 Task: Check the news on policy.
Action: Mouse moved to (123, 262)
Screenshot: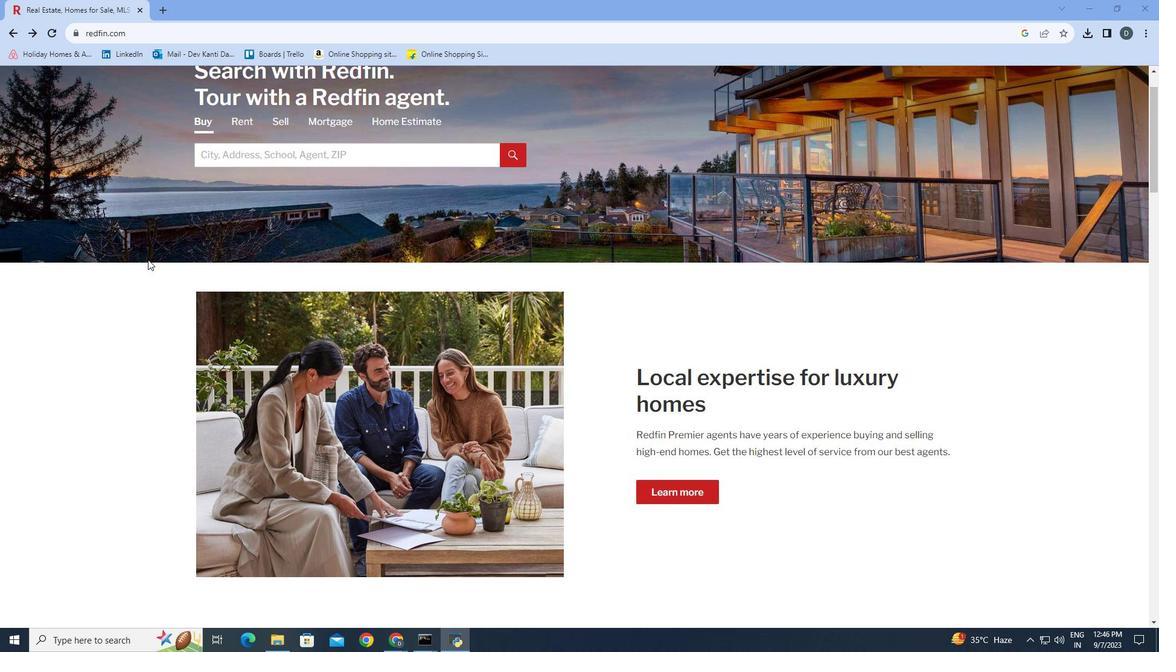 
Action: Mouse scrolled (123, 261) with delta (0, 0)
Screenshot: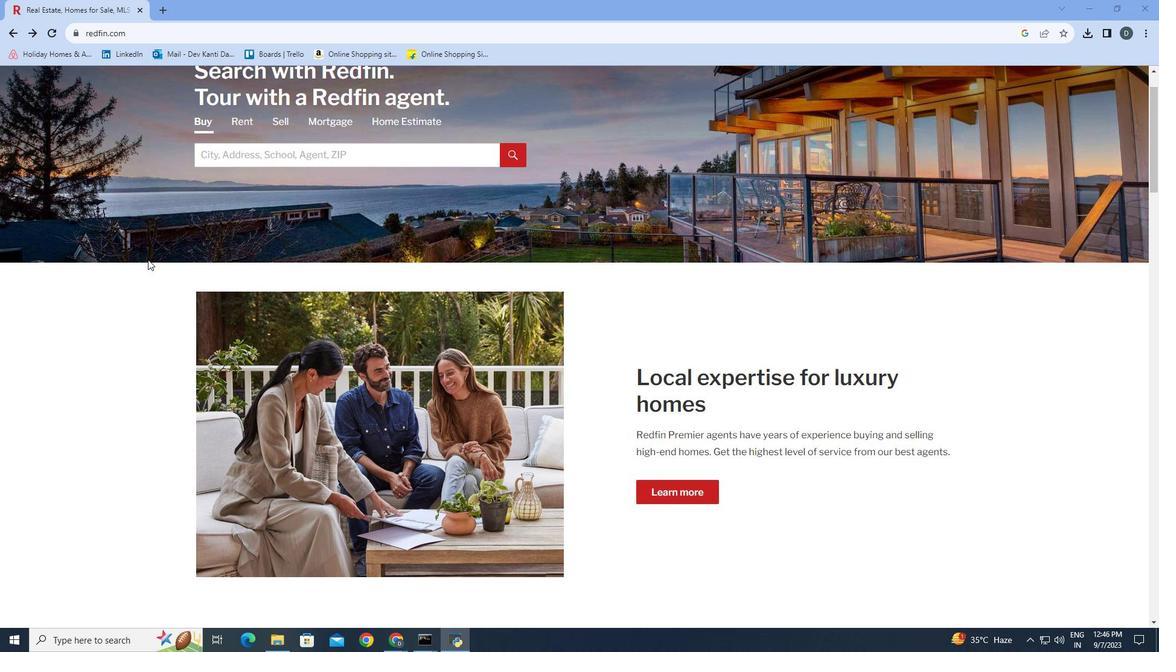 
Action: Mouse moved to (125, 262)
Screenshot: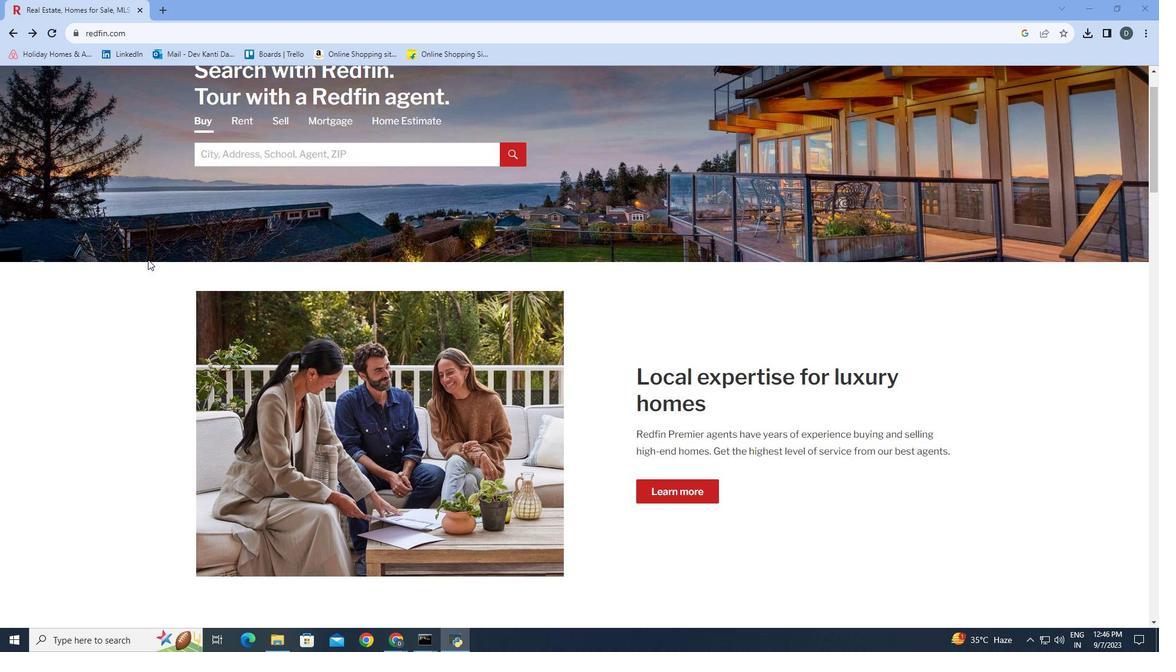 
Action: Mouse scrolled (125, 262) with delta (0, 0)
Screenshot: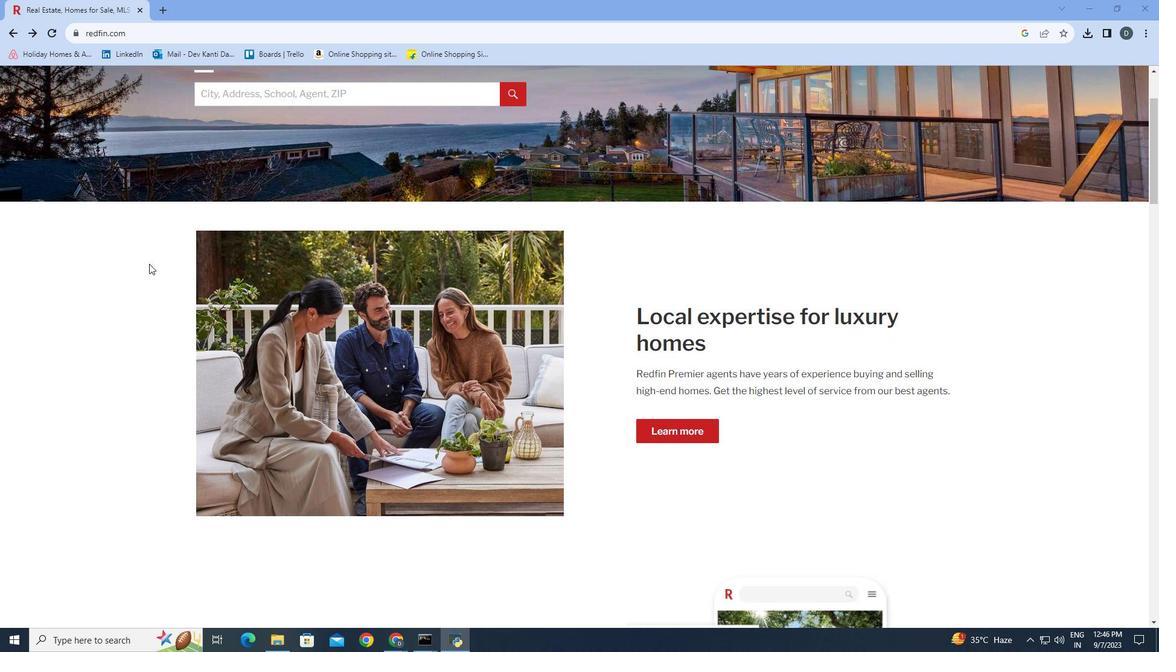 
Action: Mouse moved to (127, 267)
Screenshot: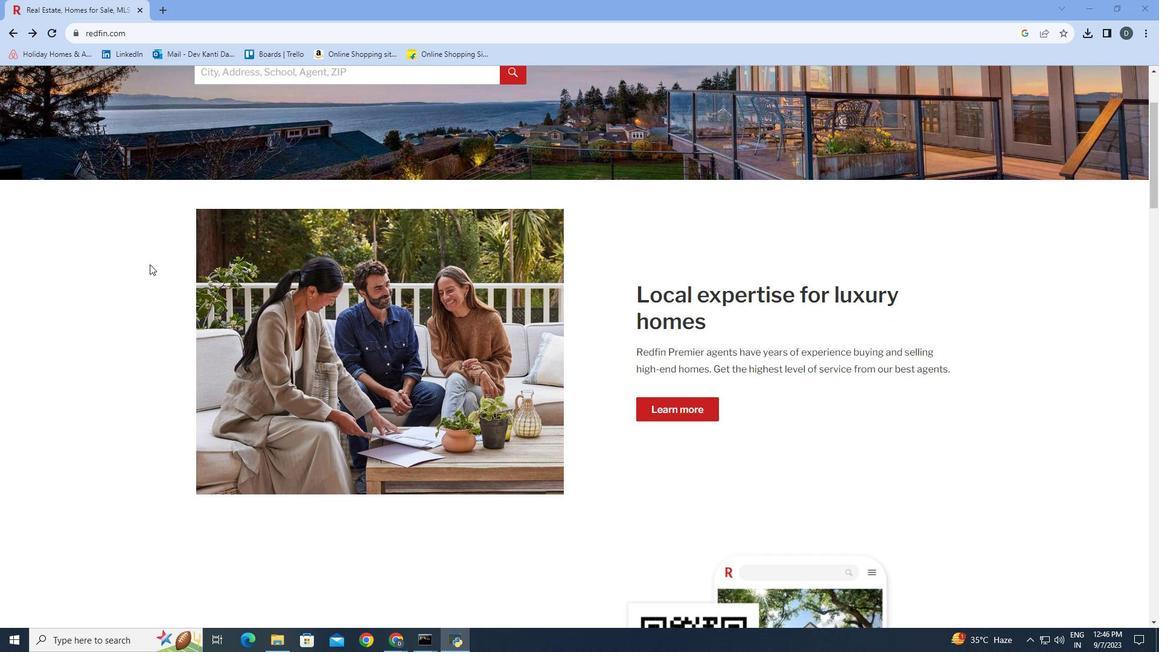 
Action: Mouse scrolled (127, 266) with delta (0, 0)
Screenshot: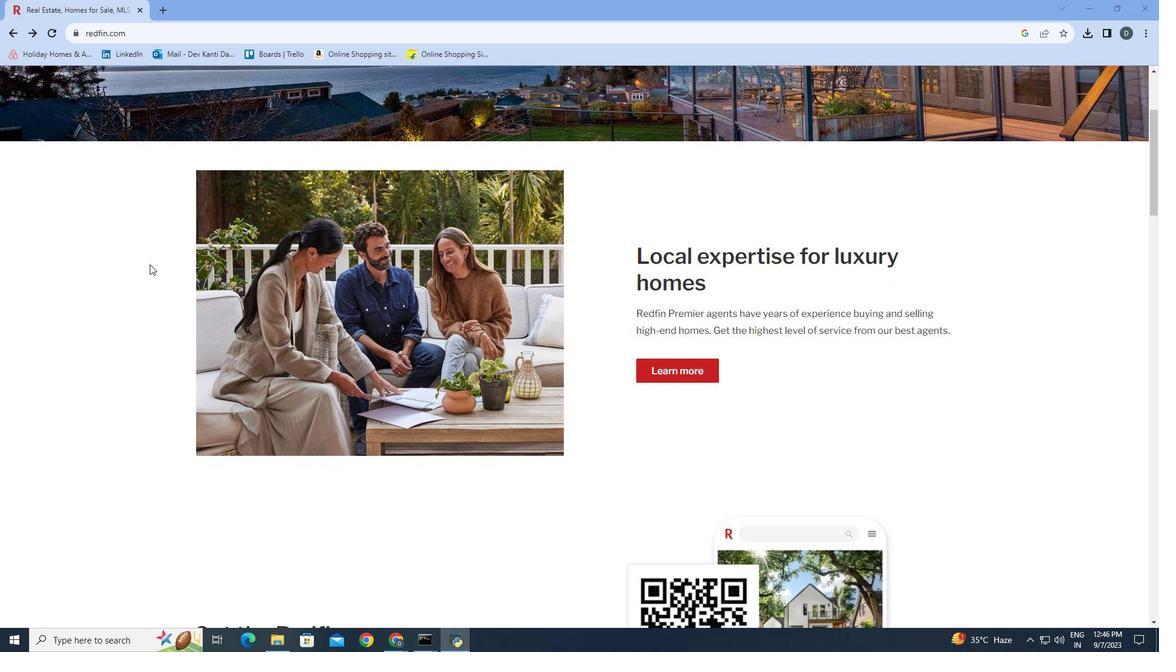
Action: Mouse scrolled (127, 266) with delta (0, 0)
Screenshot: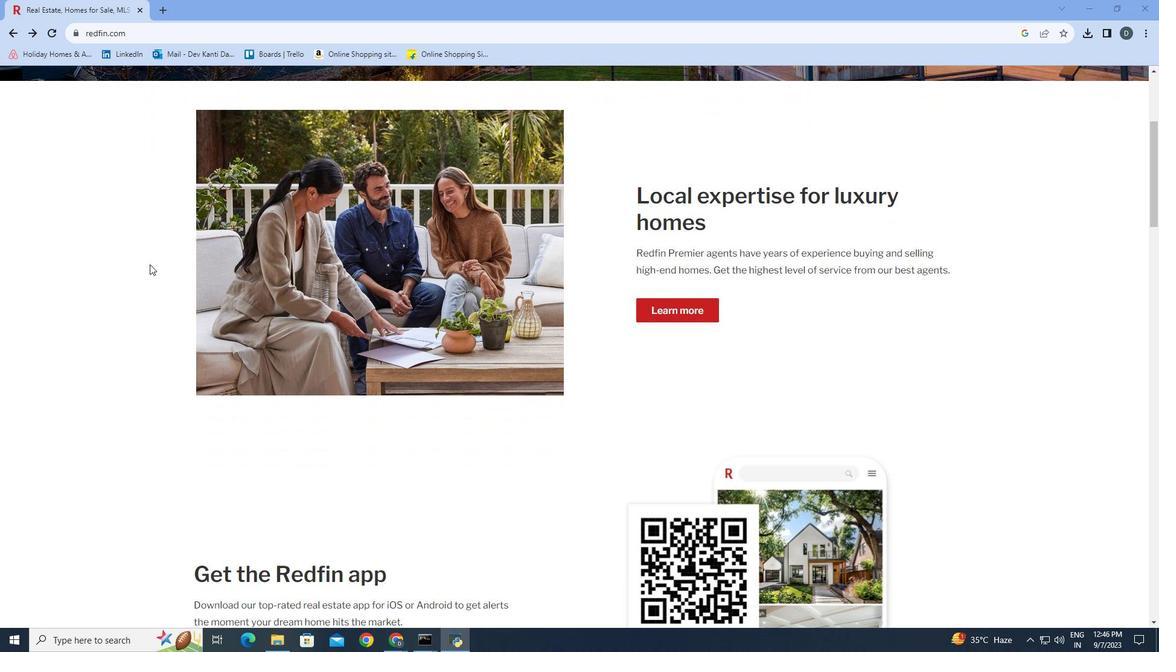
Action: Mouse scrolled (127, 266) with delta (0, 0)
Screenshot: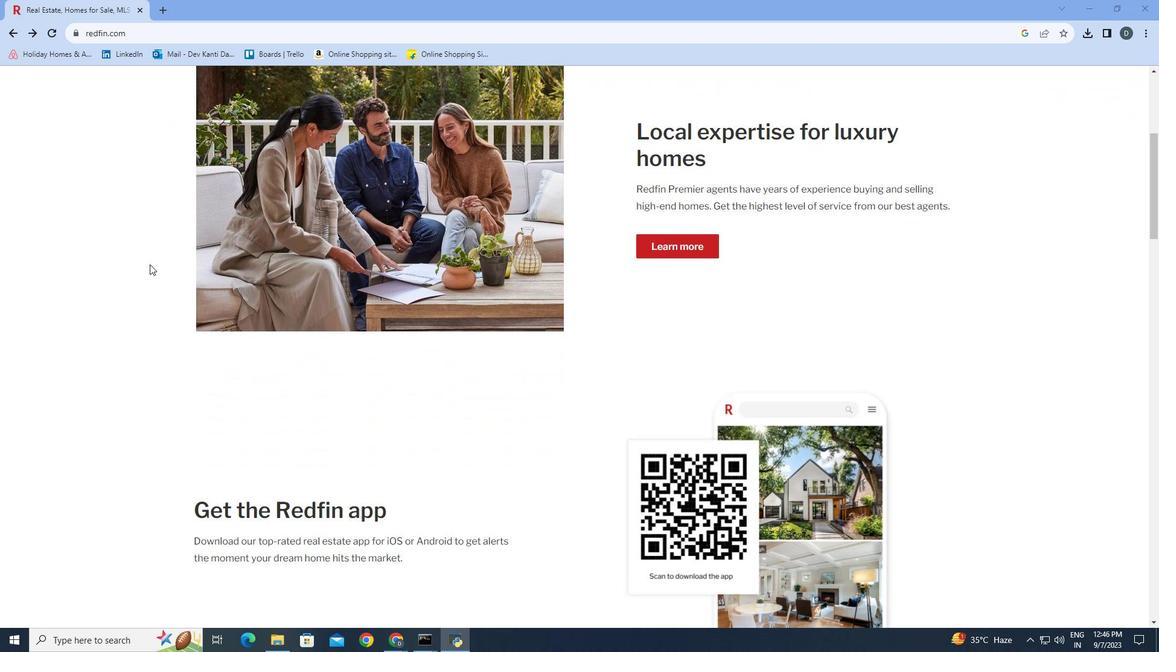 
Action: Mouse scrolled (127, 266) with delta (0, 0)
Screenshot: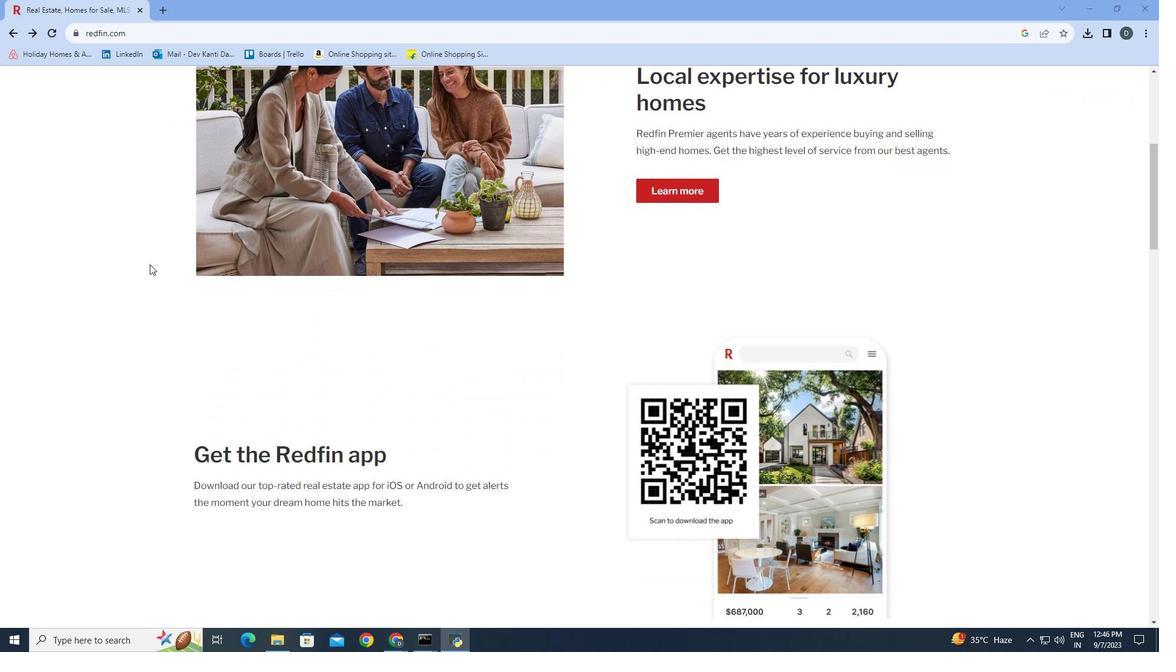 
Action: Mouse moved to (127, 267)
Screenshot: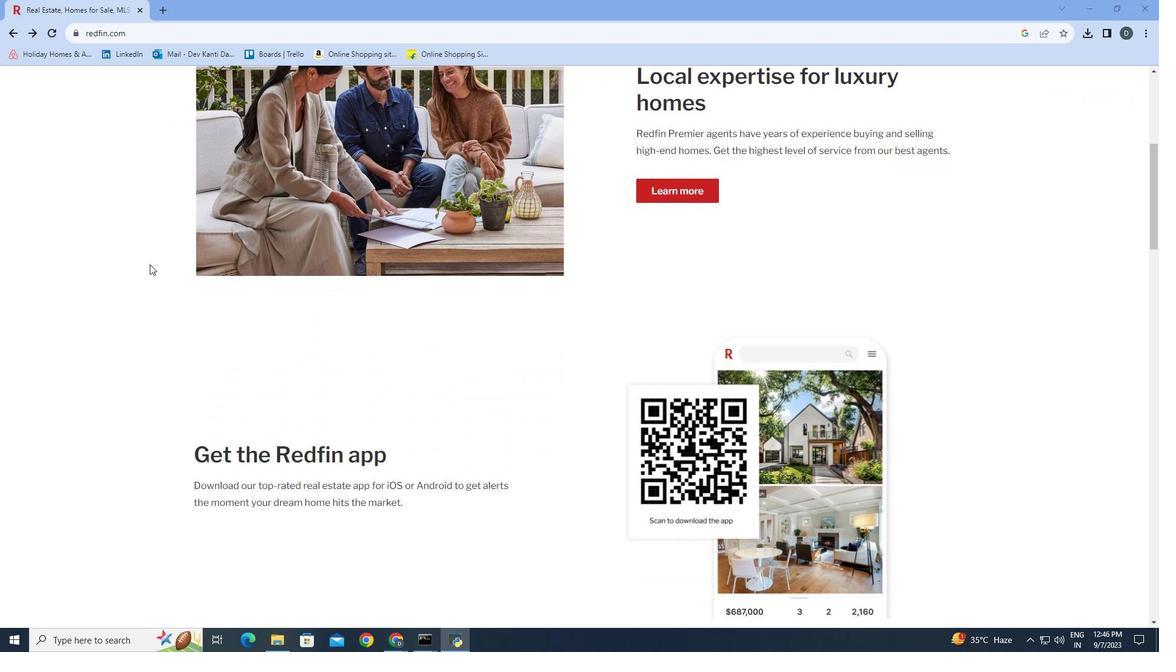 
Action: Mouse scrolled (127, 266) with delta (0, 0)
Screenshot: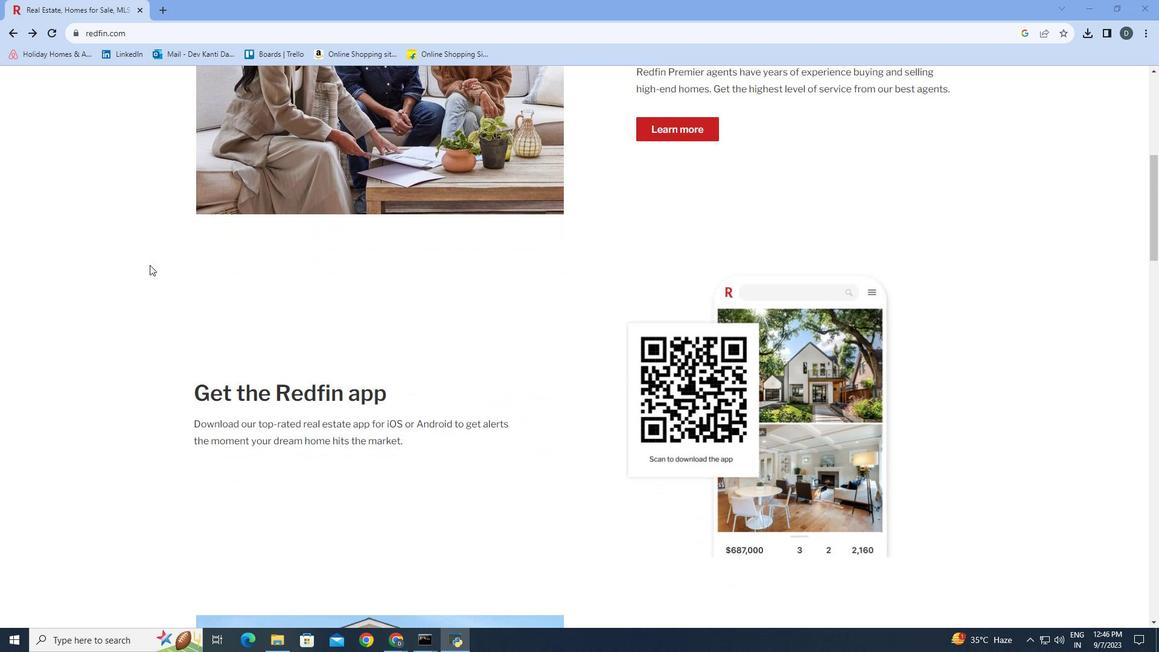 
Action: Mouse moved to (127, 267)
Screenshot: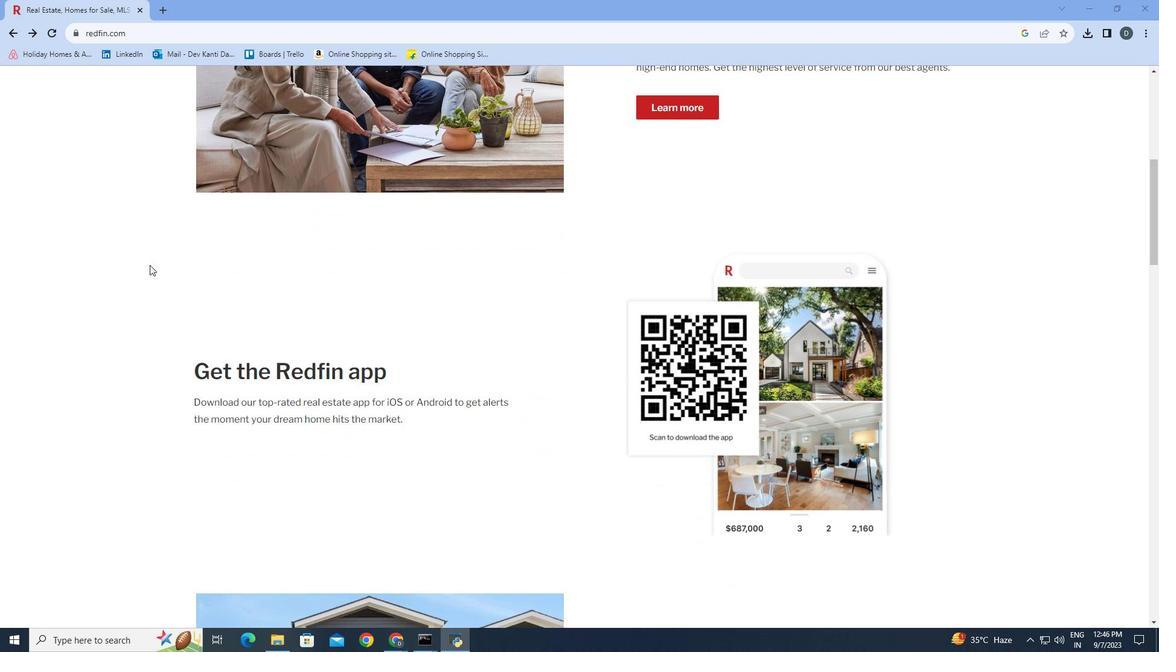 
Action: Mouse scrolled (127, 267) with delta (0, 0)
Screenshot: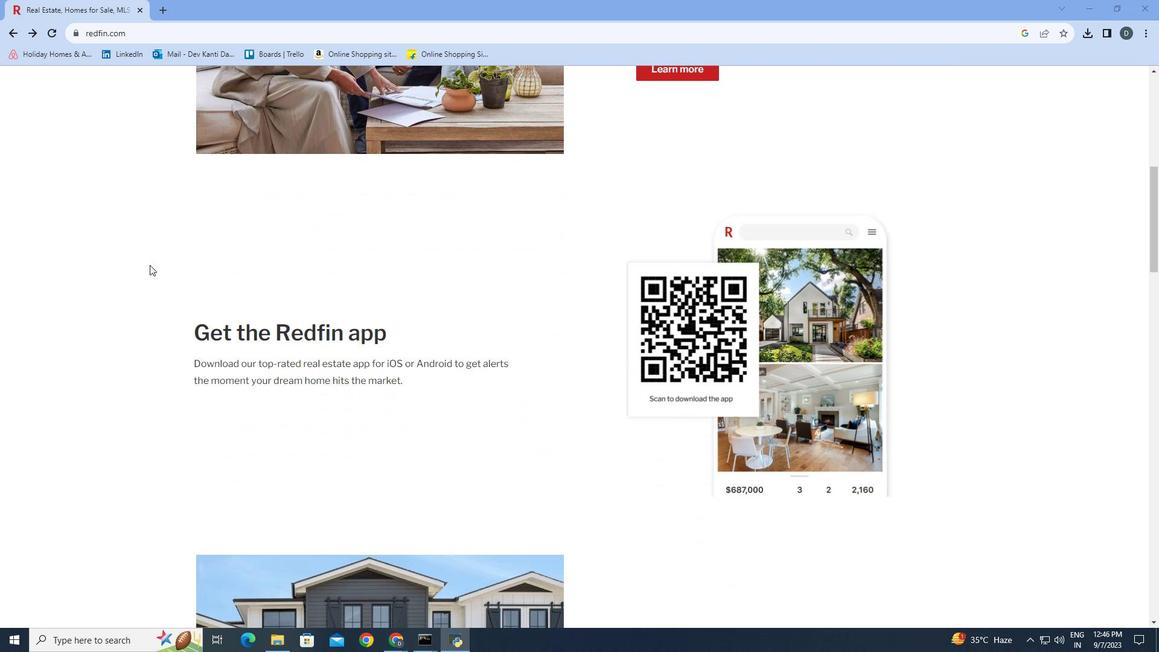 
Action: Mouse scrolled (127, 267) with delta (0, 0)
Screenshot: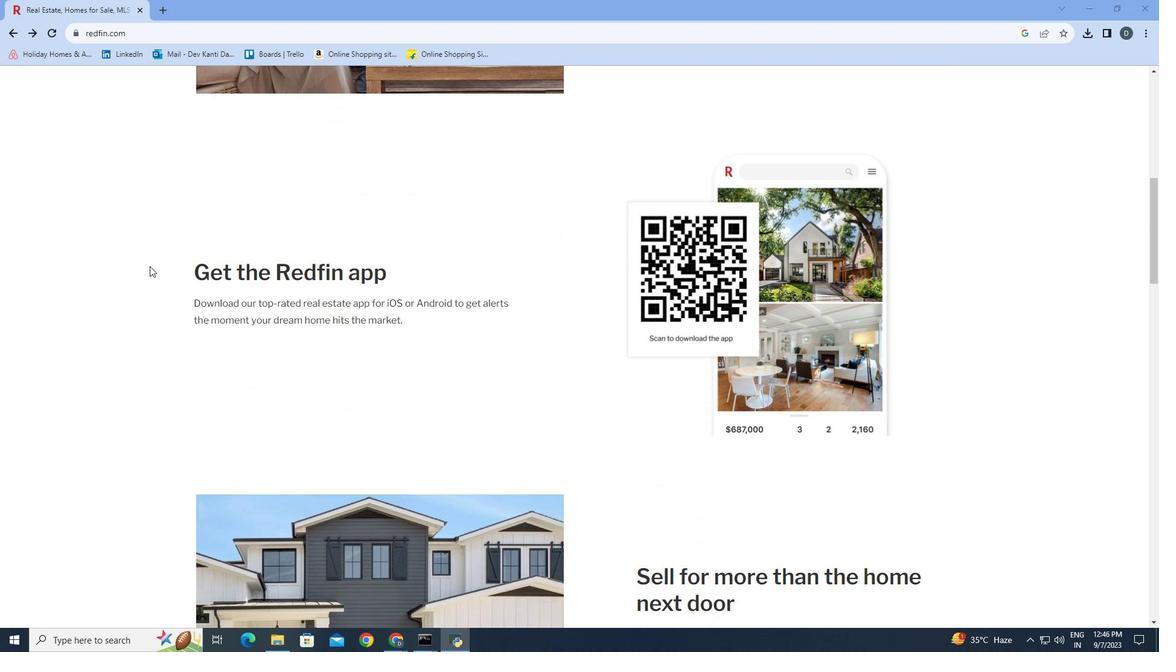 
Action: Mouse moved to (127, 268)
Screenshot: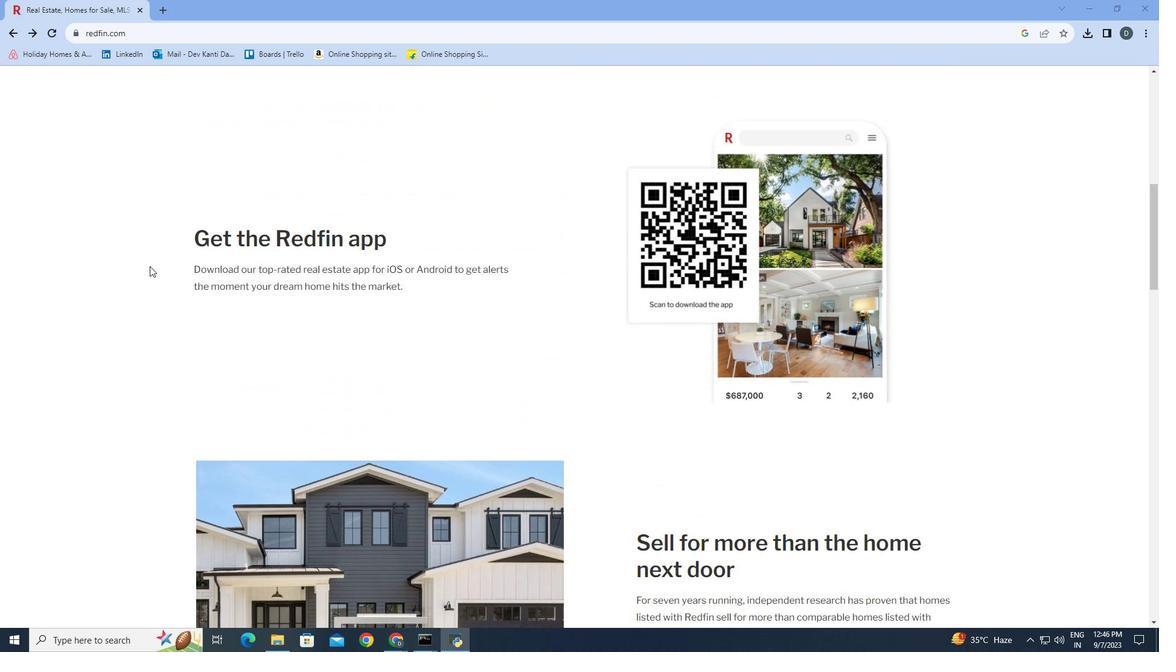 
Action: Mouse scrolled (127, 268) with delta (0, 0)
Screenshot: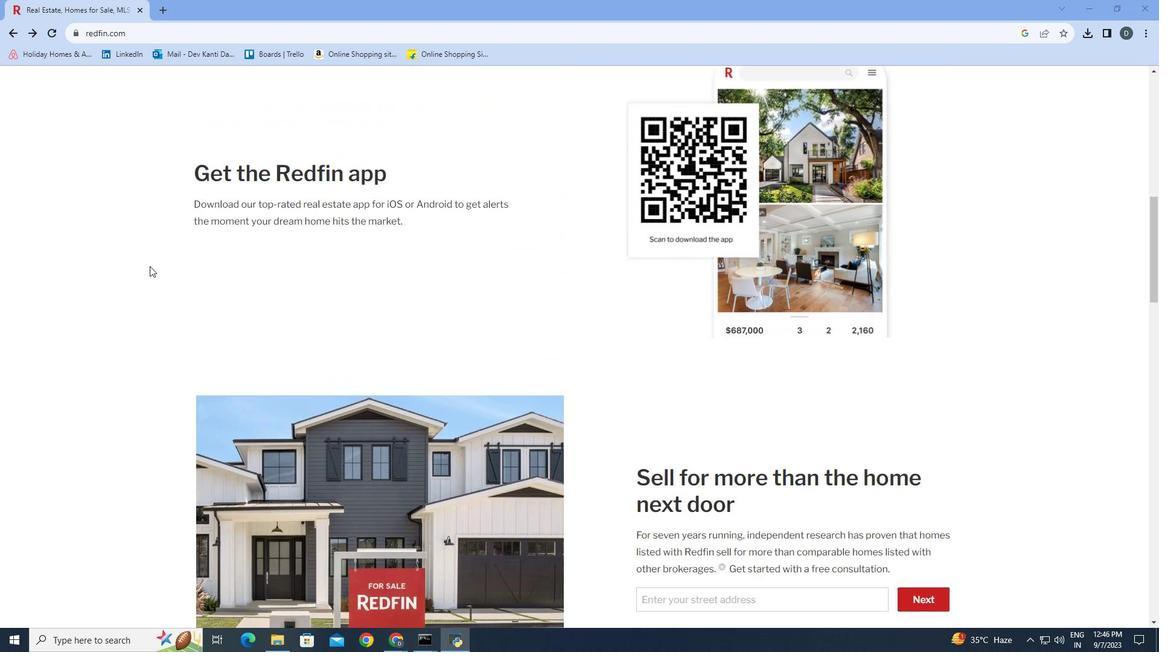 
Action: Mouse scrolled (127, 268) with delta (0, 0)
Screenshot: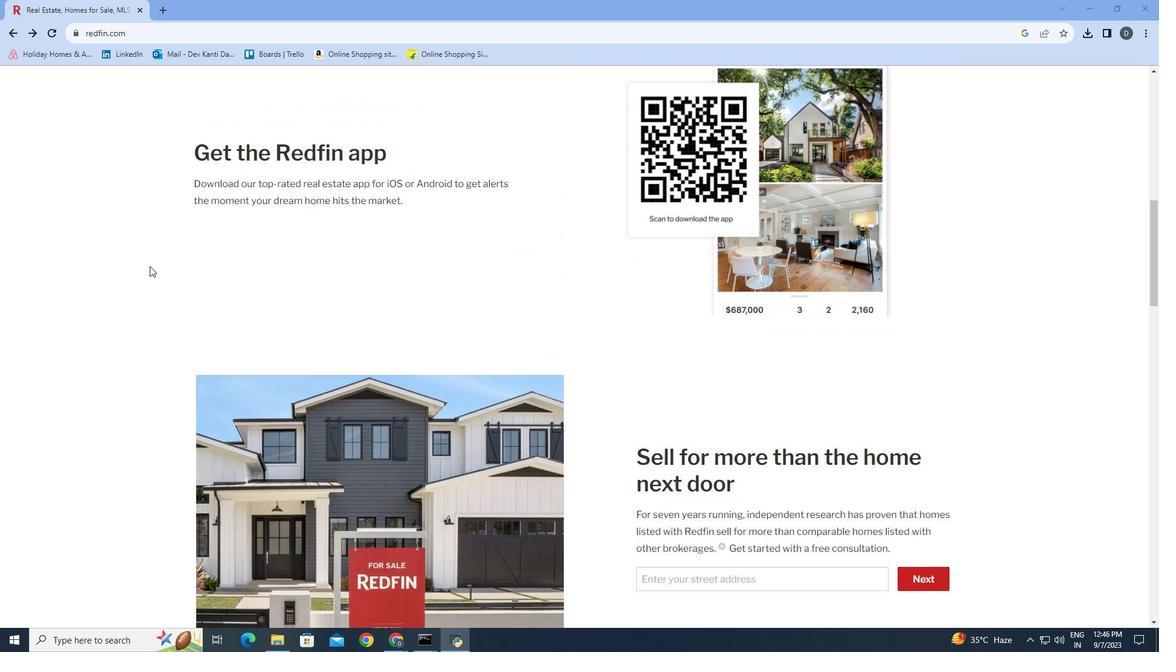 
Action: Mouse scrolled (127, 268) with delta (0, 0)
Screenshot: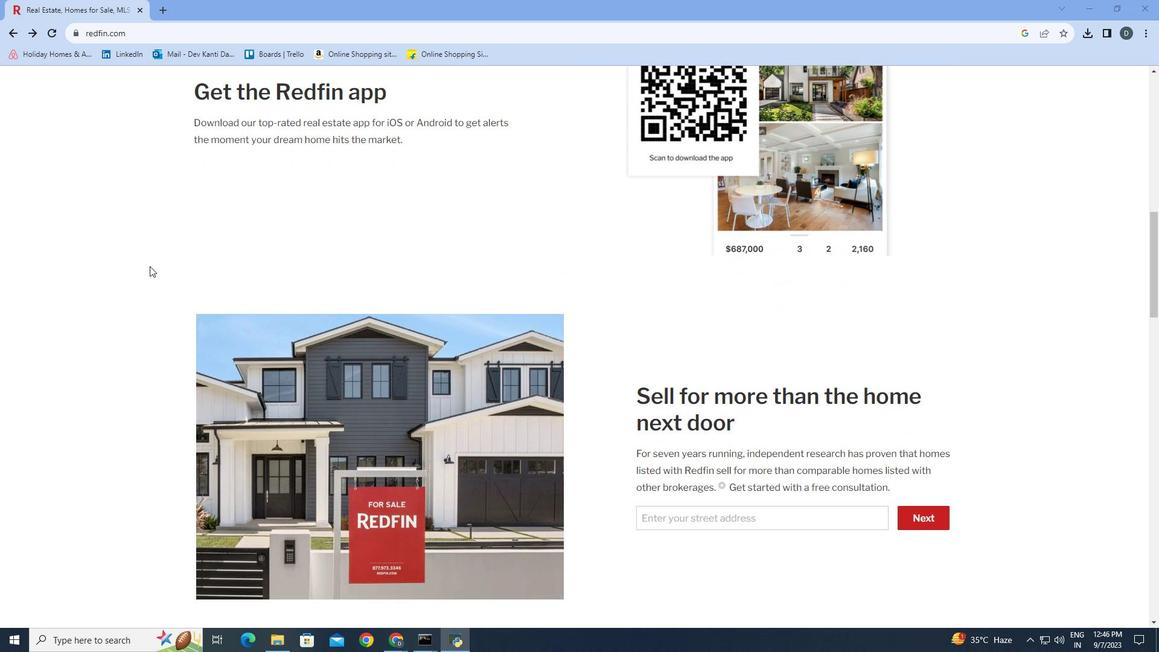 
Action: Mouse scrolled (127, 268) with delta (0, 0)
Screenshot: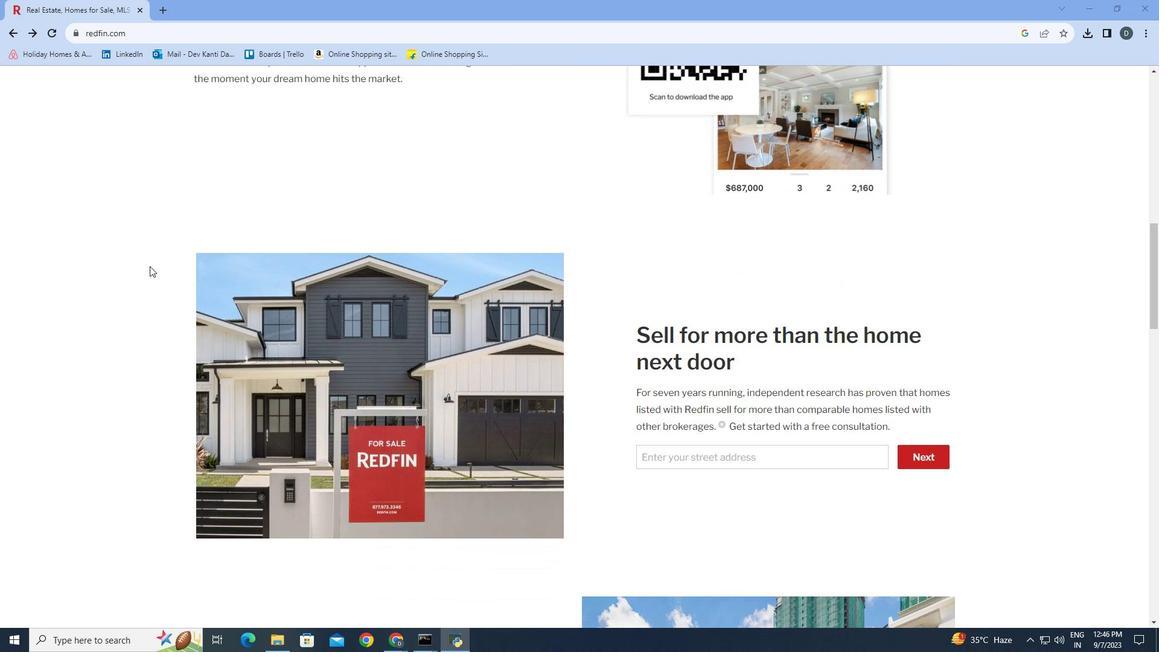 
Action: Mouse scrolled (127, 268) with delta (0, 0)
Screenshot: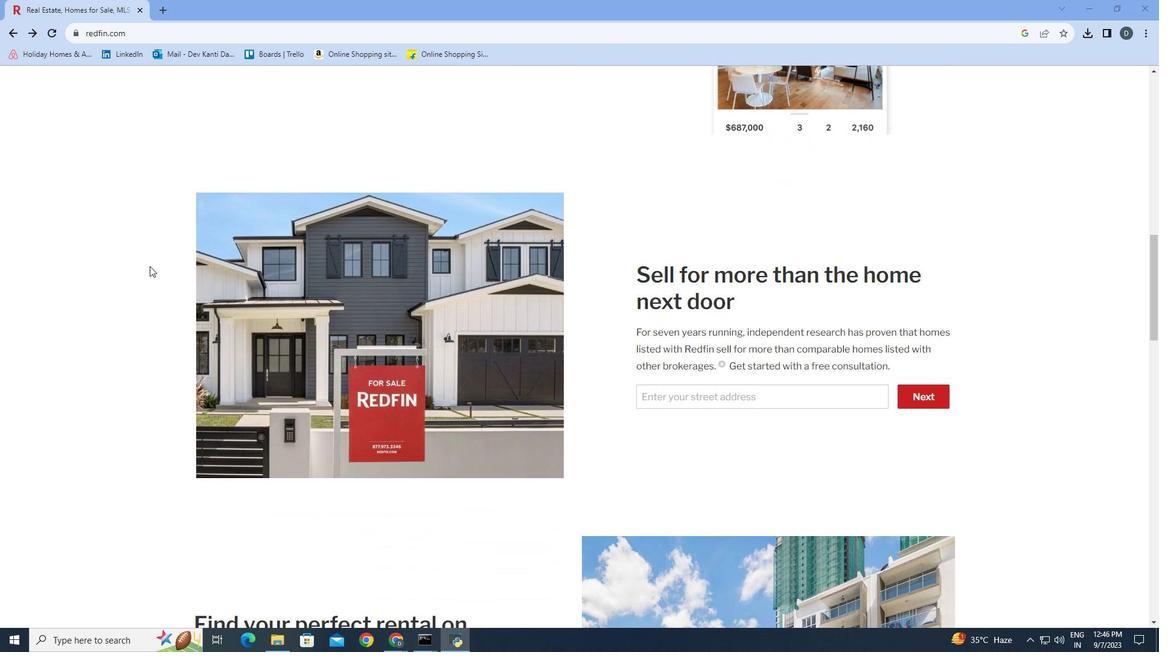 
Action: Mouse scrolled (127, 268) with delta (0, 0)
Screenshot: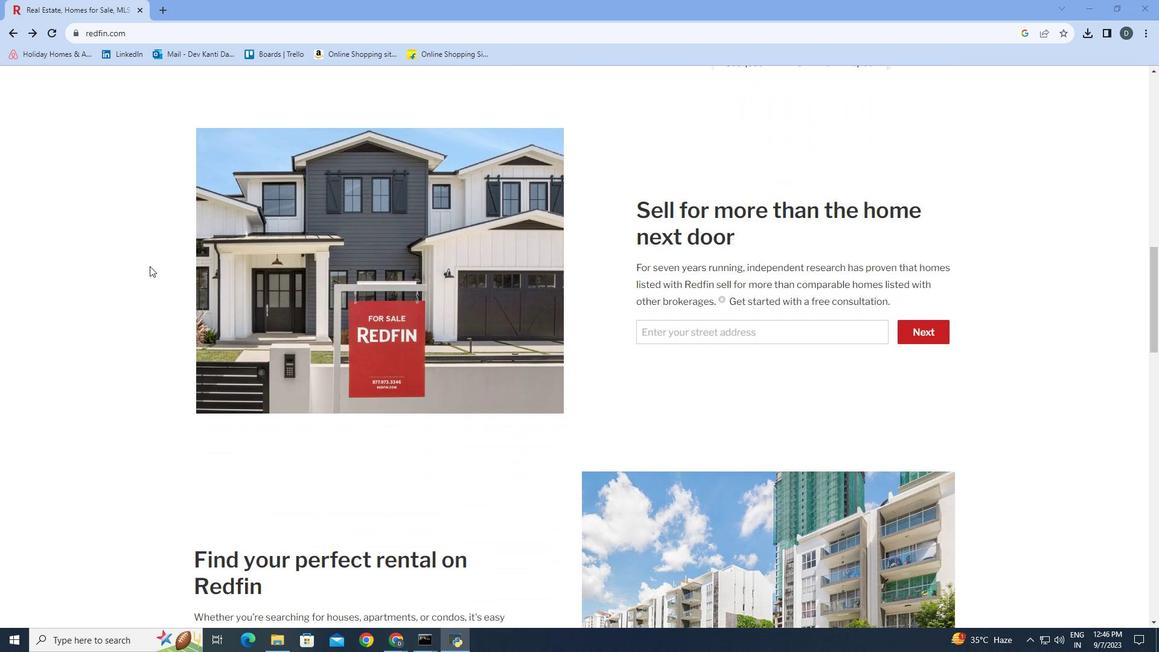 
Action: Mouse scrolled (127, 268) with delta (0, 0)
Screenshot: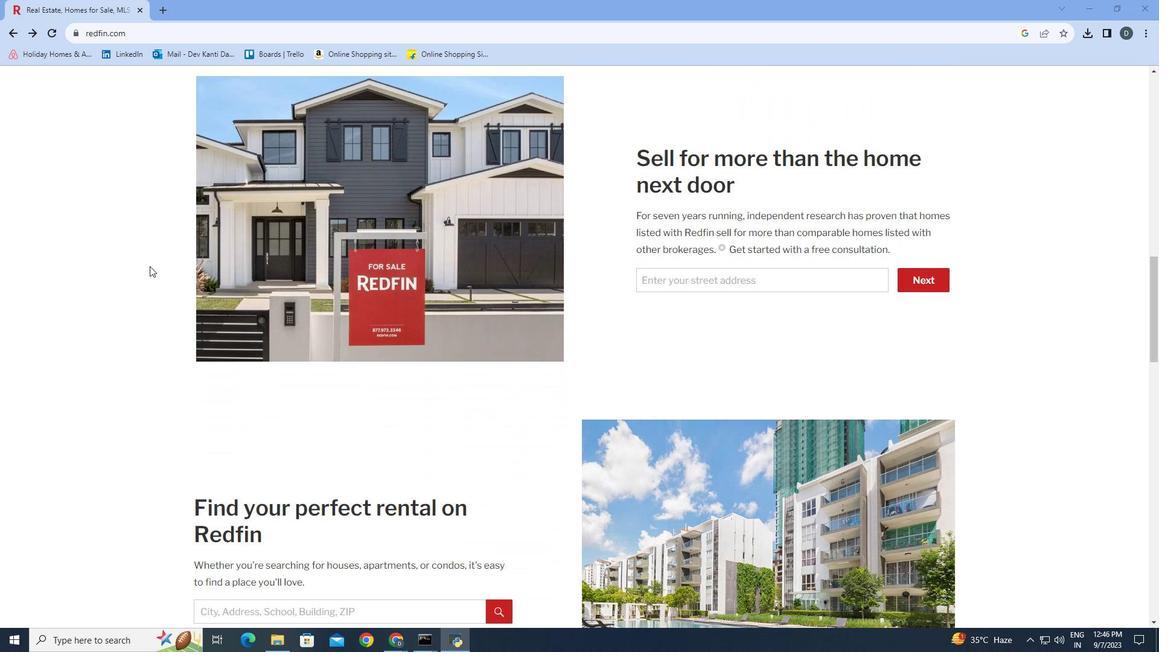 
Action: Mouse scrolled (127, 268) with delta (0, 0)
Screenshot: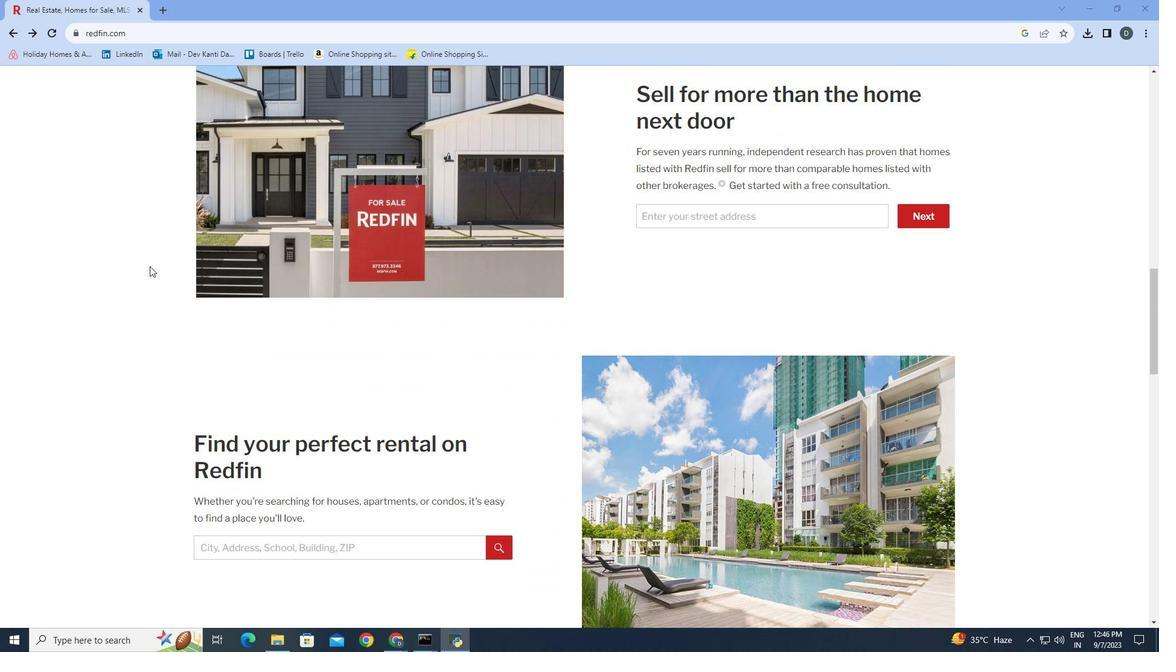 
Action: Mouse scrolled (127, 268) with delta (0, 0)
Screenshot: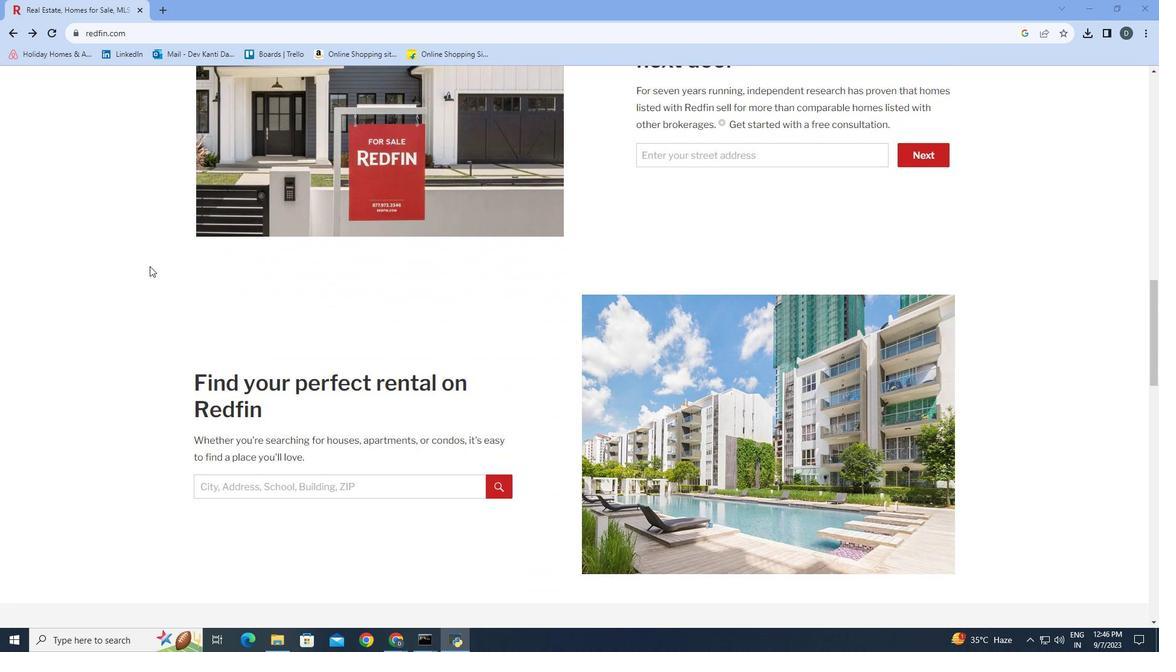 
Action: Mouse scrolled (127, 268) with delta (0, 0)
Screenshot: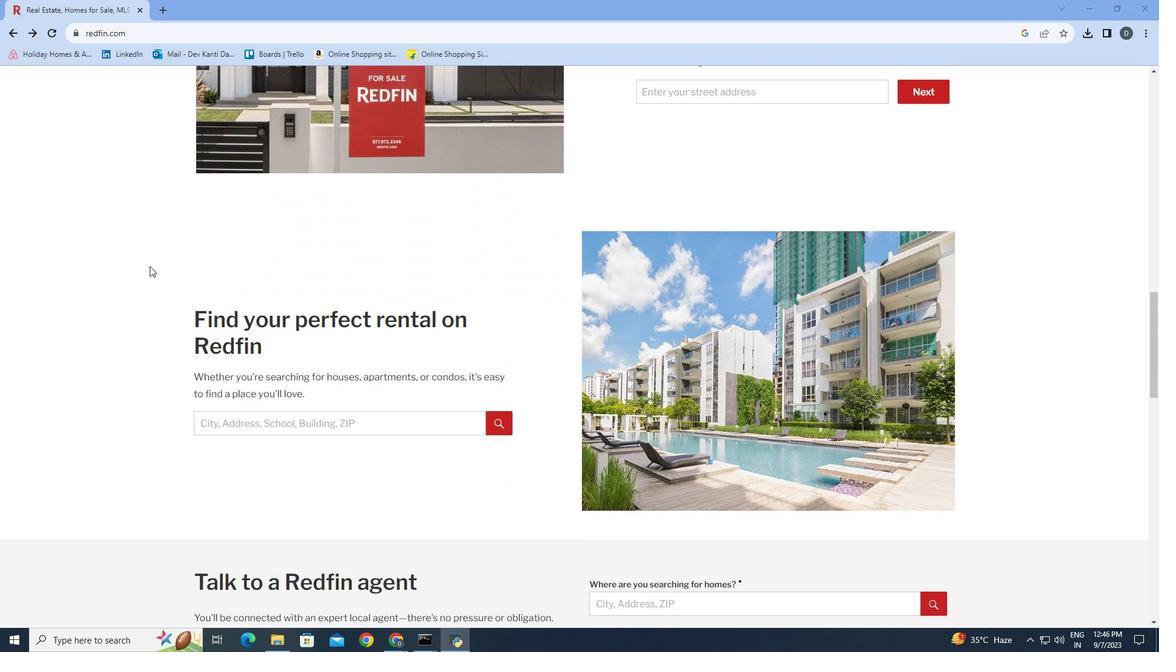 
Action: Mouse scrolled (127, 268) with delta (0, 0)
Screenshot: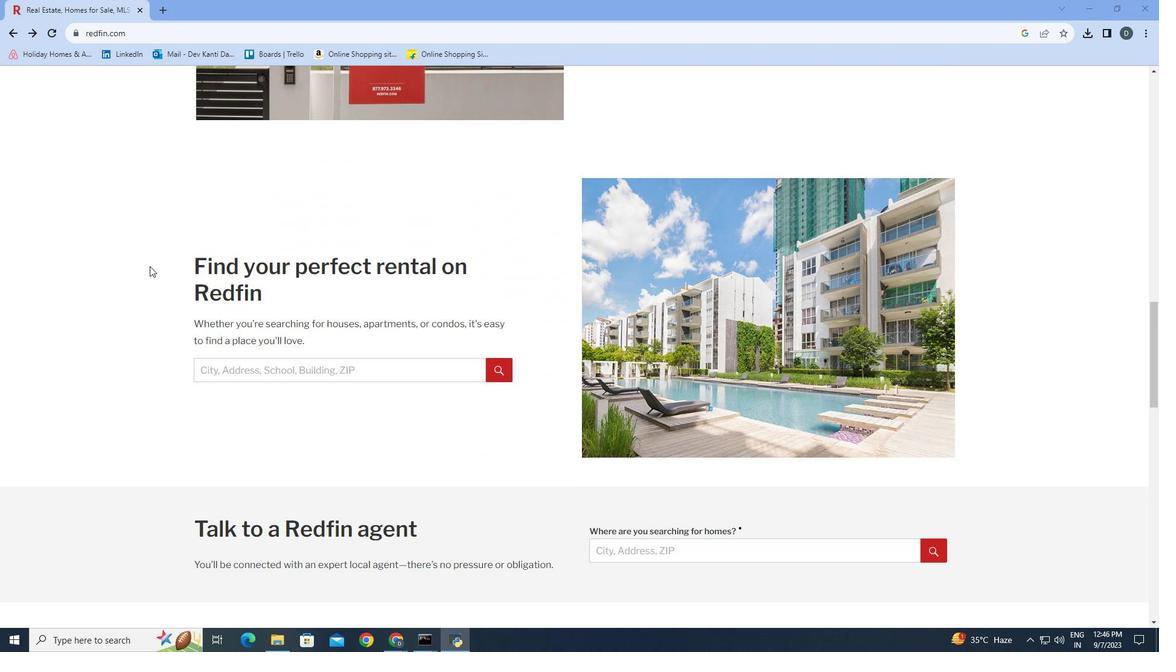 
Action: Mouse scrolled (127, 268) with delta (0, 0)
Screenshot: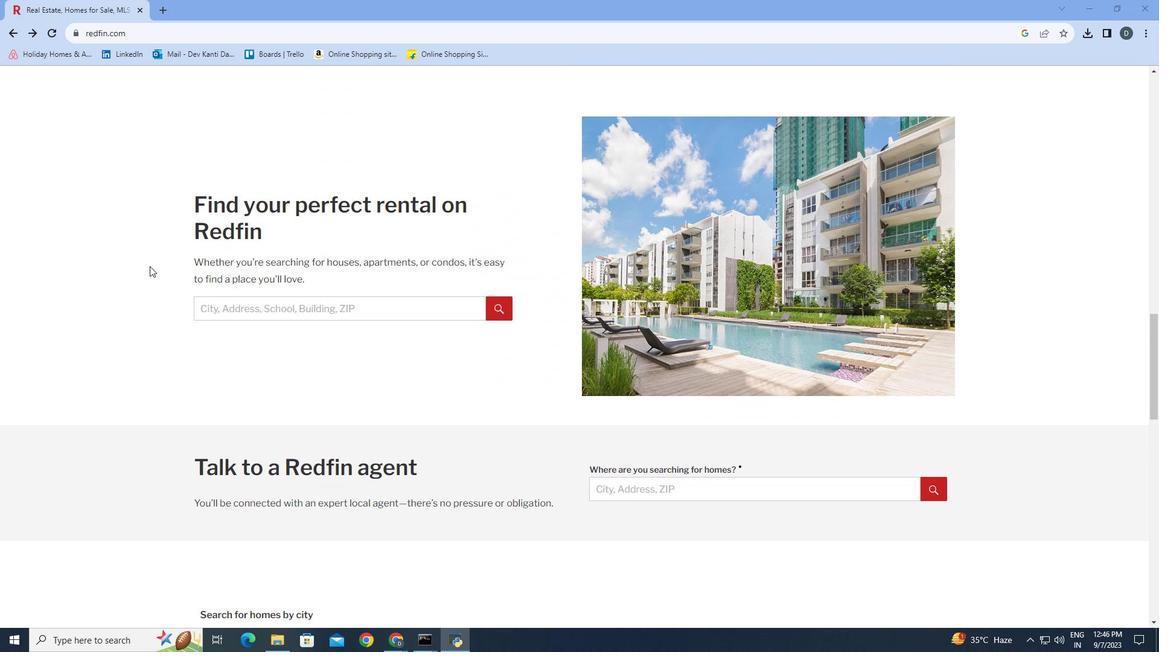
Action: Mouse scrolled (127, 268) with delta (0, 0)
Screenshot: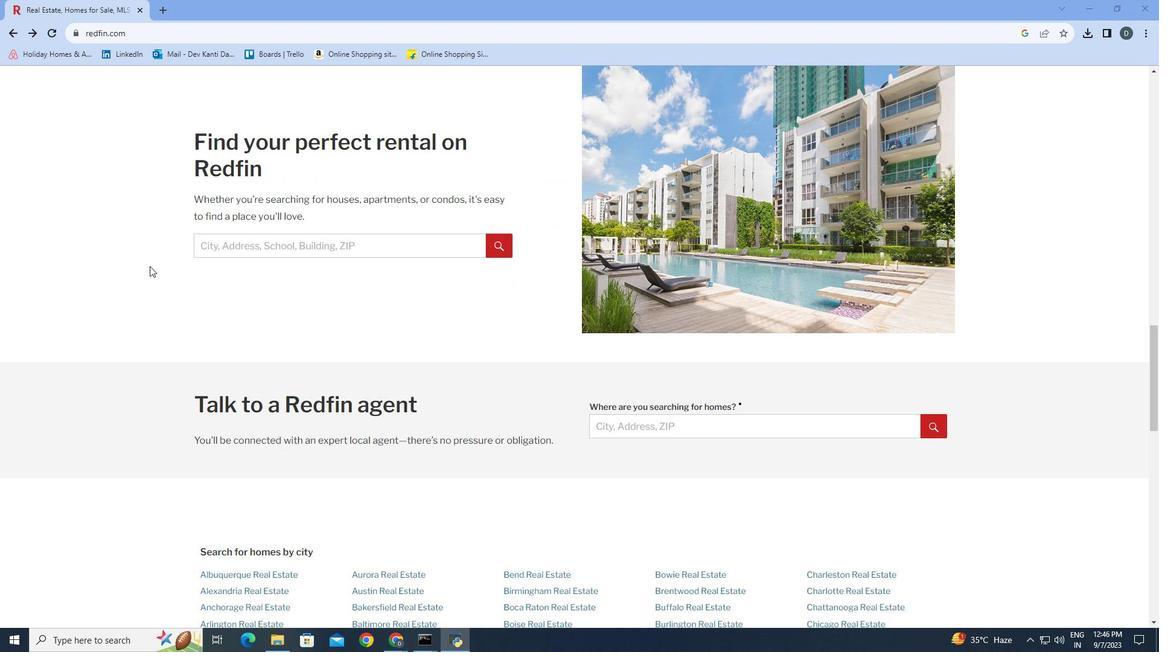 
Action: Mouse moved to (127, 268)
Screenshot: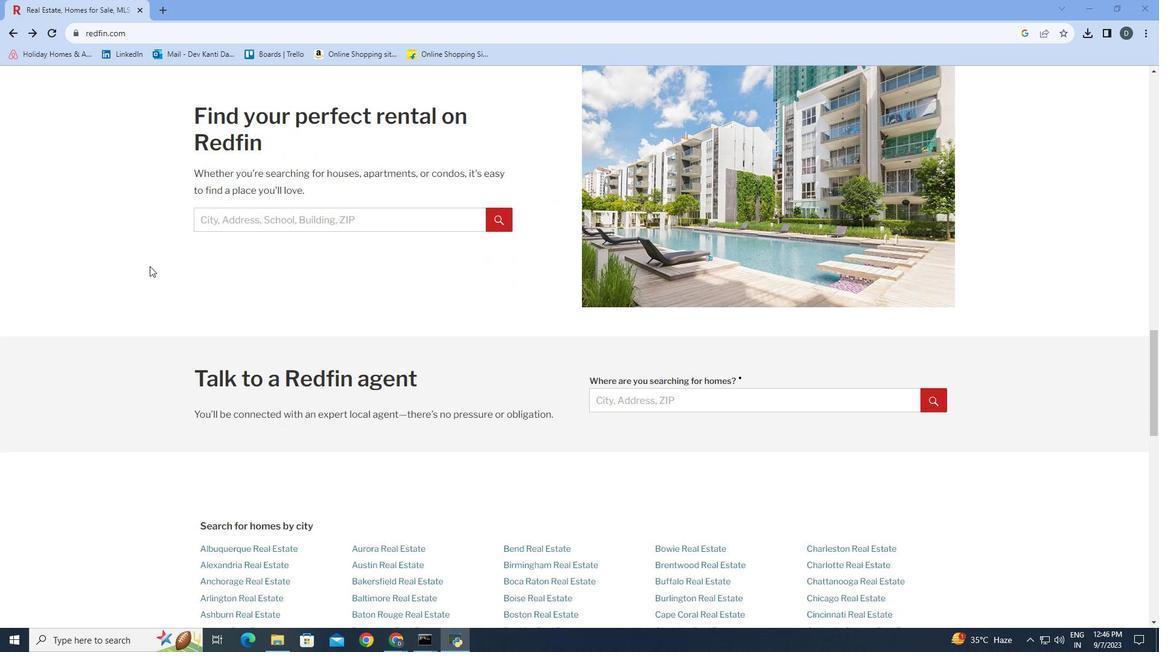 
Action: Mouse scrolled (127, 268) with delta (0, 0)
Screenshot: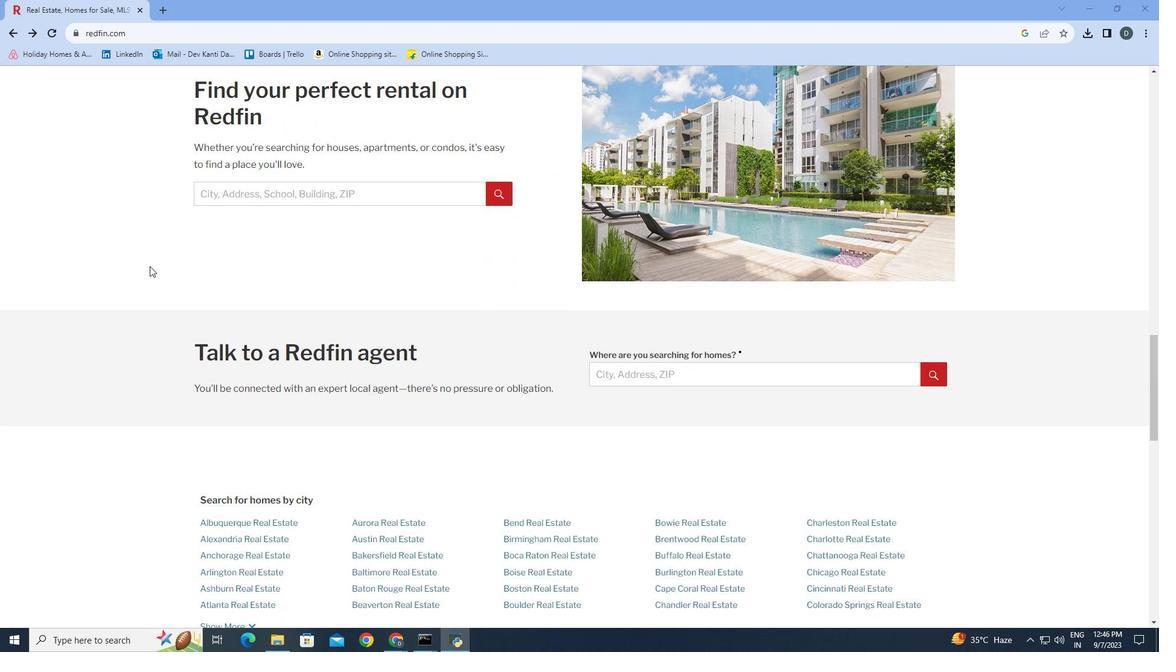 
Action: Mouse scrolled (127, 268) with delta (0, 0)
Screenshot: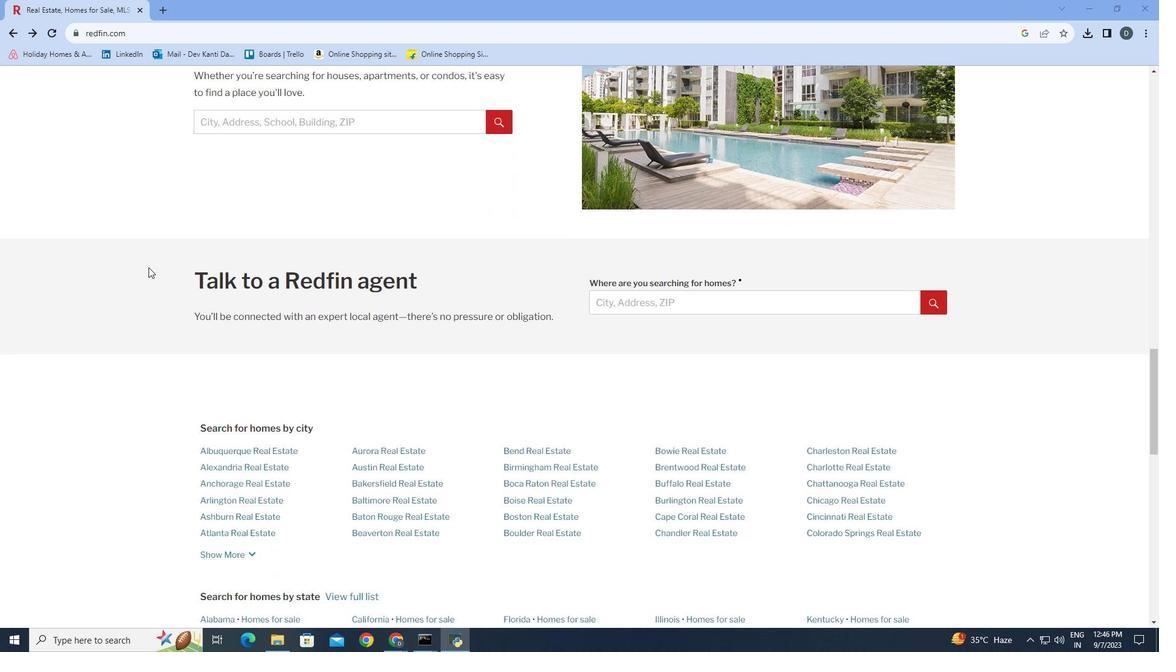 
Action: Mouse moved to (125, 270)
Screenshot: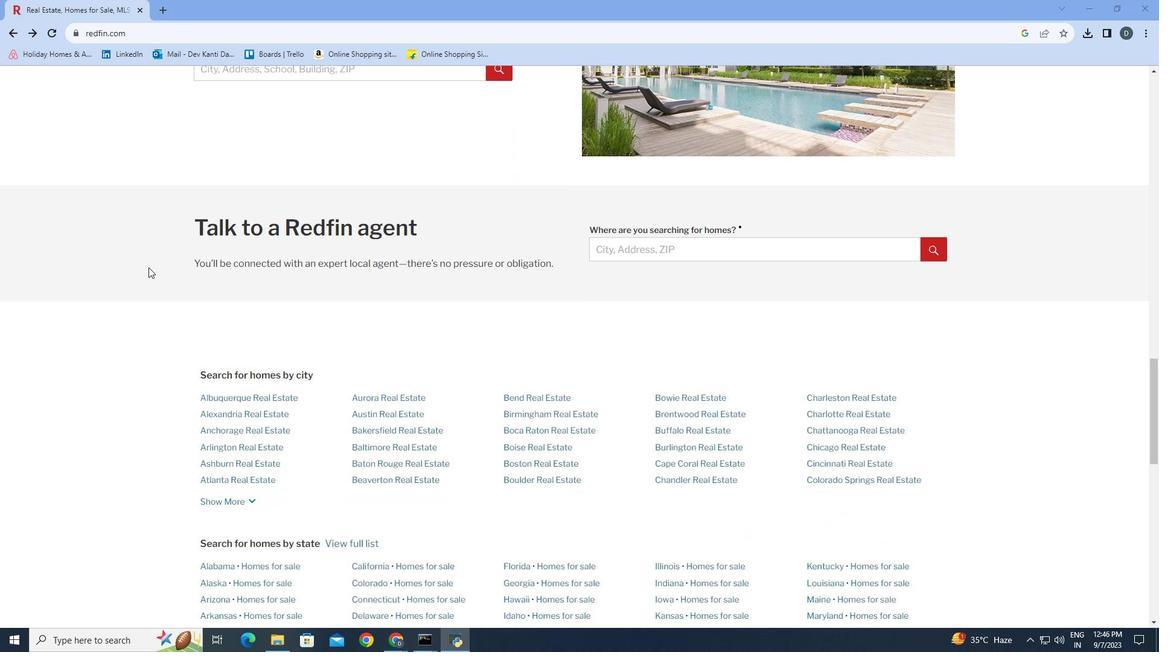 
Action: Mouse scrolled (125, 269) with delta (0, 0)
Screenshot: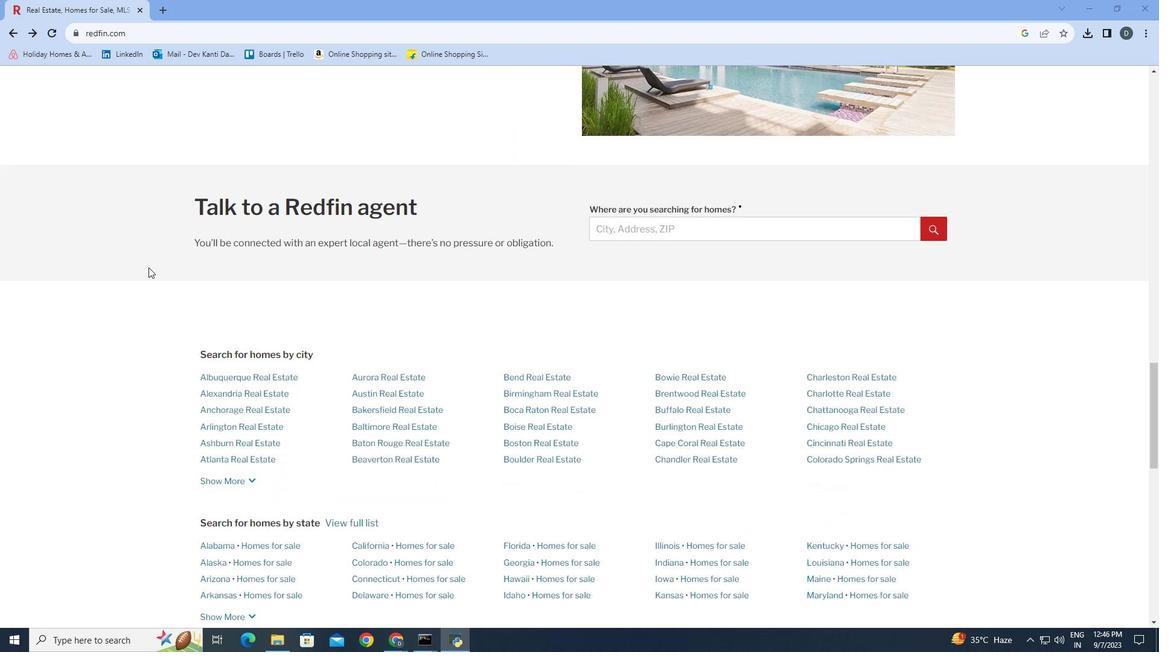 
Action: Mouse scrolled (125, 269) with delta (0, 0)
Screenshot: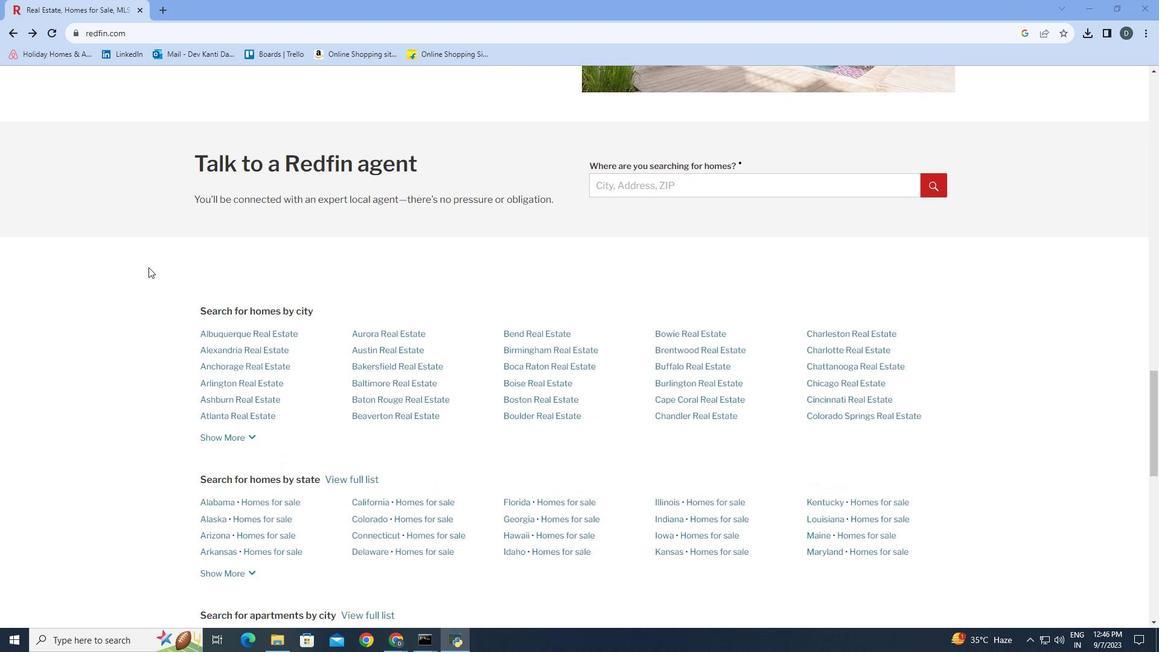 
Action: Mouse scrolled (125, 269) with delta (0, 0)
Screenshot: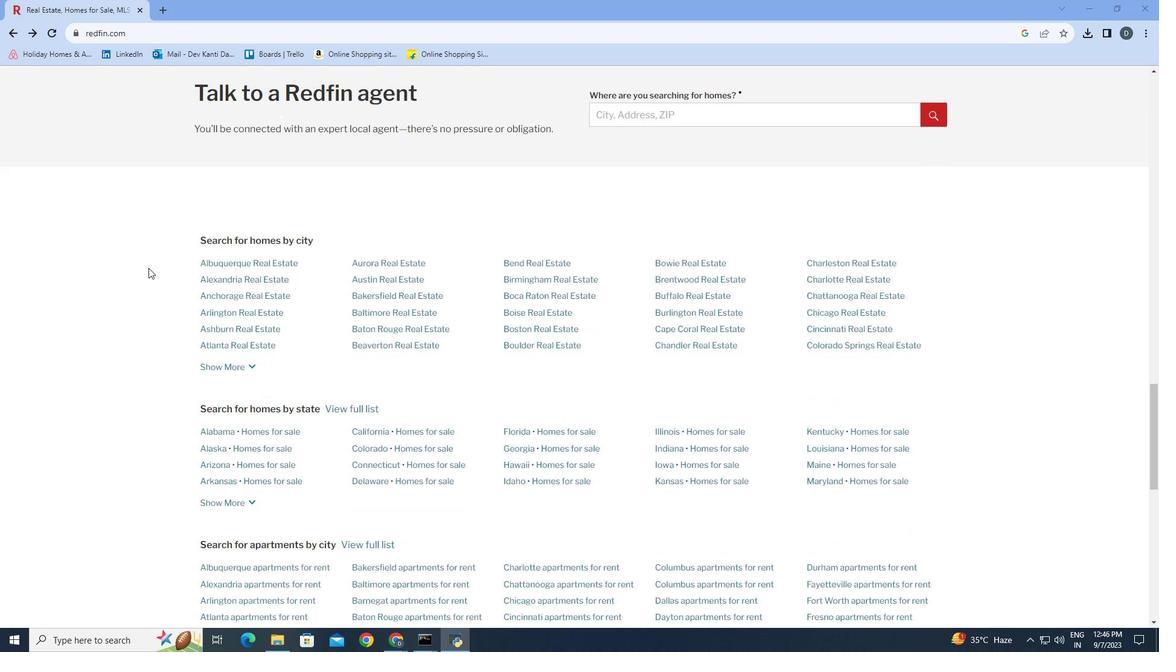 
Action: Mouse scrolled (125, 269) with delta (0, 0)
Screenshot: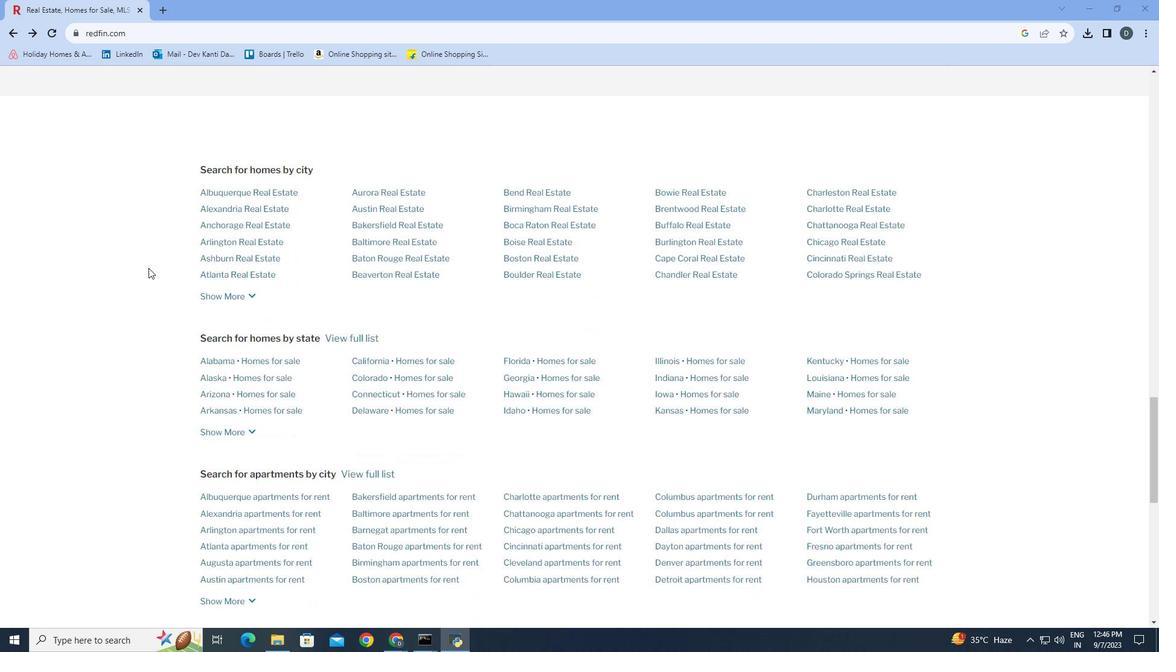 
Action: Mouse moved to (125, 270)
Screenshot: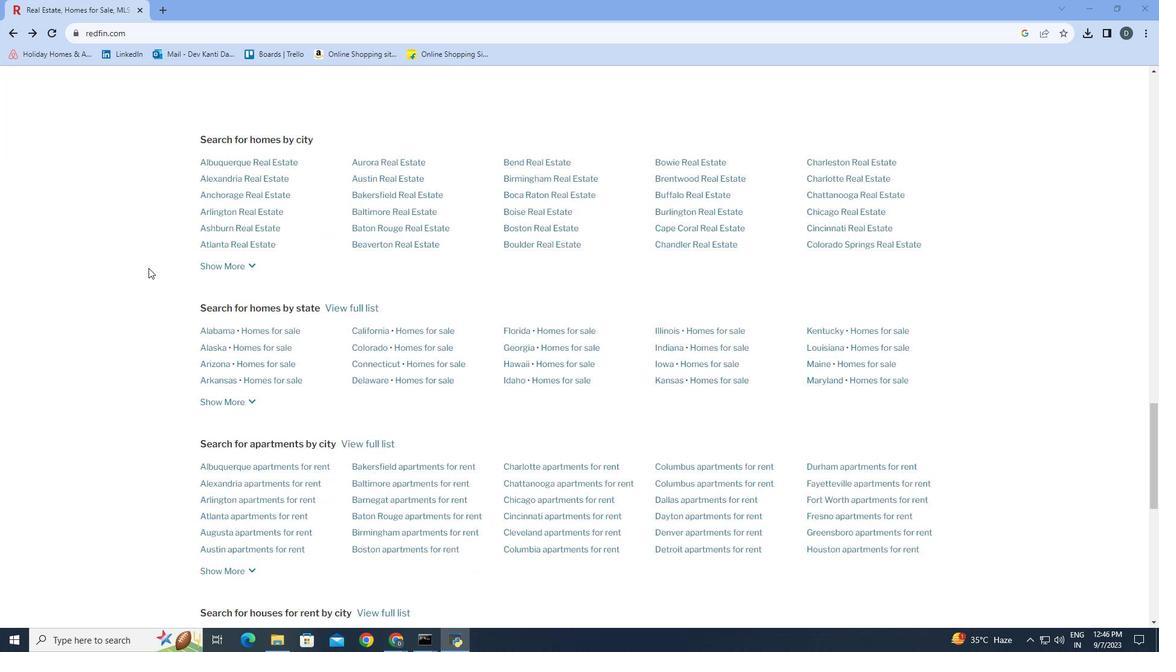 
Action: Mouse scrolled (125, 270) with delta (0, 0)
Screenshot: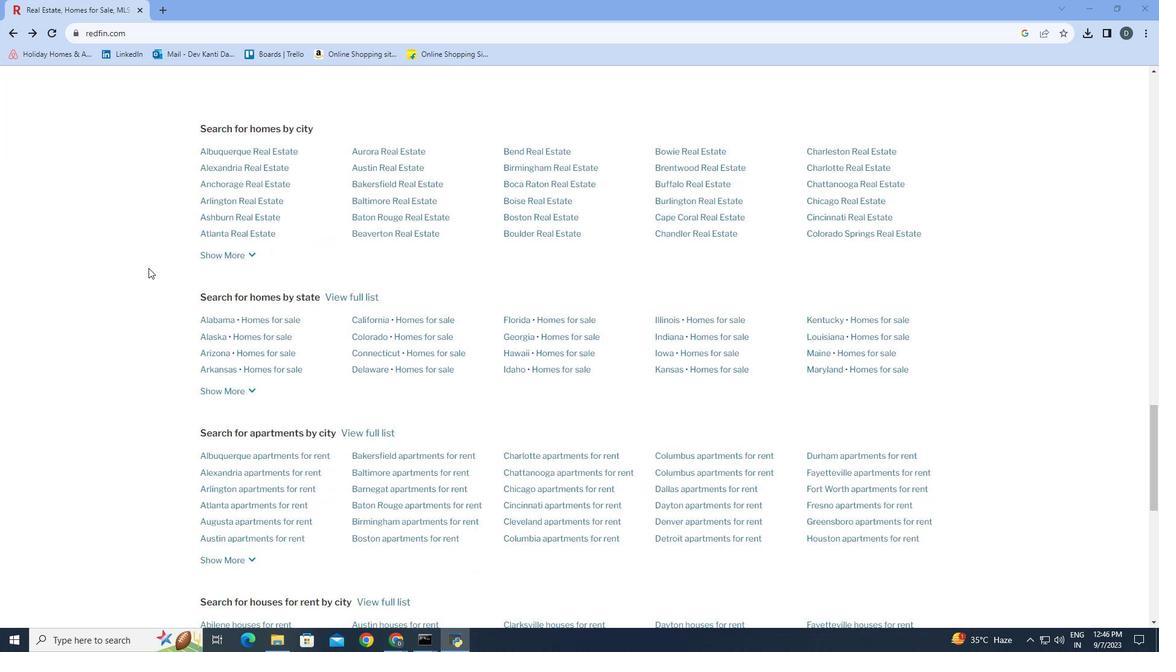 
Action: Mouse scrolled (125, 270) with delta (0, 0)
Screenshot: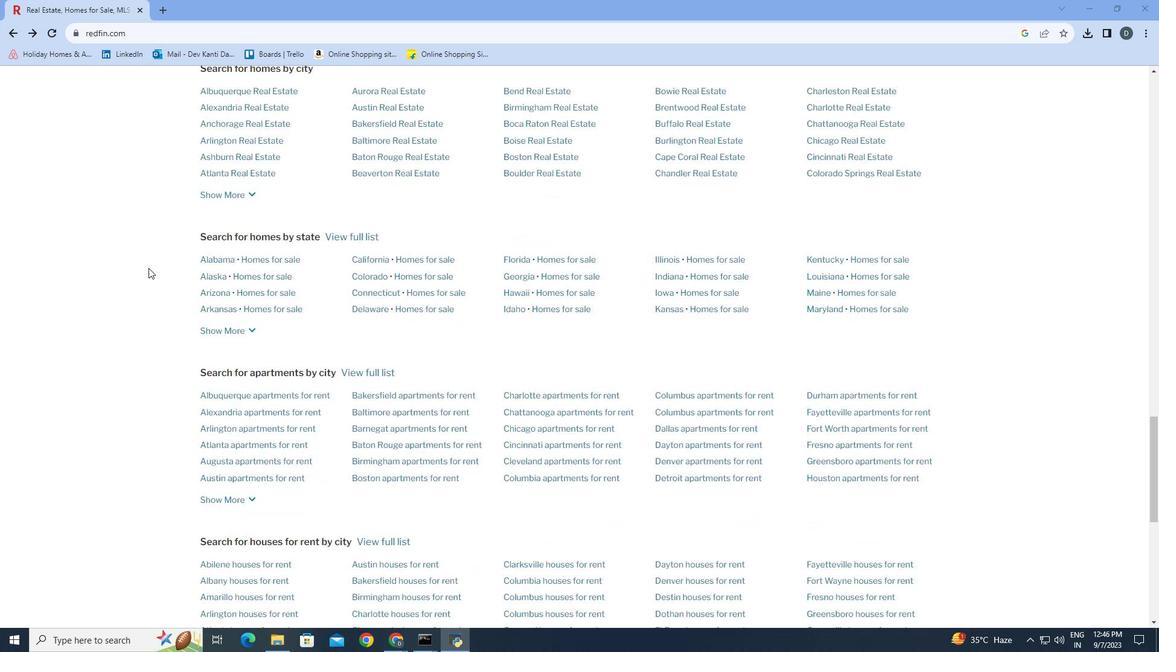 
Action: Mouse scrolled (125, 270) with delta (0, 0)
Screenshot: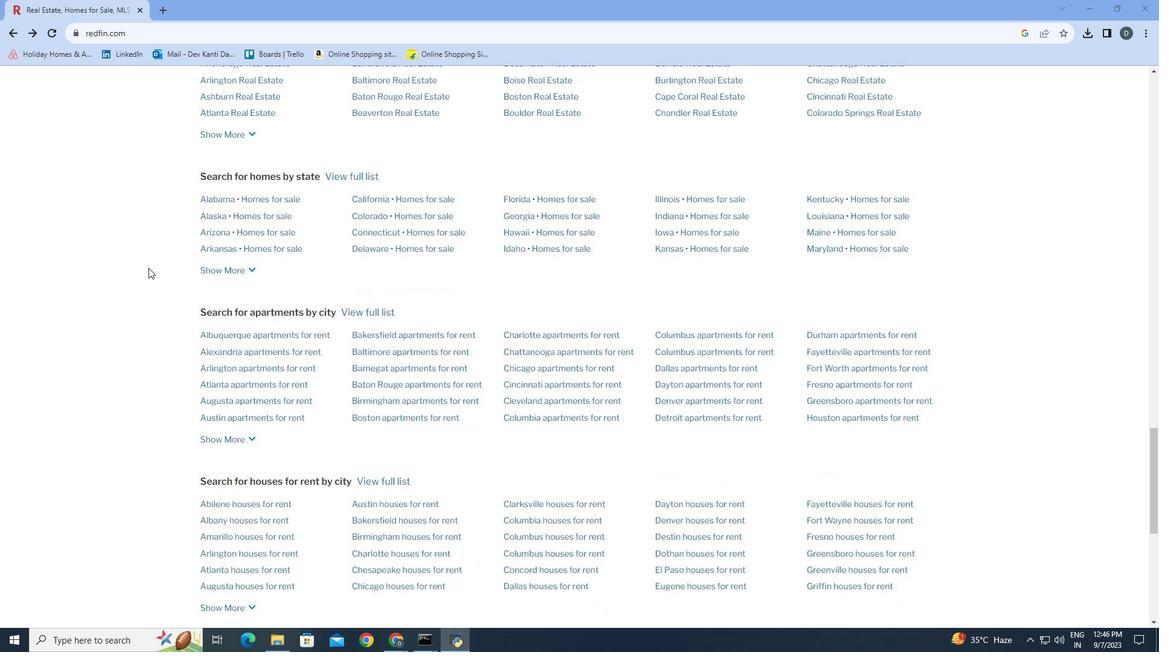 
Action: Mouse scrolled (125, 270) with delta (0, 0)
Screenshot: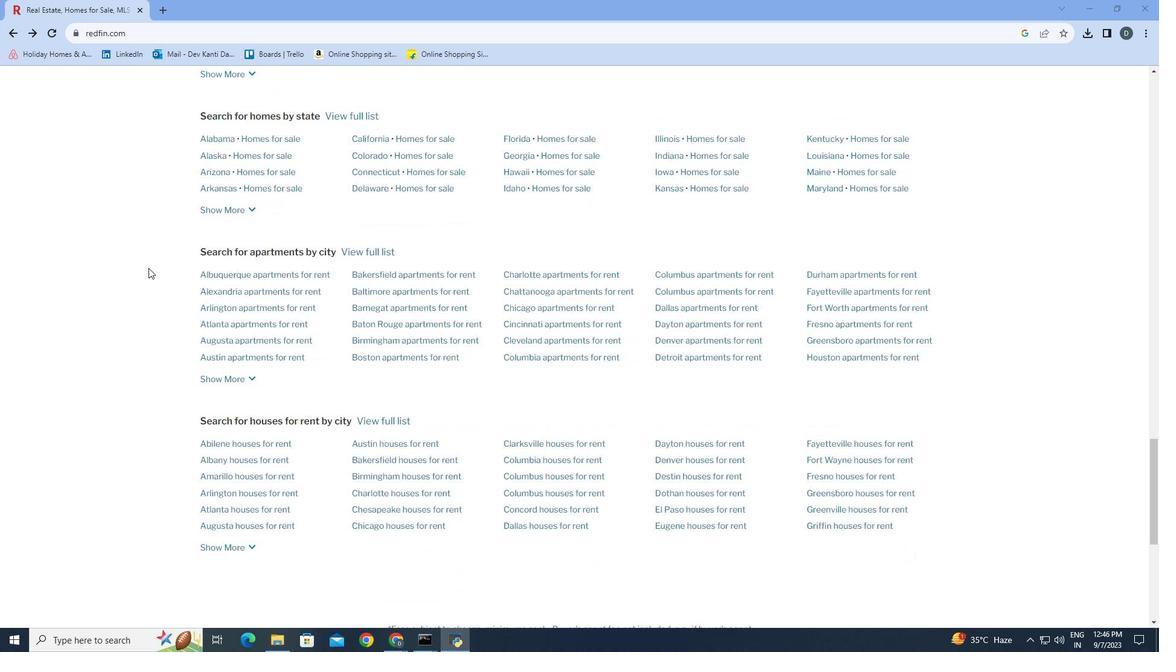 
Action: Mouse scrolled (125, 270) with delta (0, 0)
Screenshot: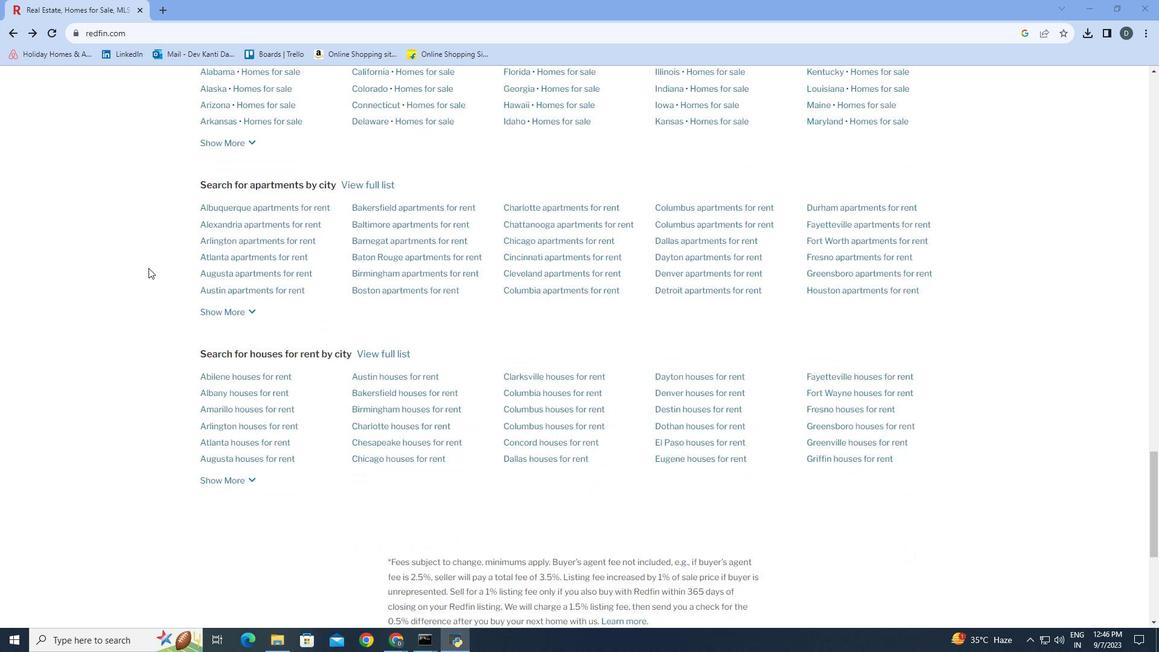 
Action: Mouse scrolled (125, 270) with delta (0, 0)
Screenshot: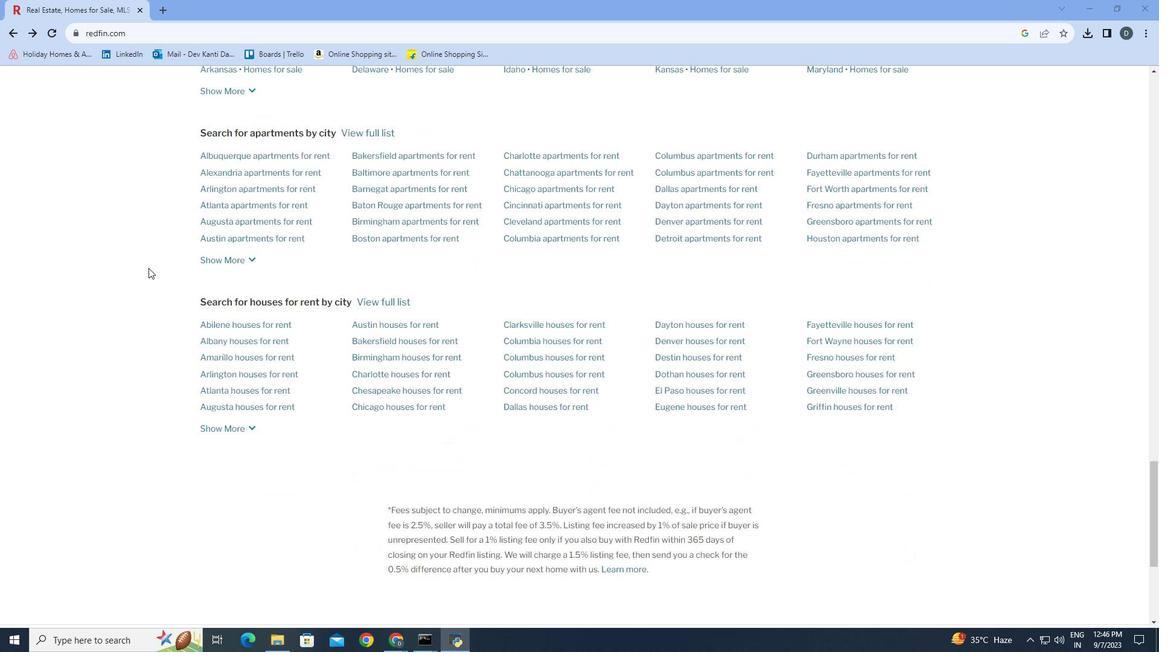 
Action: Mouse scrolled (125, 270) with delta (0, 0)
Screenshot: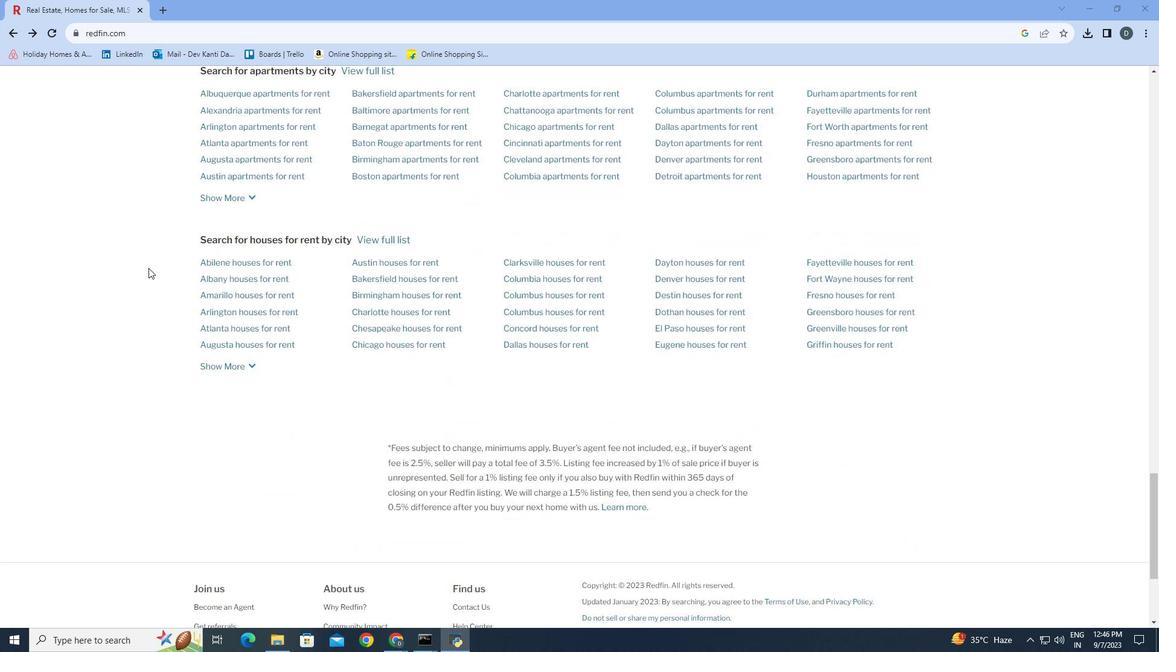 
Action: Mouse scrolled (125, 270) with delta (0, 0)
Screenshot: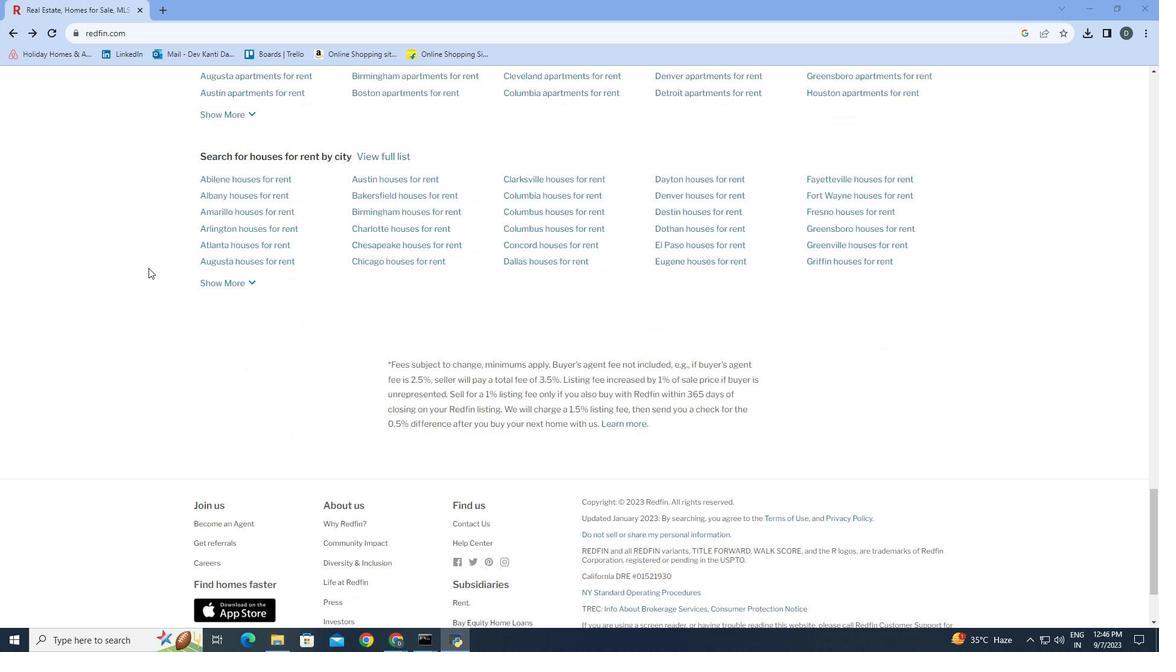 
Action: Mouse scrolled (125, 270) with delta (0, 0)
Screenshot: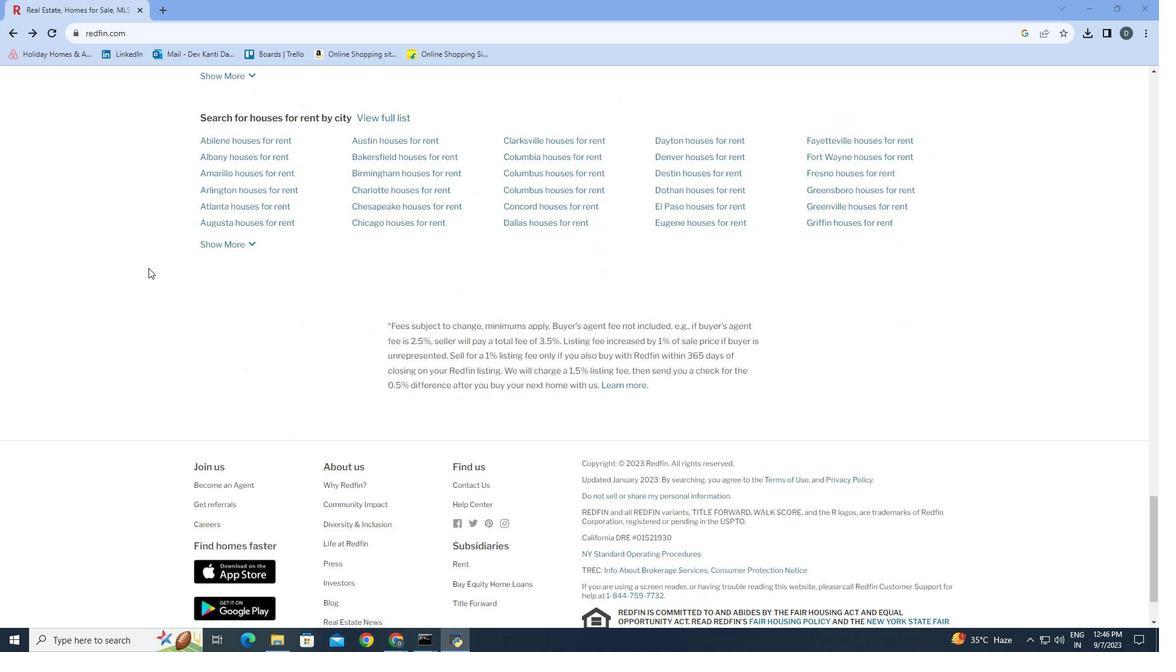 
Action: Mouse scrolled (125, 270) with delta (0, 0)
Screenshot: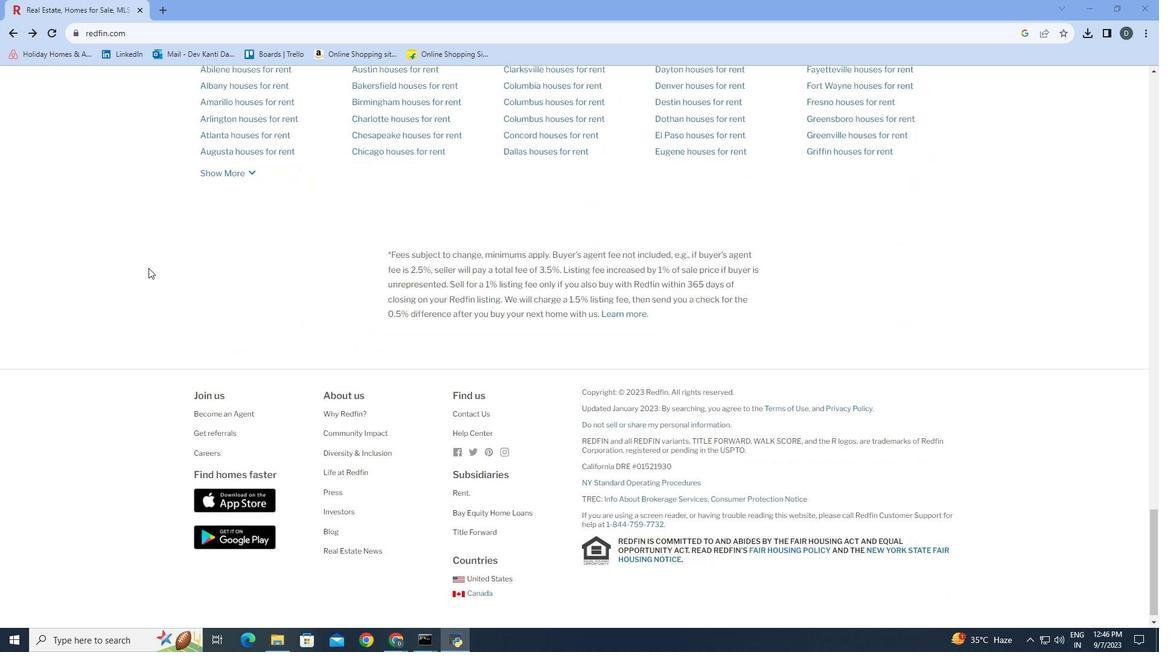 
Action: Mouse scrolled (125, 270) with delta (0, 0)
Screenshot: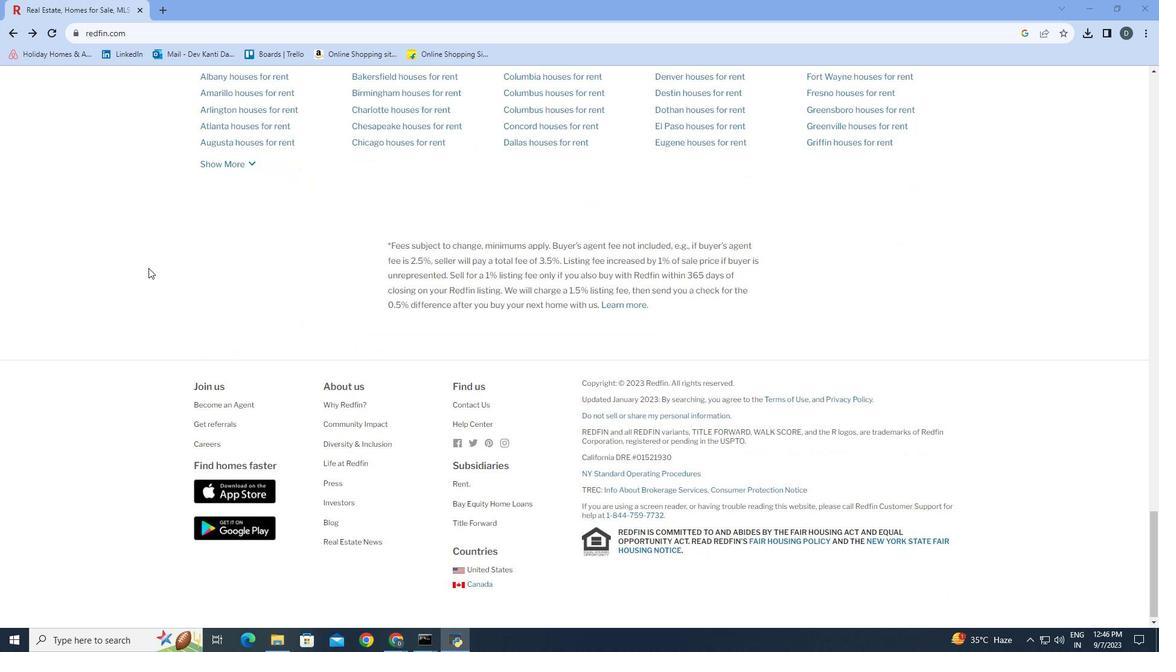 
Action: Mouse scrolled (125, 270) with delta (0, 0)
Screenshot: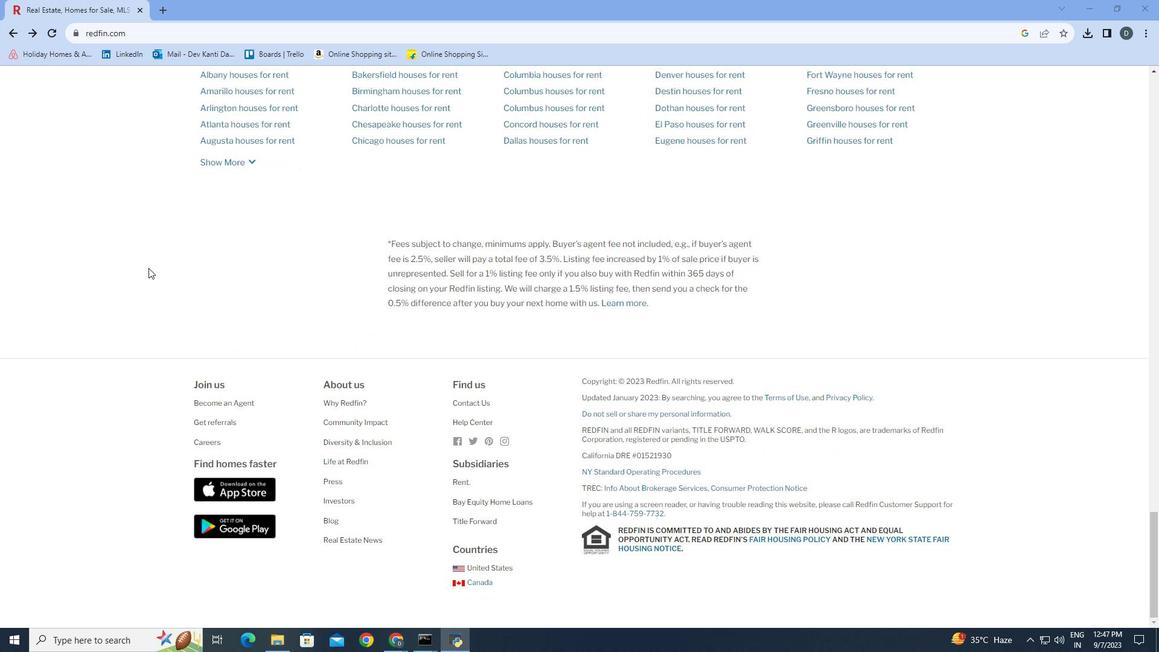 
Action: Mouse scrolled (125, 270) with delta (0, 0)
Screenshot: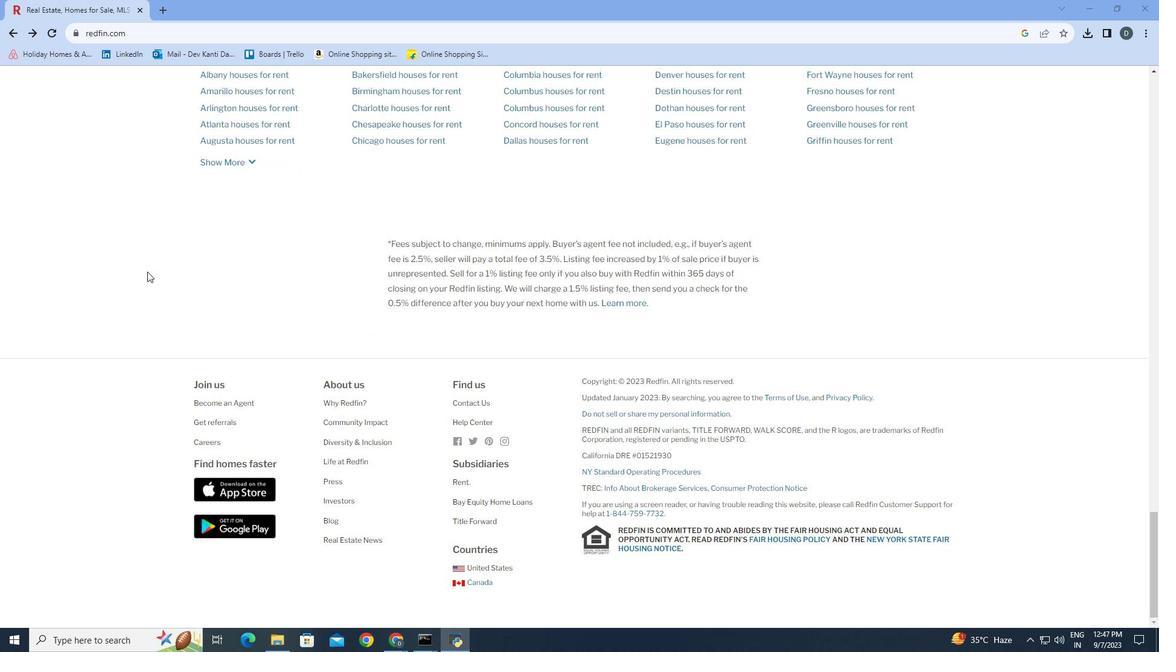 
Action: Mouse moved to (337, 534)
Screenshot: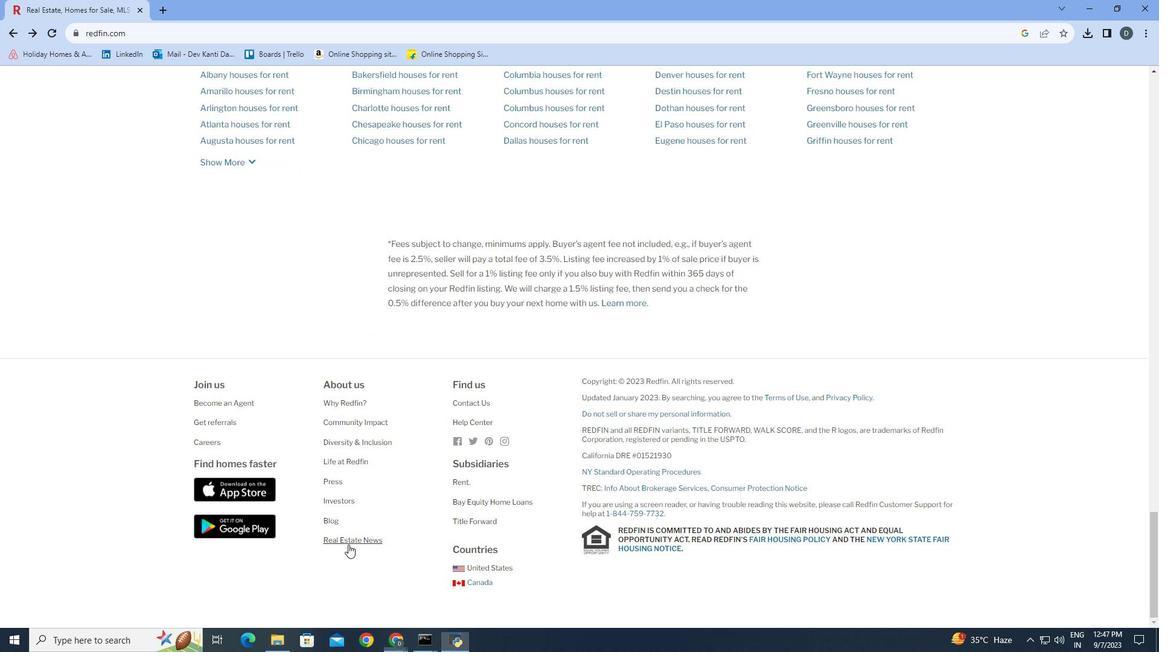 
Action: Mouse pressed left at (337, 534)
Screenshot: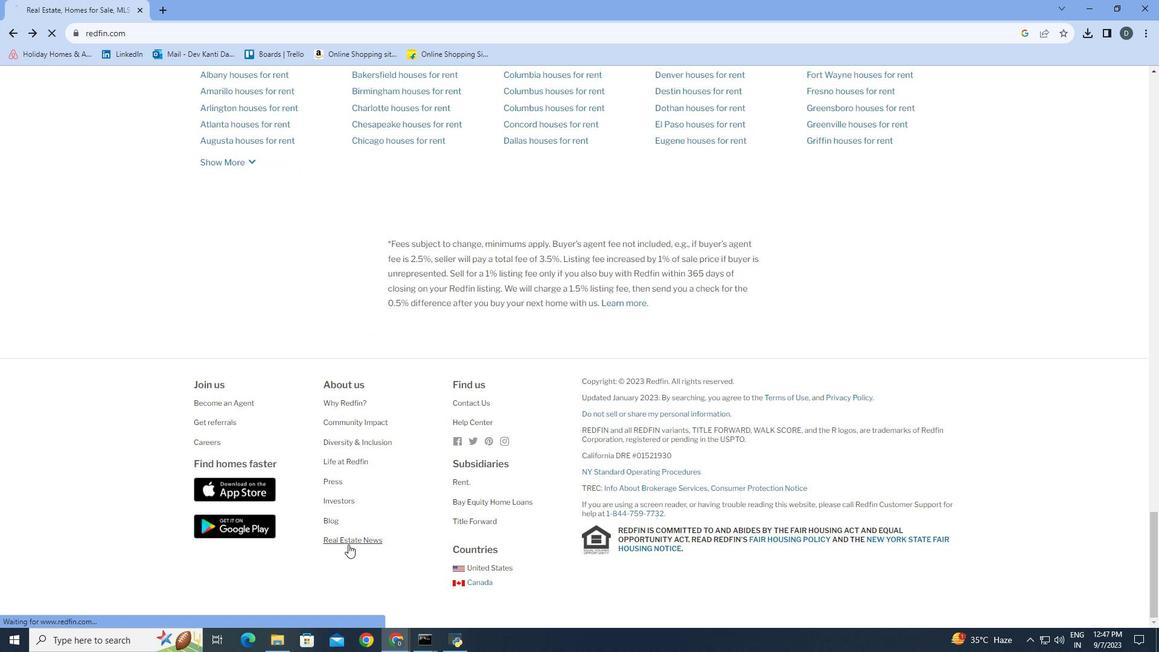 
Action: Mouse moved to (321, 131)
Screenshot: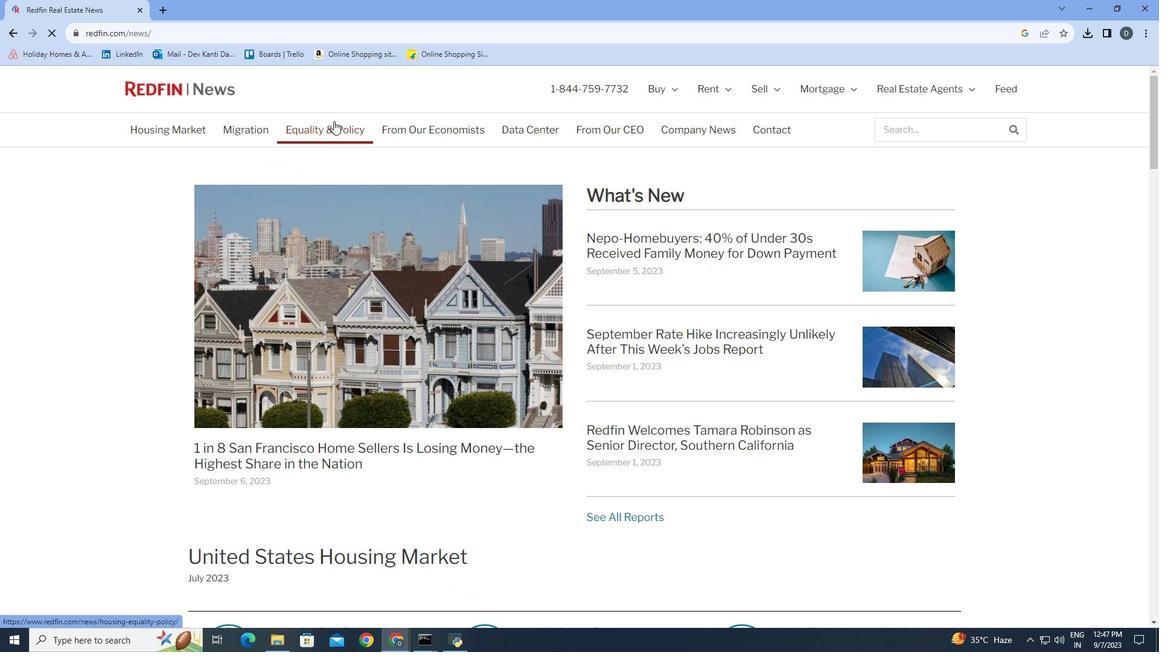 
Action: Mouse pressed left at (321, 131)
Screenshot: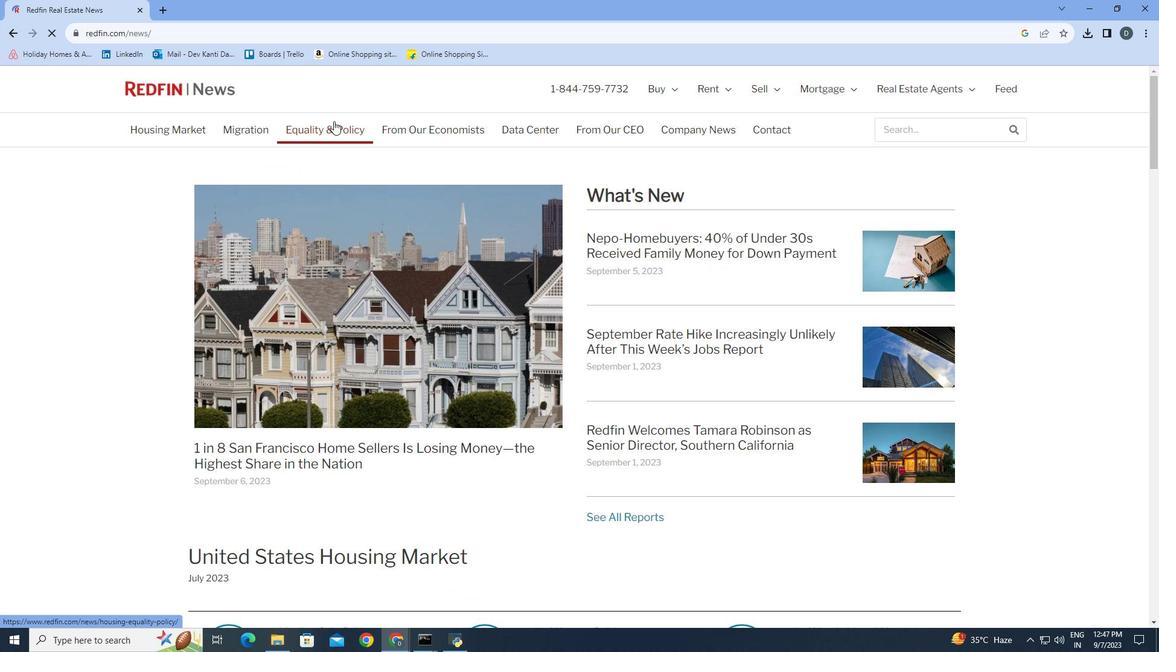 
Action: Mouse moved to (491, 289)
Screenshot: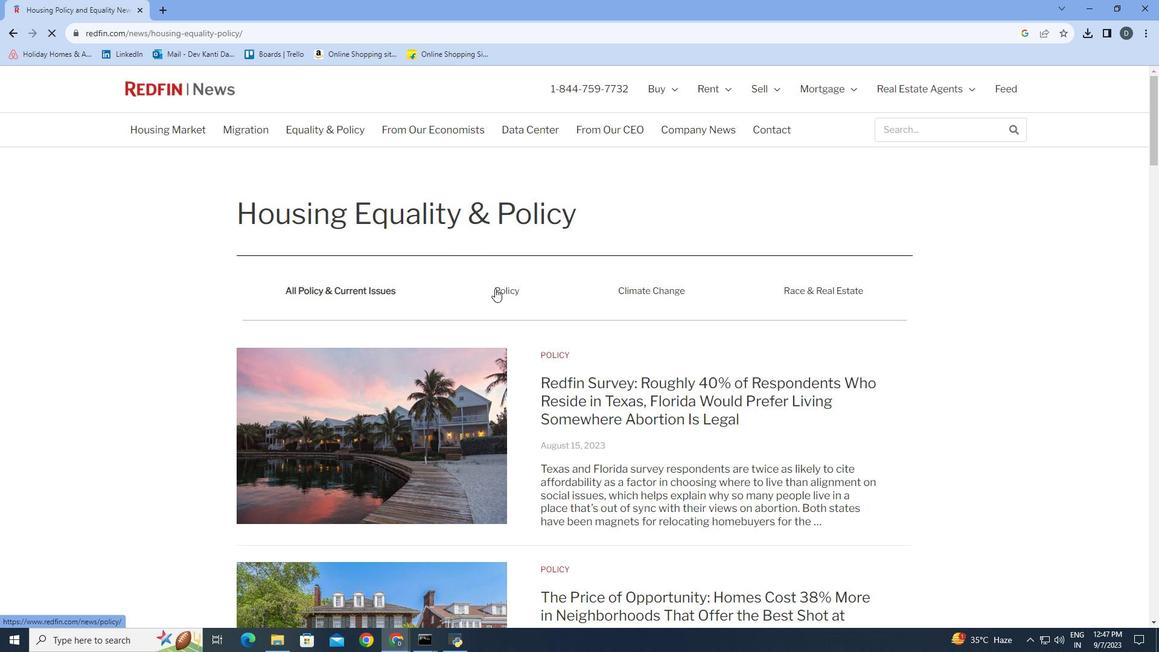 
Action: Mouse pressed left at (491, 289)
Screenshot: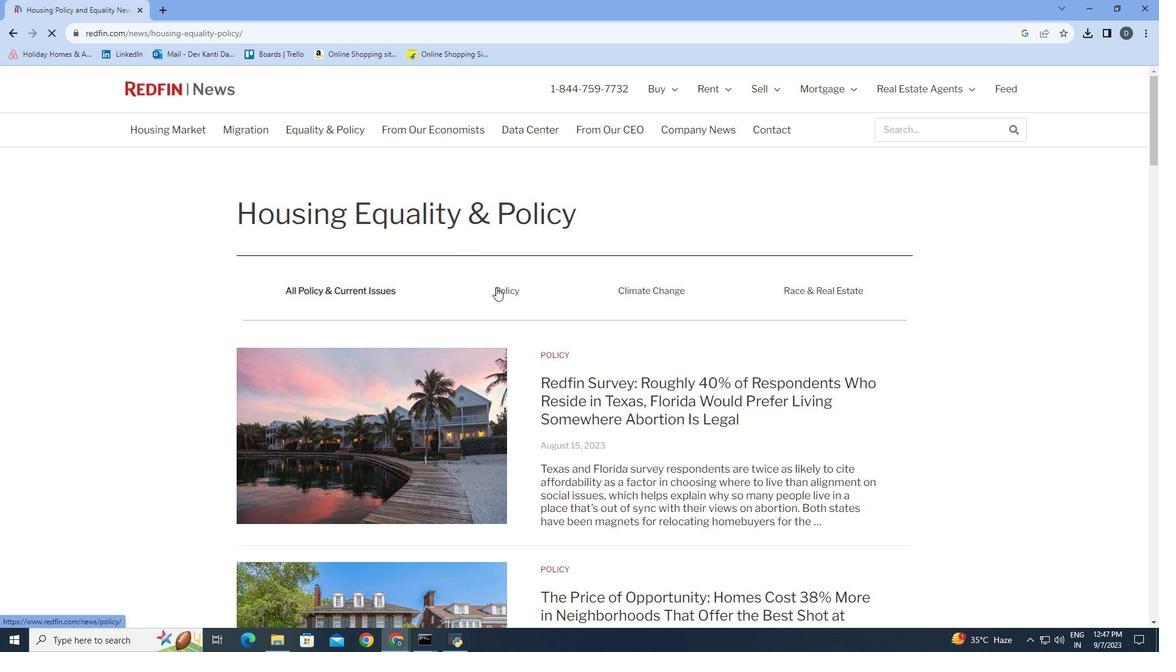 
Action: Mouse moved to (954, 275)
Screenshot: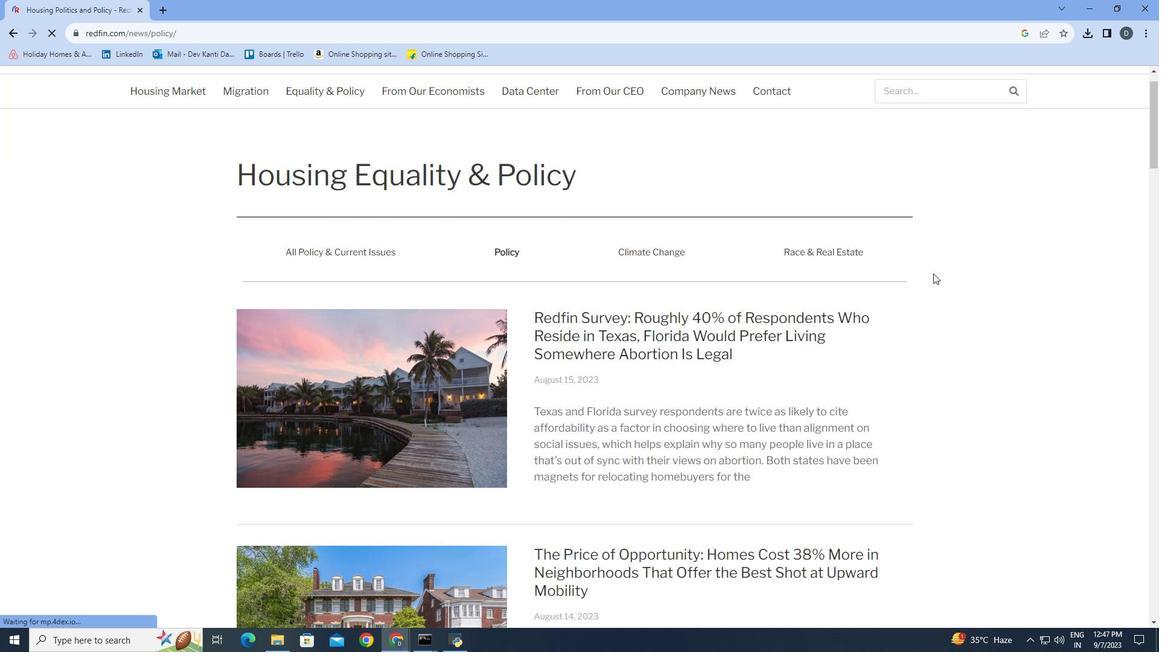 
Action: Mouse scrolled (954, 274) with delta (0, 0)
Screenshot: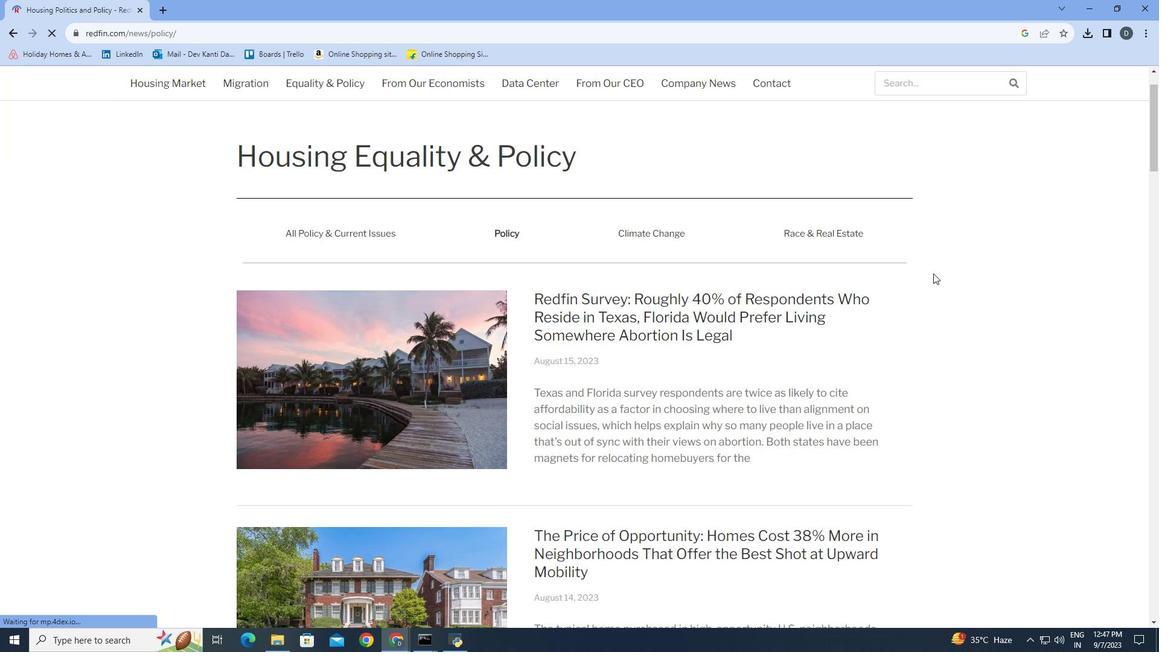 
Action: Mouse moved to (953, 276)
Screenshot: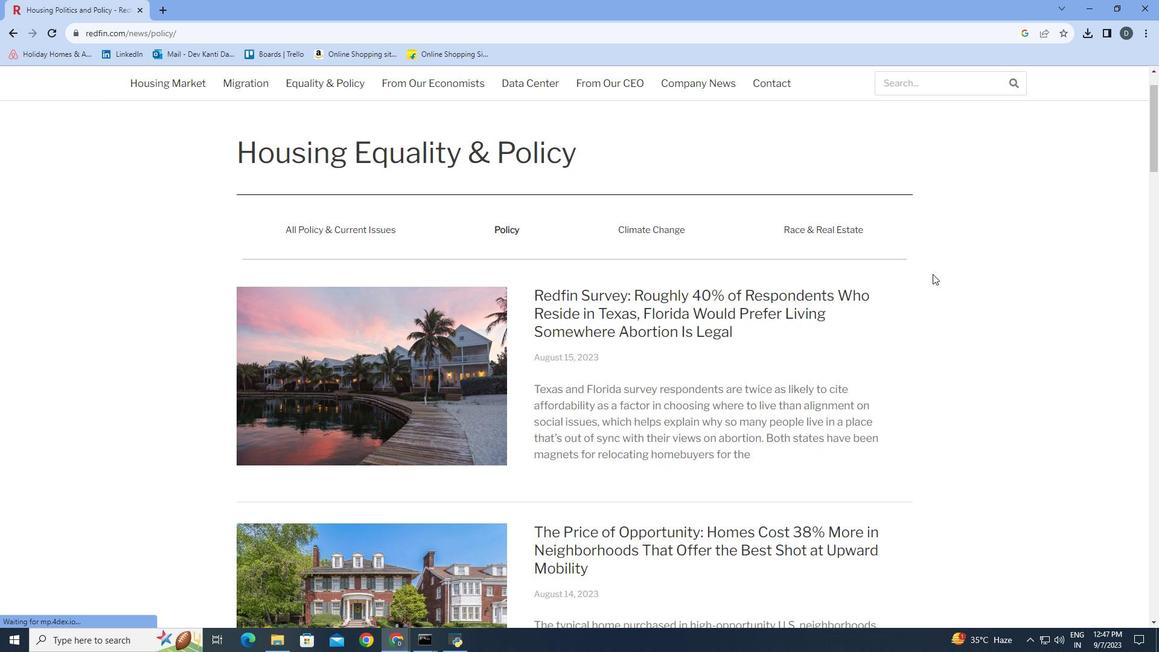 
Action: Mouse scrolled (953, 275) with delta (0, 0)
Screenshot: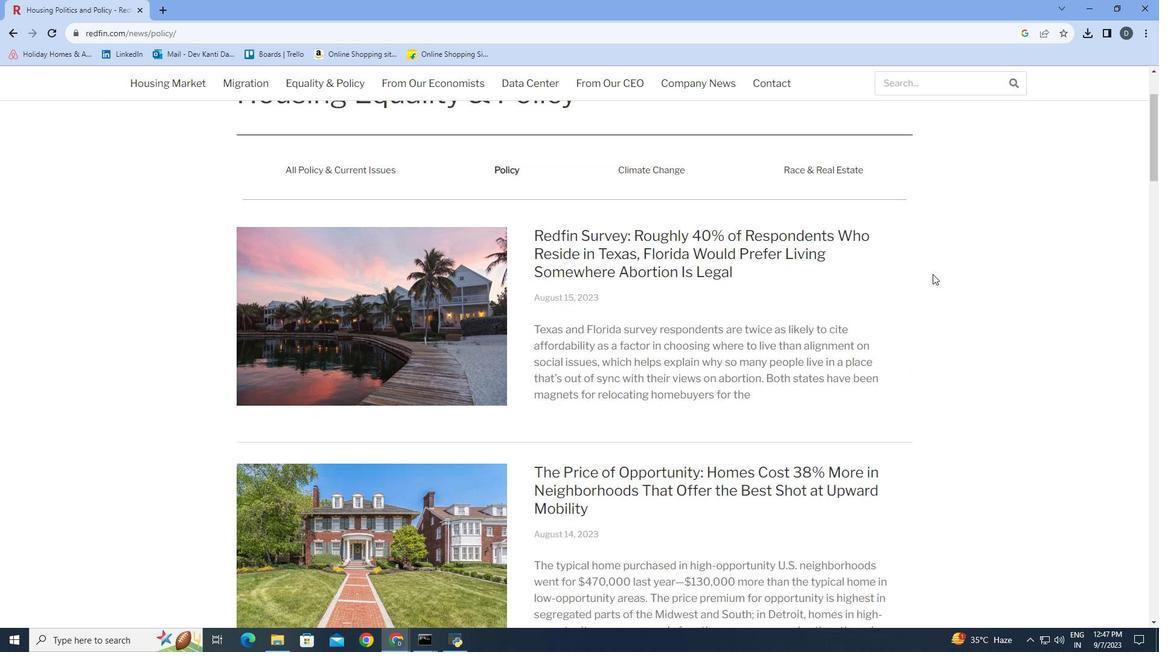 
Action: Mouse moved to (953, 276)
Screenshot: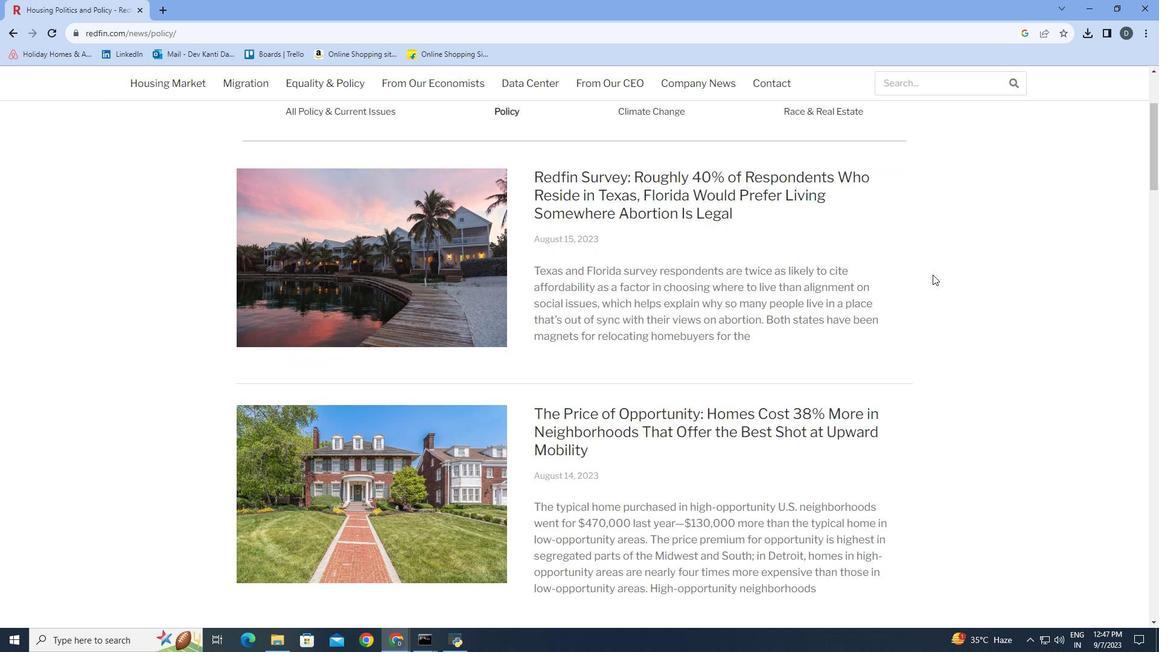 
Action: Mouse scrolled (953, 276) with delta (0, 0)
Screenshot: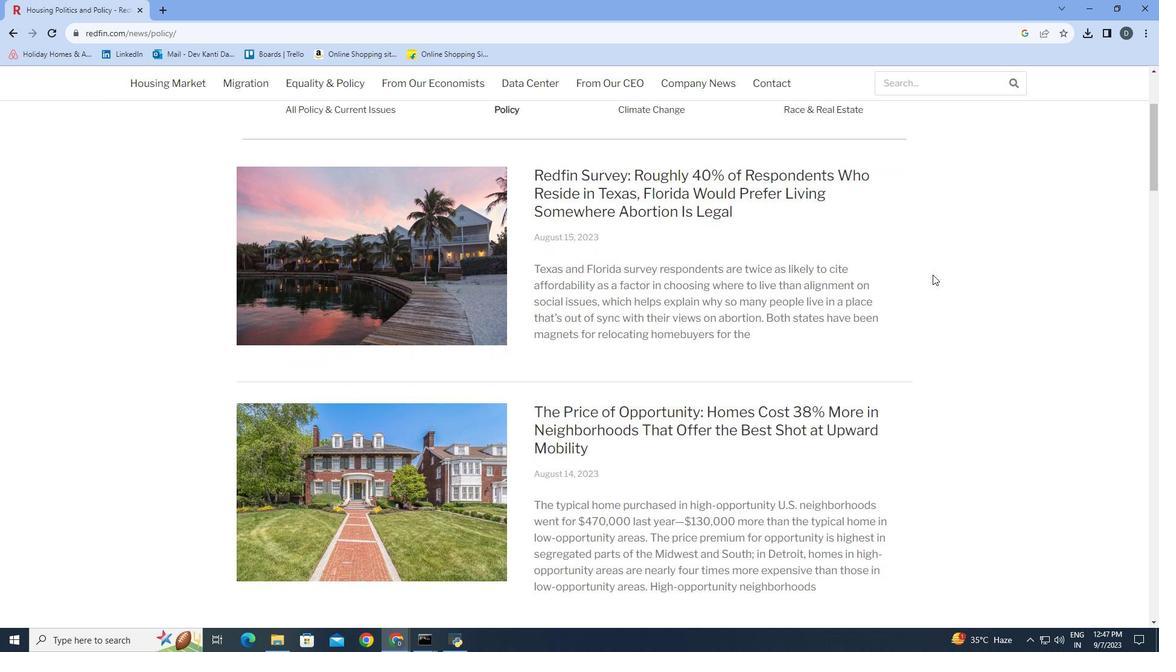 
Action: Mouse scrolled (953, 276) with delta (0, 0)
Screenshot: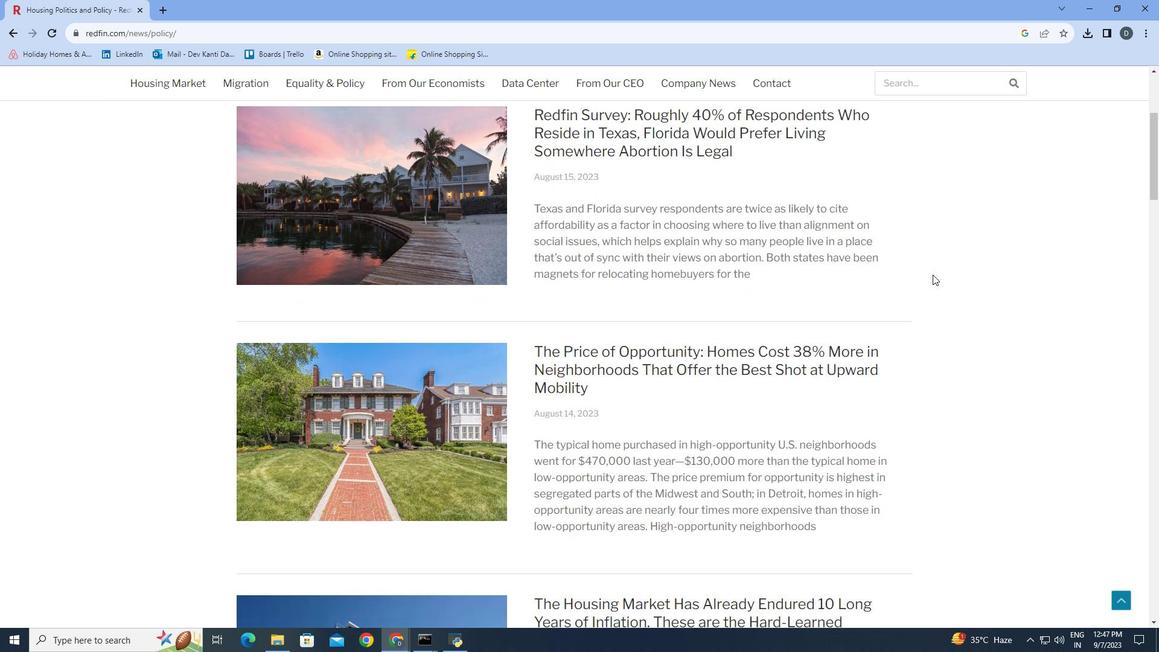 
Action: Mouse scrolled (953, 276) with delta (0, 0)
Screenshot: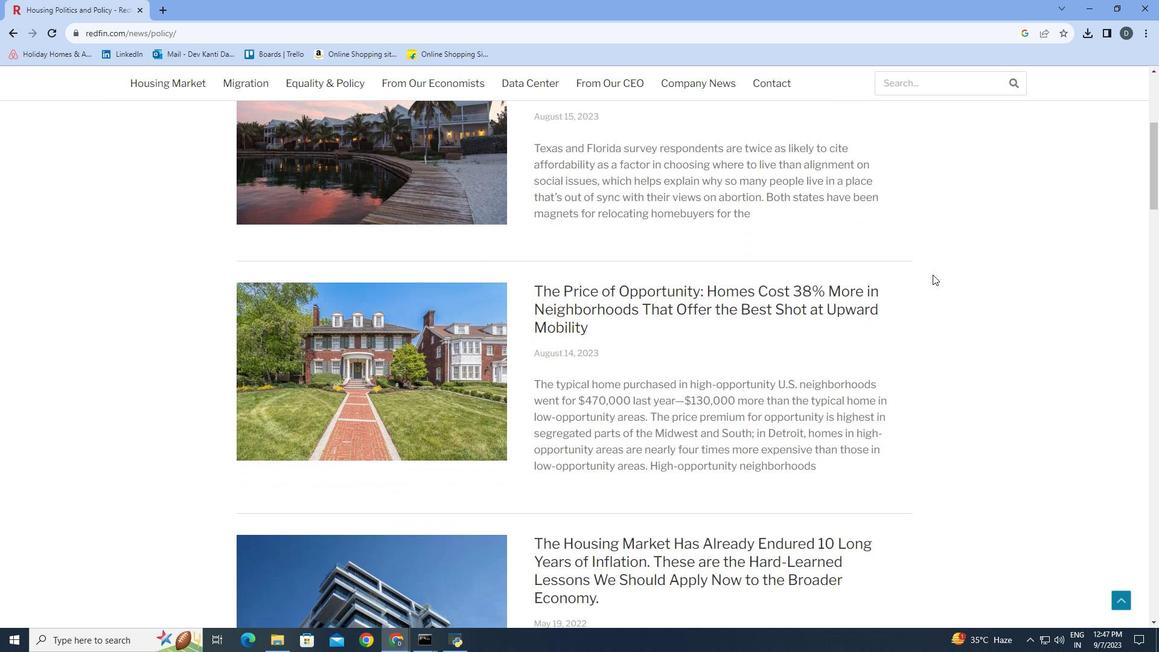 
Action: Mouse scrolled (953, 276) with delta (0, 0)
Screenshot: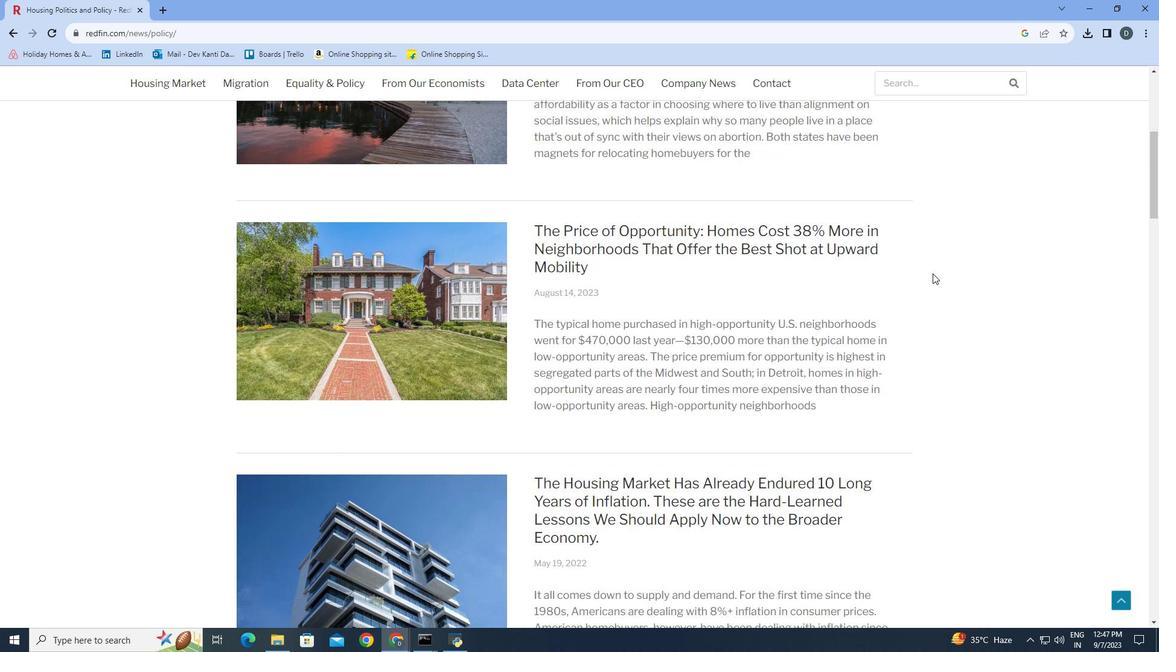
Action: Mouse moved to (953, 275)
Screenshot: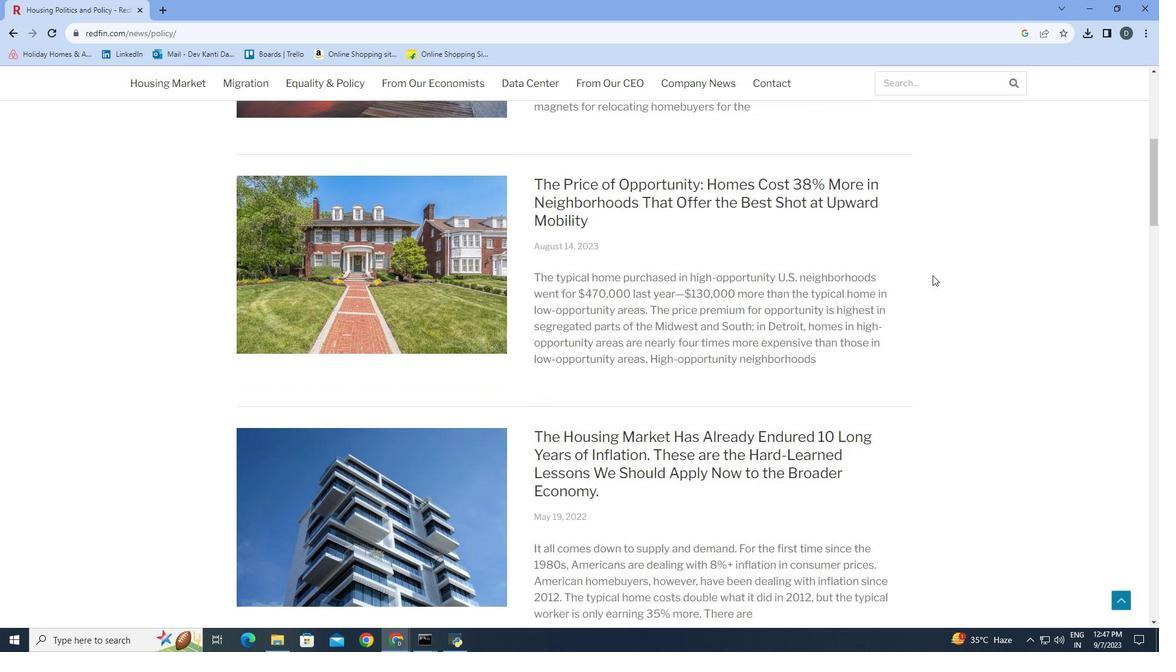 
Action: Mouse scrolled (953, 274) with delta (0, 0)
Screenshot: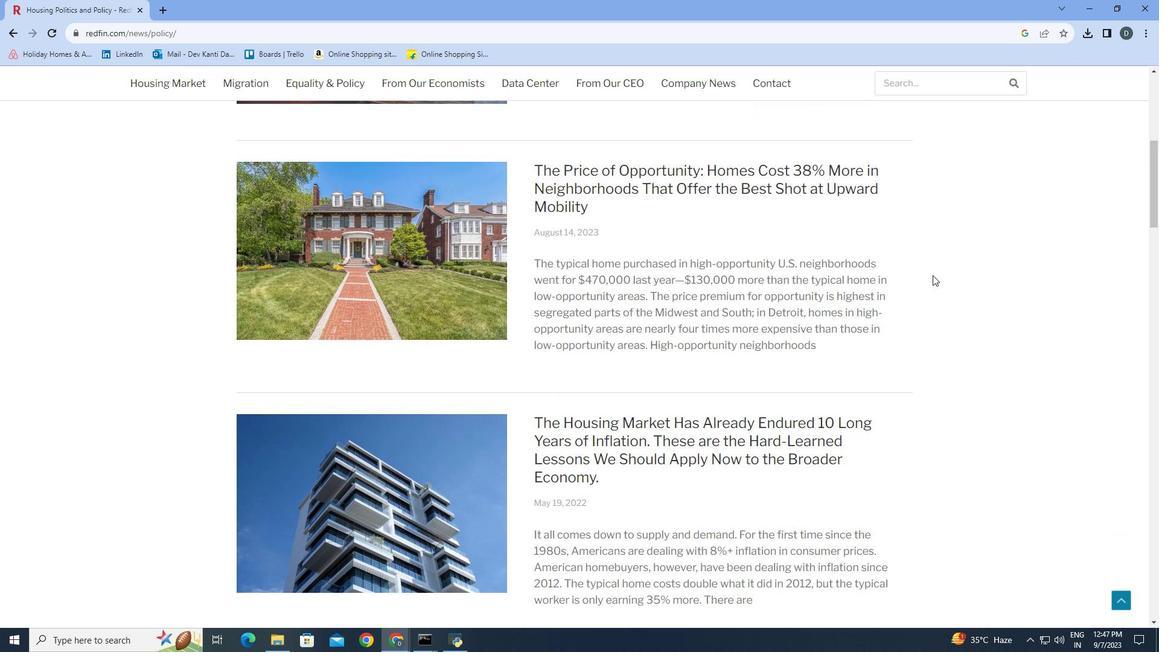 
Action: Mouse moved to (958, 269)
Screenshot: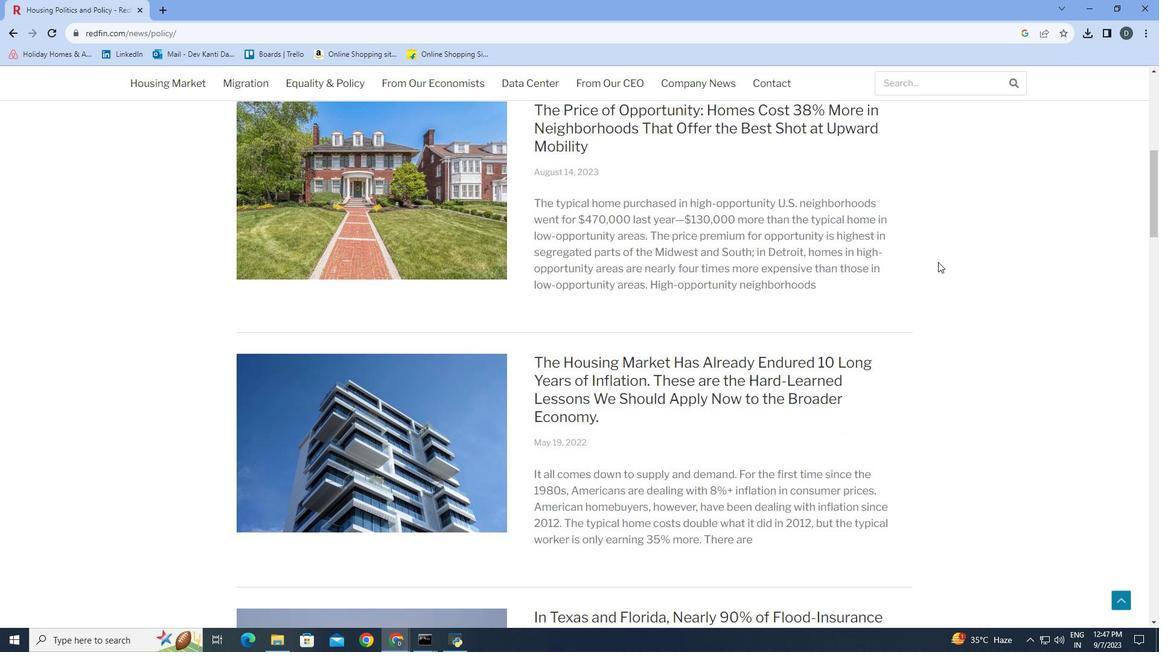 
Action: Mouse scrolled (958, 268) with delta (0, 0)
Screenshot: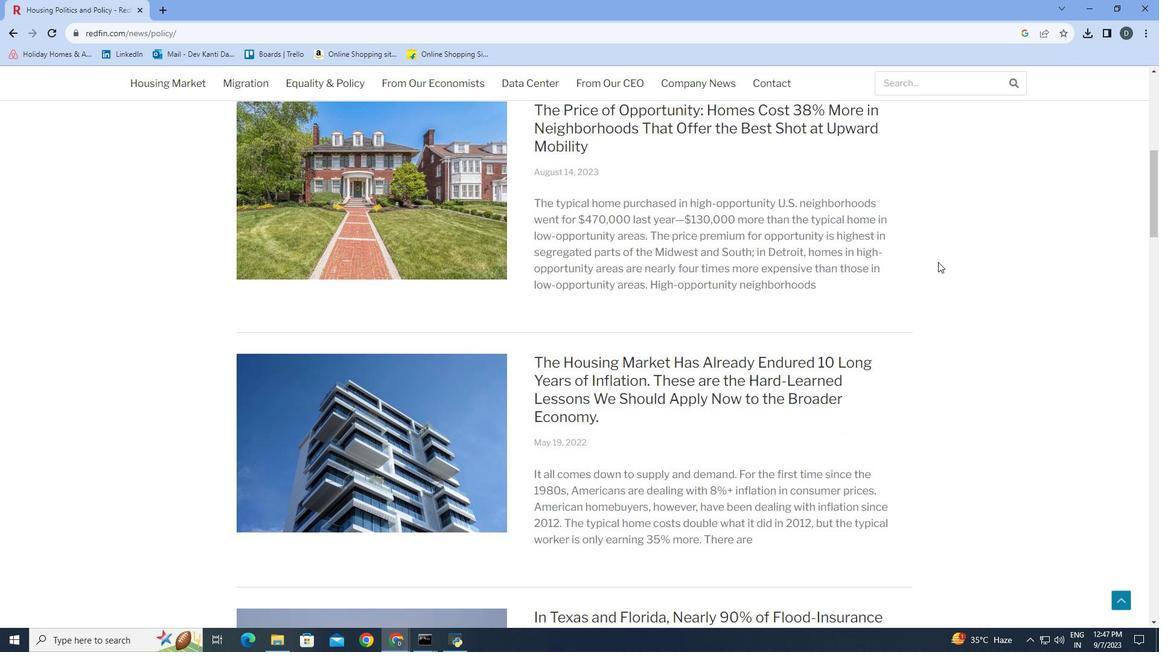 
Action: Mouse moved to (959, 264)
Screenshot: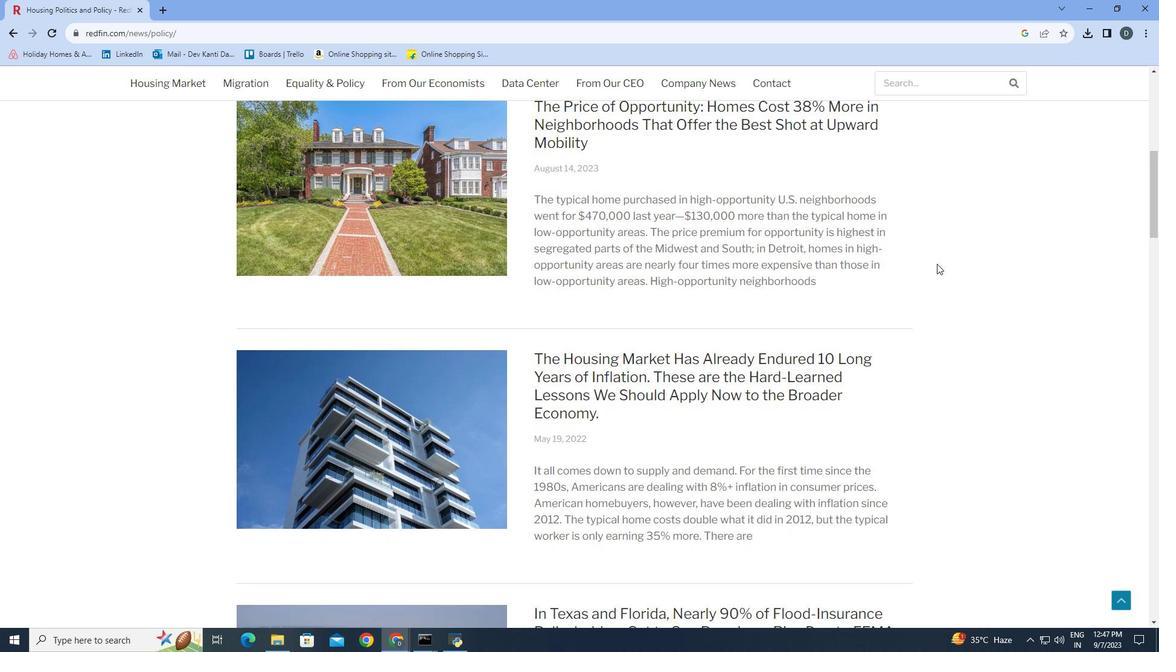 
Action: Mouse scrolled (959, 263) with delta (0, 0)
Screenshot: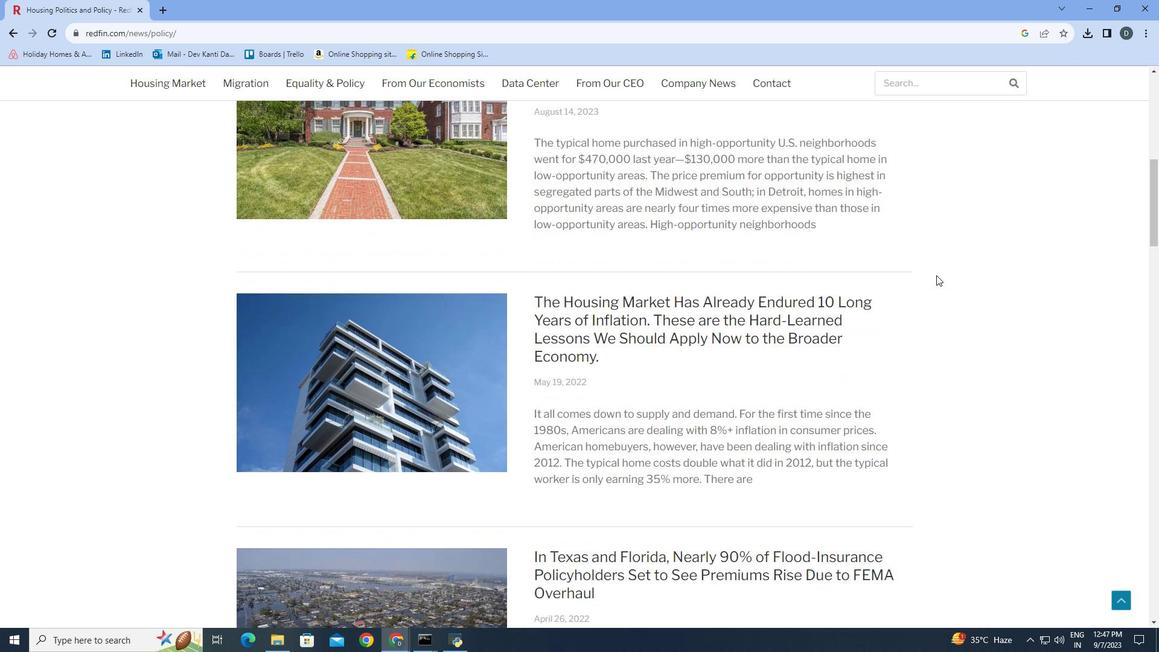 
Action: Mouse moved to (951, 272)
Screenshot: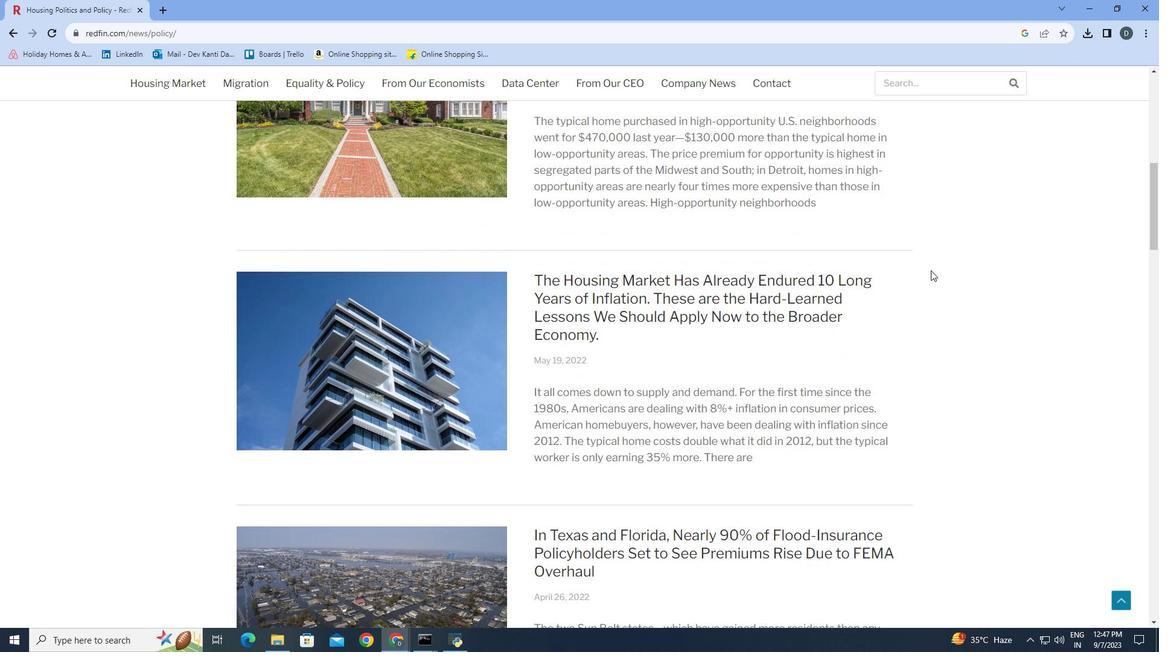 
Action: Mouse scrolled (951, 271) with delta (0, 0)
Screenshot: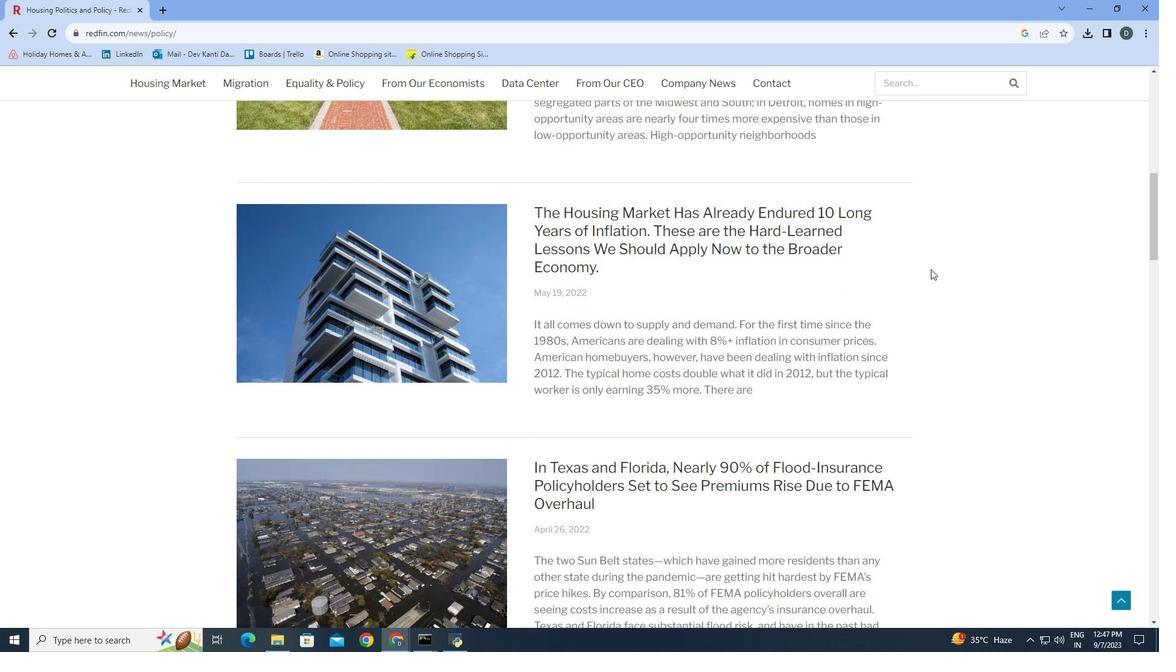 
Action: Mouse moved to (951, 273)
Screenshot: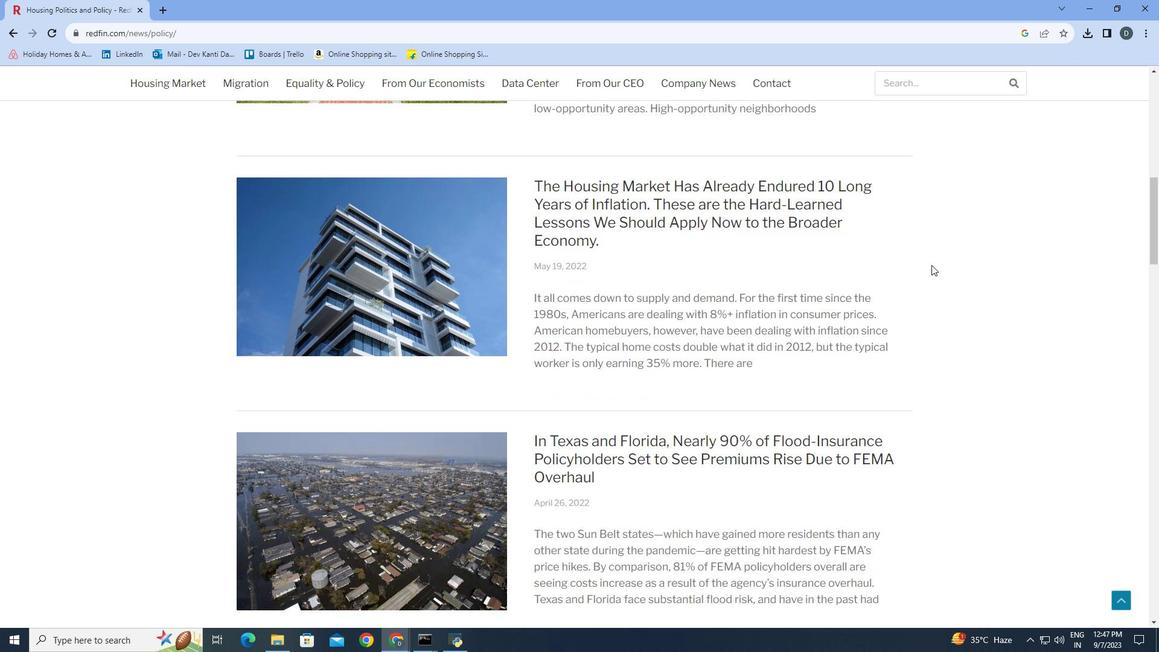 
Action: Mouse scrolled (951, 272) with delta (0, 0)
Screenshot: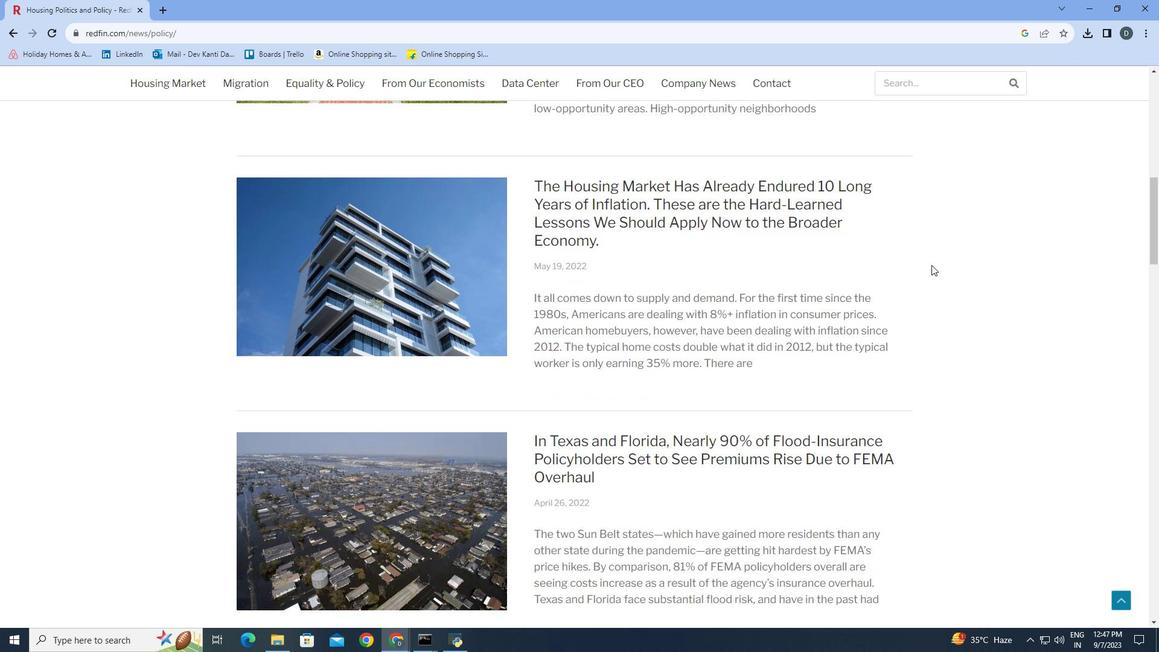 
Action: Mouse moved to (953, 274)
Screenshot: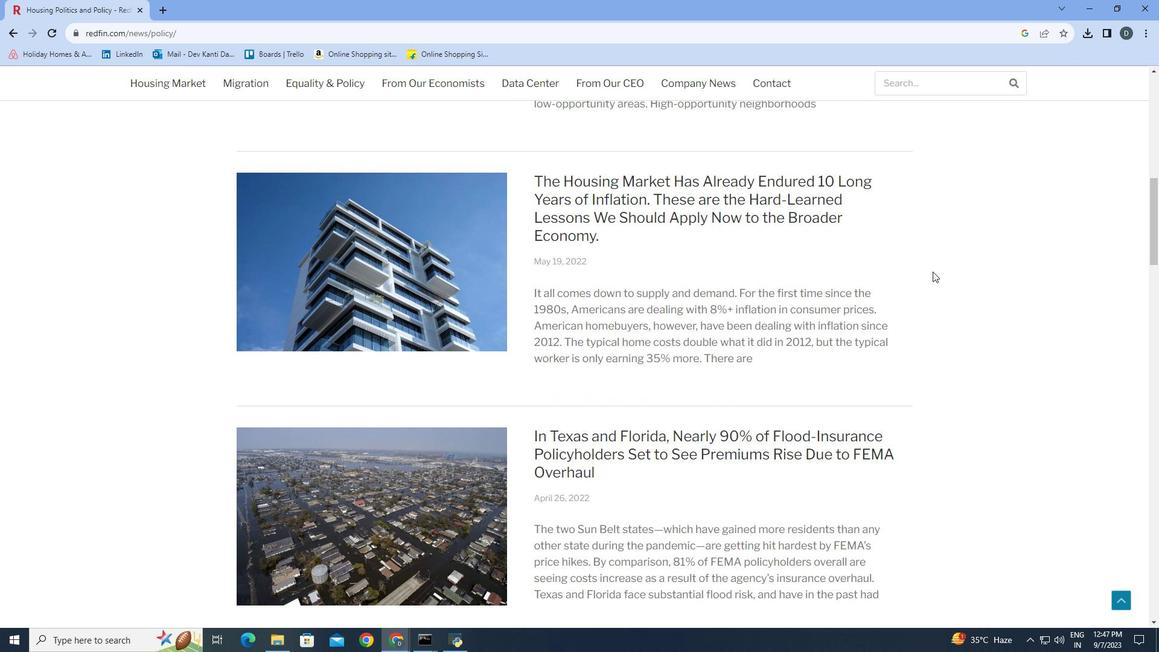 
Action: Mouse scrolled (953, 273) with delta (0, 0)
Screenshot: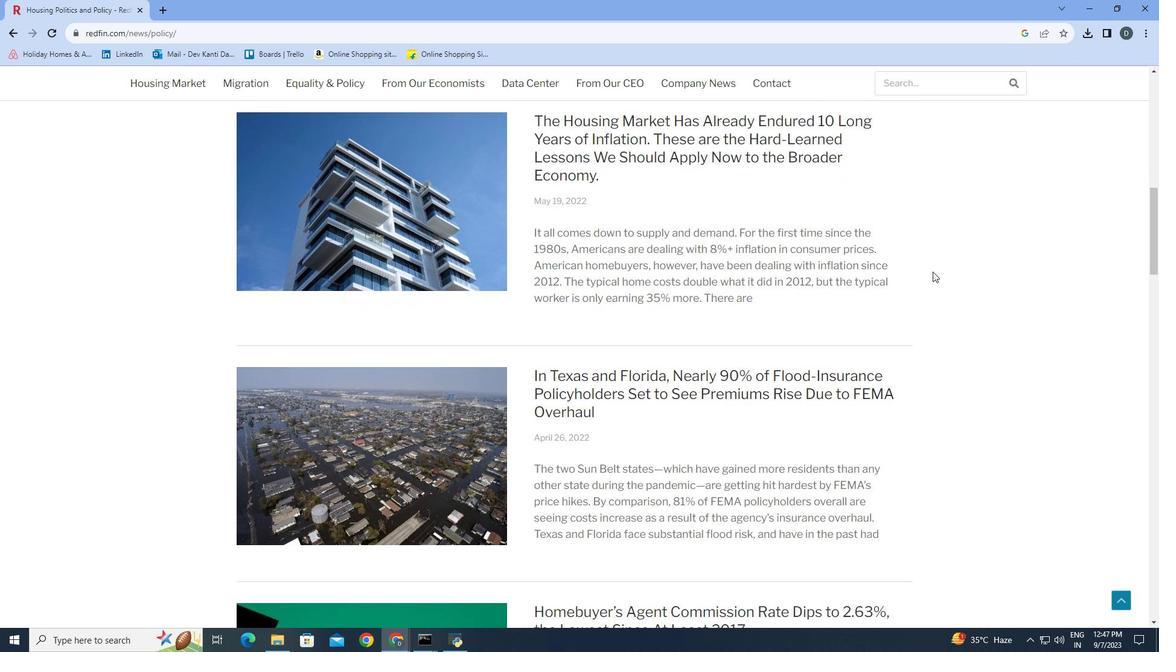 
Action: Mouse scrolled (953, 273) with delta (0, 0)
Screenshot: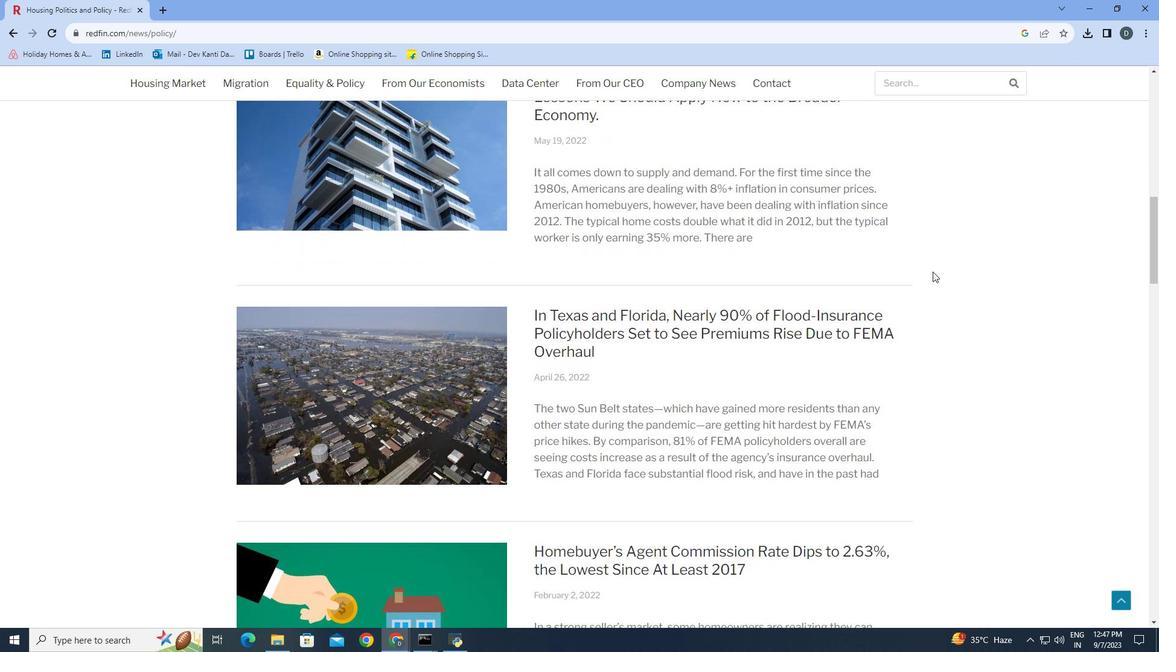 
Action: Mouse scrolled (953, 273) with delta (0, 0)
Screenshot: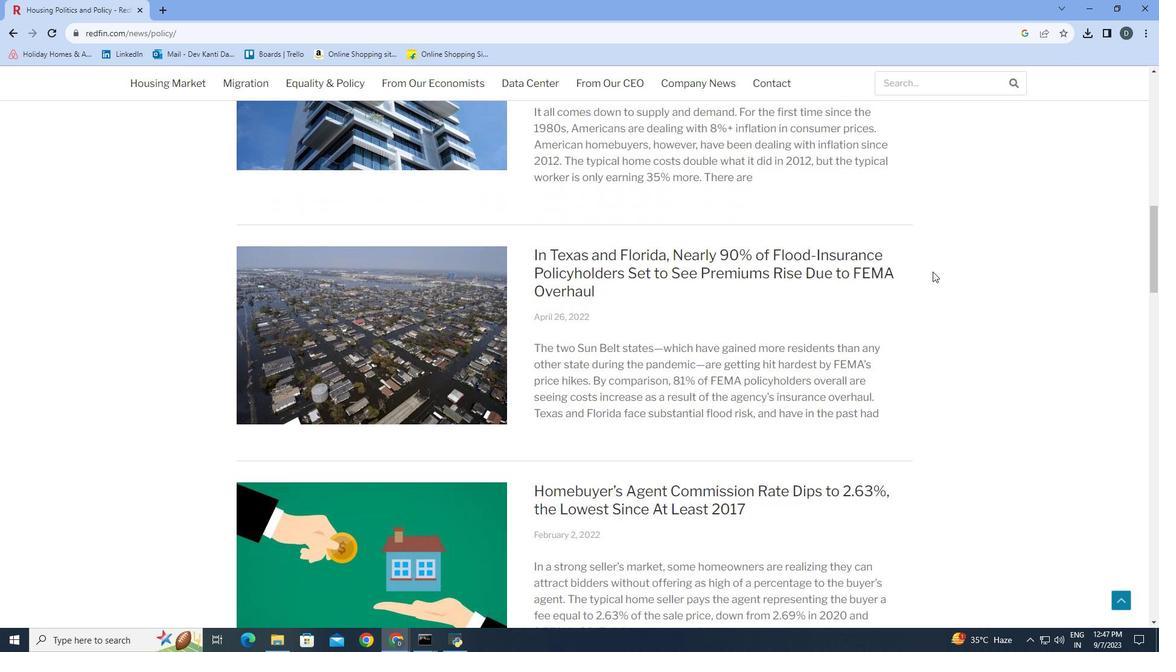 
Action: Mouse scrolled (953, 273) with delta (0, 0)
Screenshot: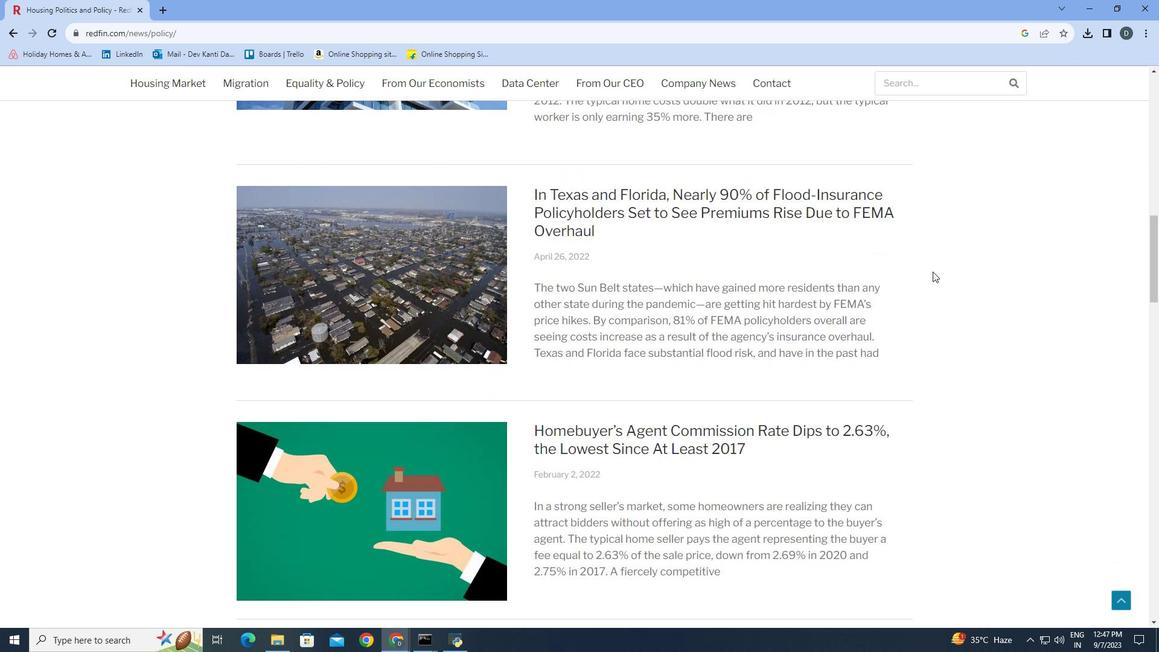 
Action: Mouse moved to (953, 274)
Screenshot: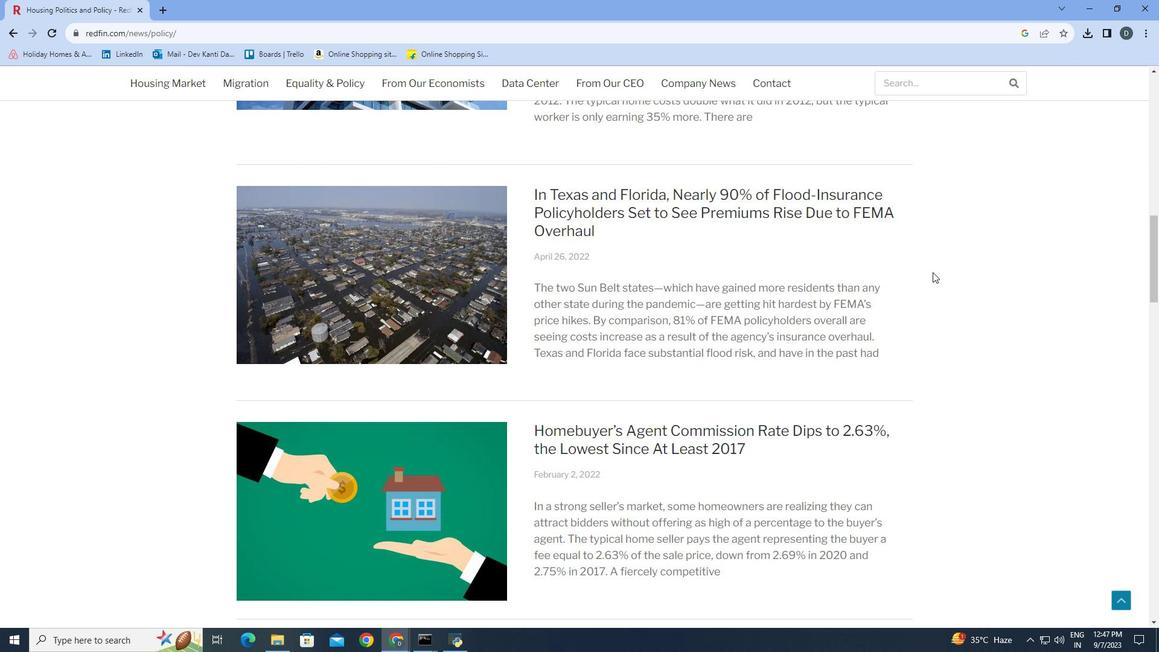 
Action: Mouse scrolled (953, 274) with delta (0, 0)
Screenshot: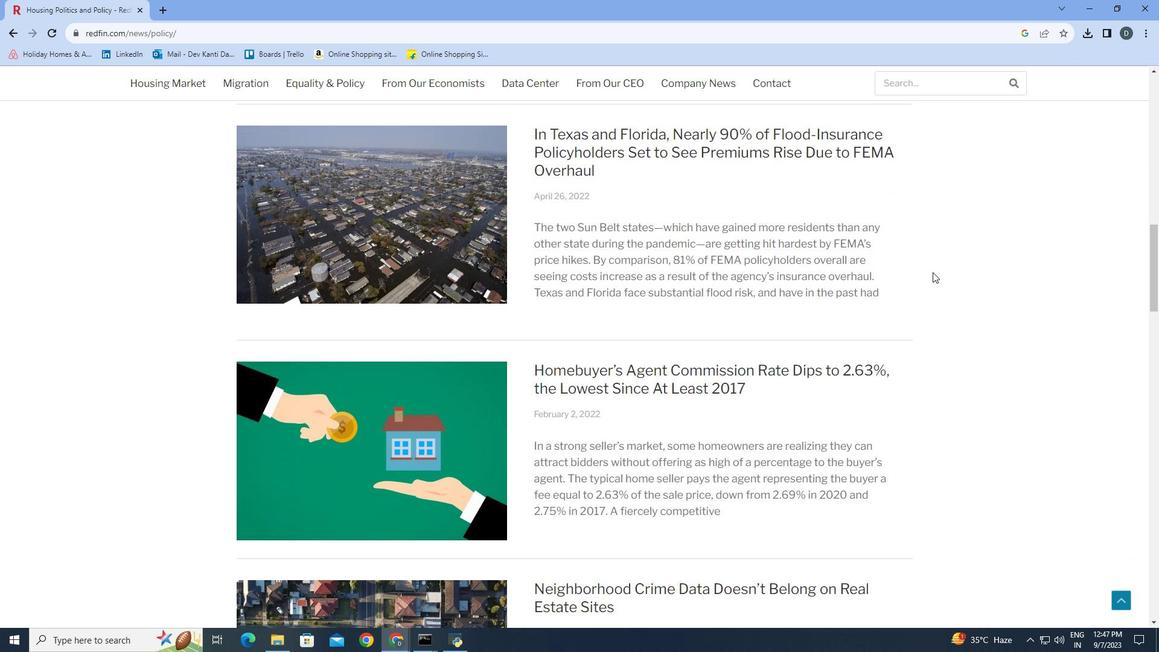 
Action: Mouse scrolled (953, 274) with delta (0, 0)
Screenshot: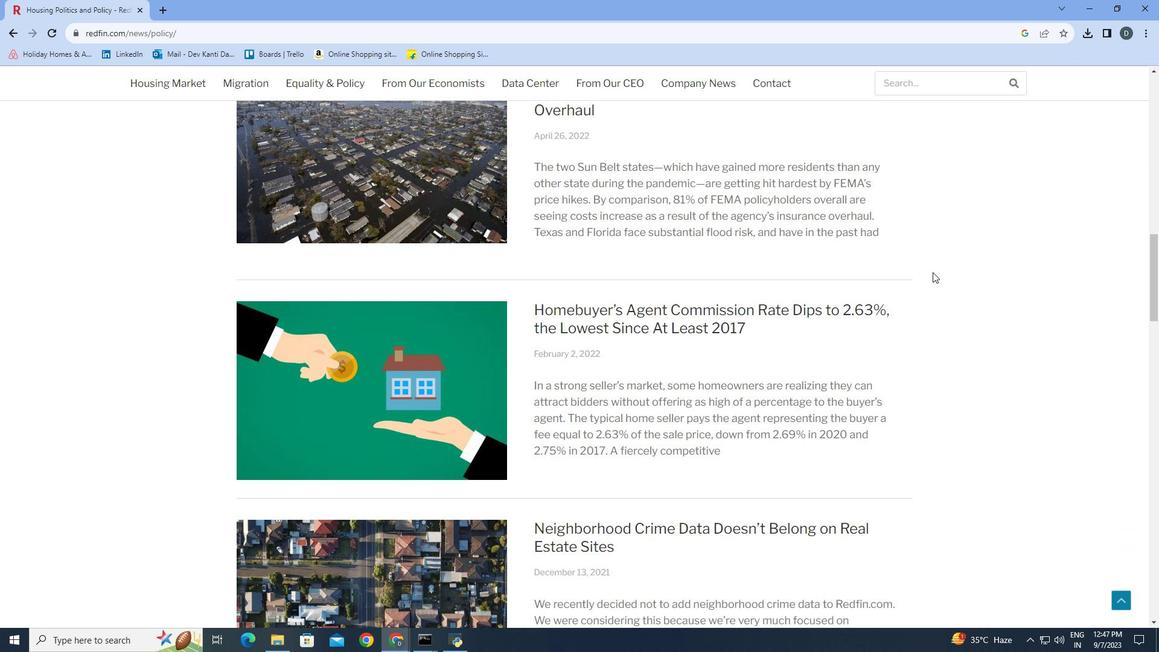
Action: Mouse scrolled (953, 274) with delta (0, 0)
Screenshot: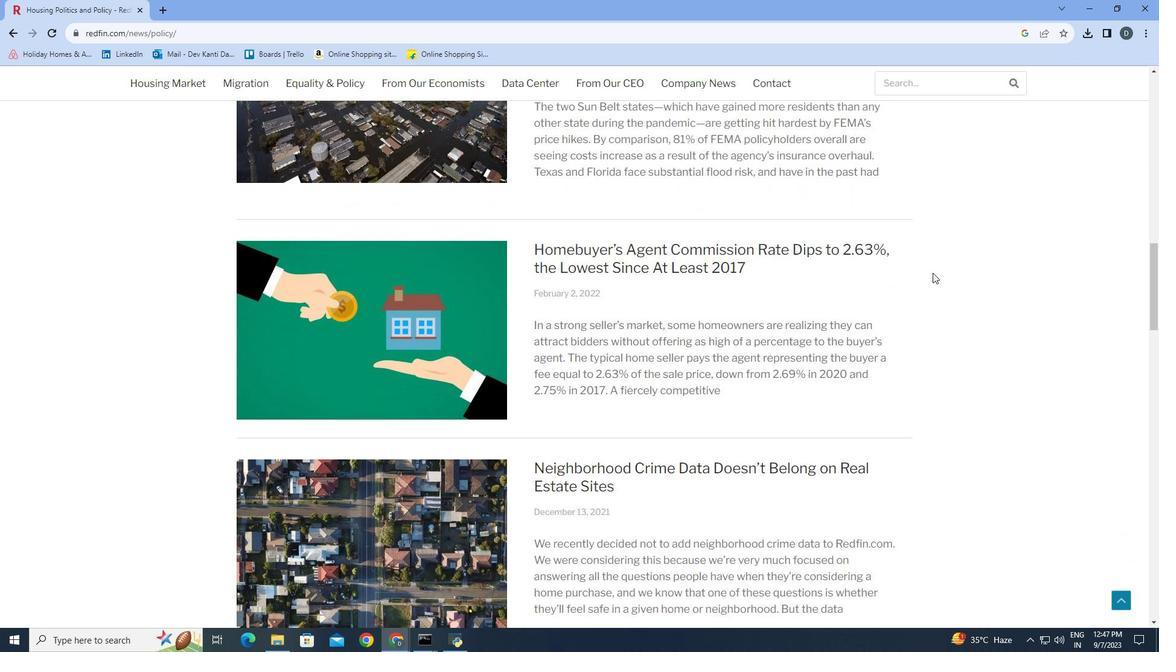 
Action: Mouse moved to (953, 274)
Screenshot: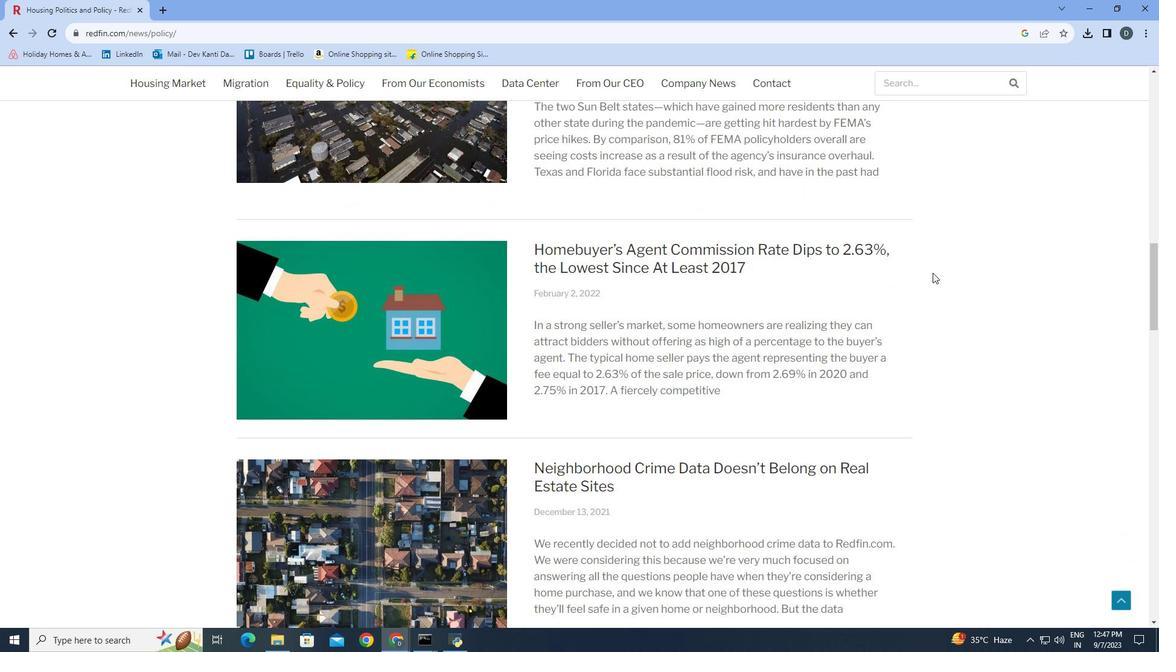 
Action: Mouse scrolled (953, 274) with delta (0, 0)
Screenshot: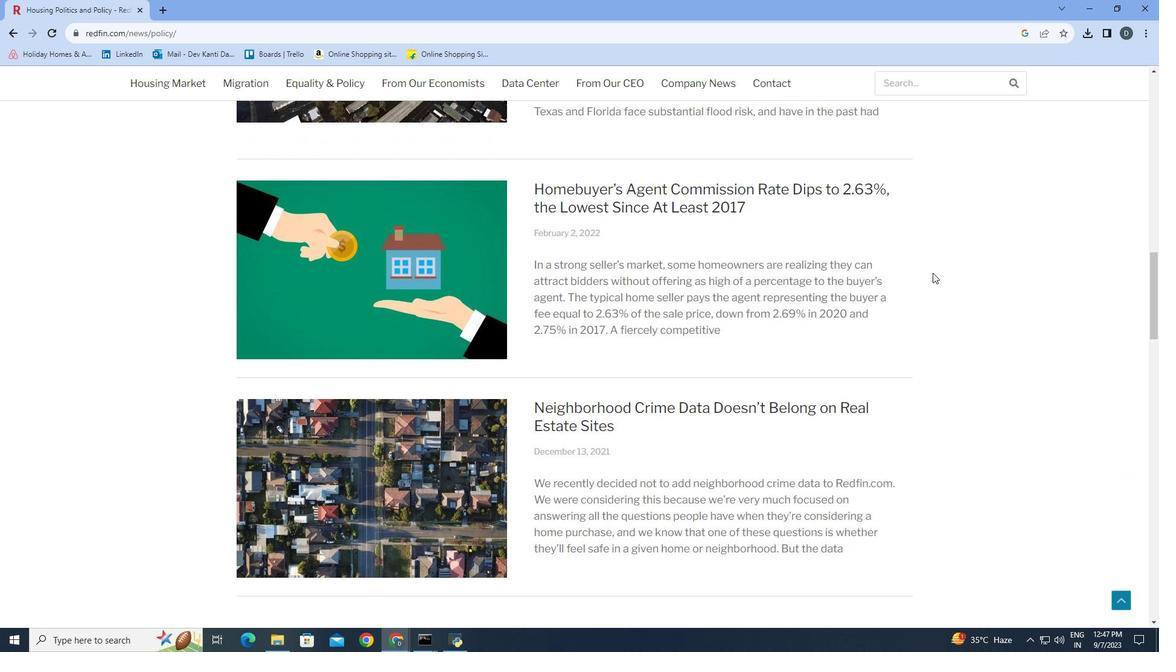 
Action: Mouse scrolled (953, 274) with delta (0, 0)
Screenshot: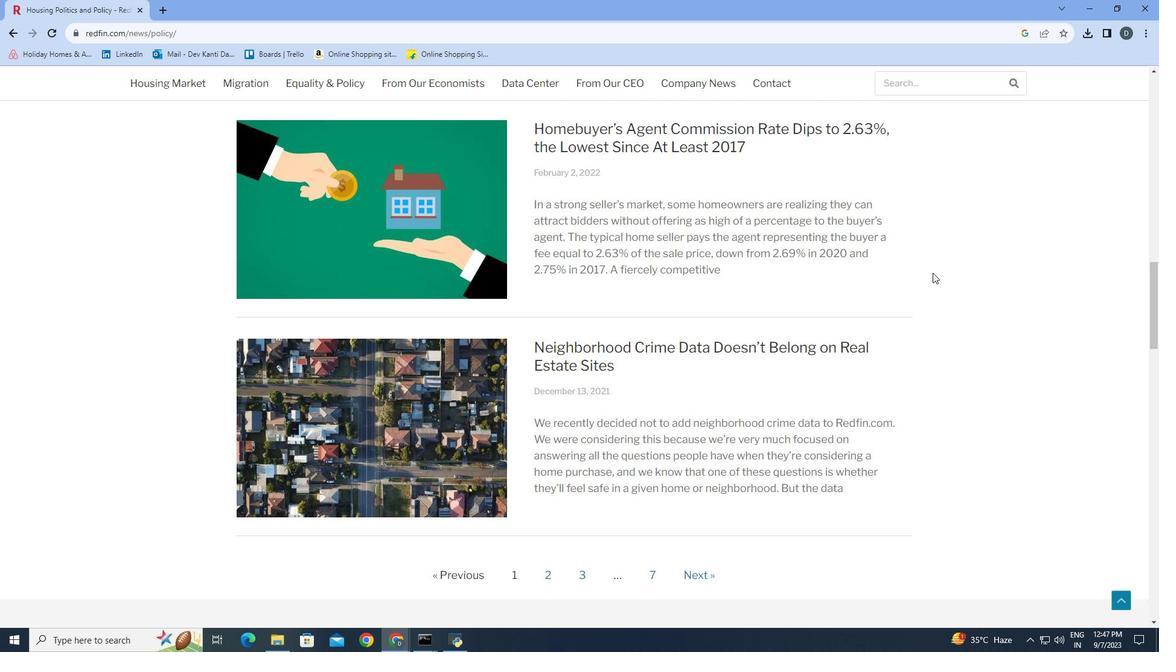
Action: Mouse scrolled (953, 274) with delta (0, 0)
Screenshot: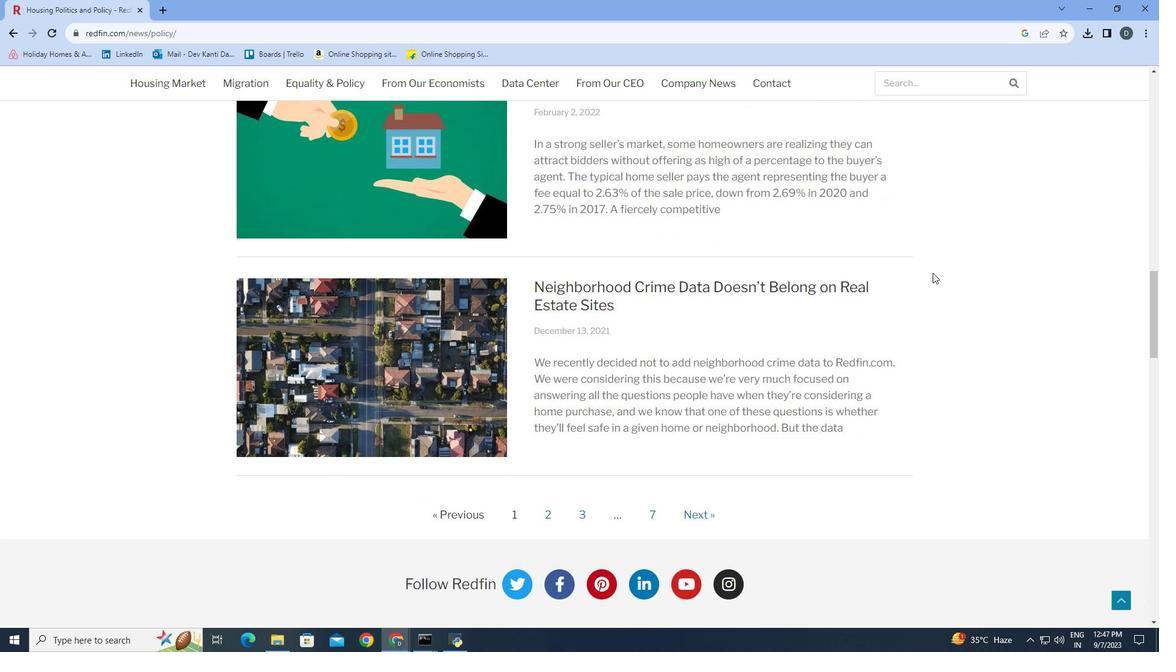 
Action: Mouse scrolled (953, 274) with delta (0, 0)
Screenshot: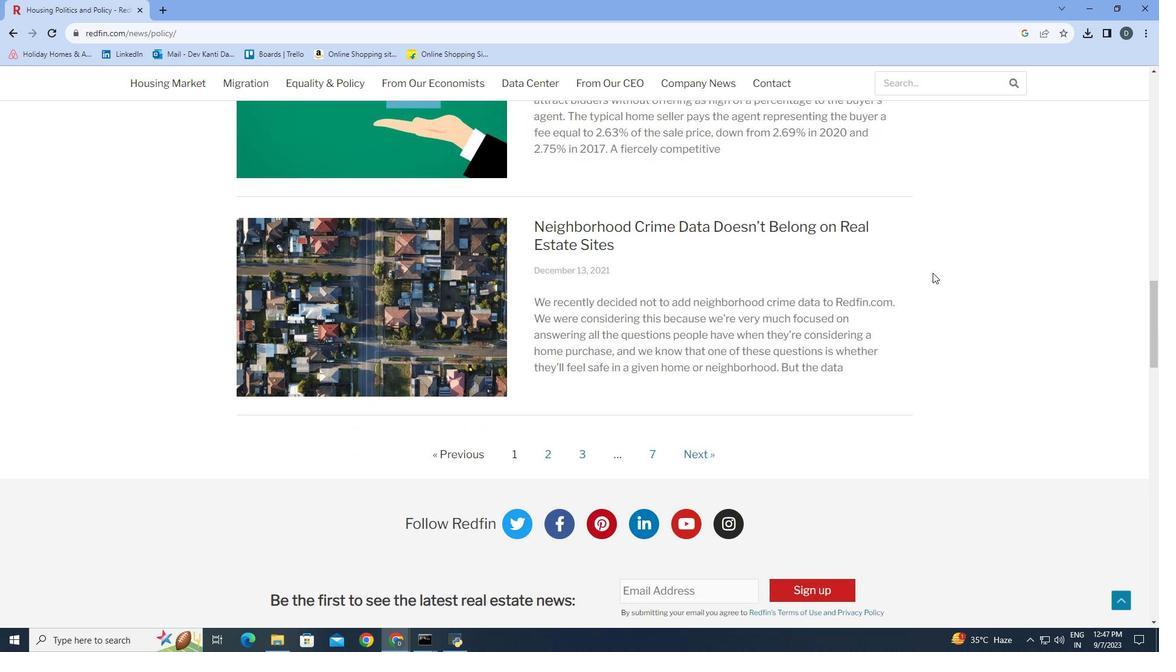 
Action: Mouse scrolled (953, 274) with delta (0, 0)
Screenshot: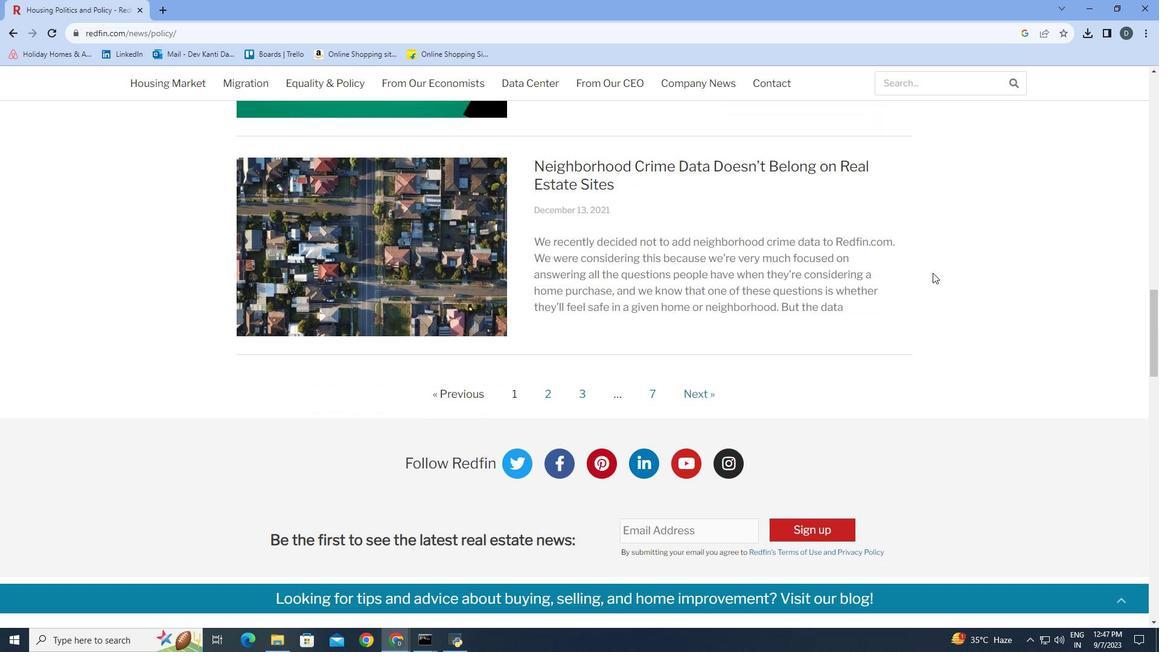 
Action: Mouse scrolled (953, 274) with delta (0, 0)
Screenshot: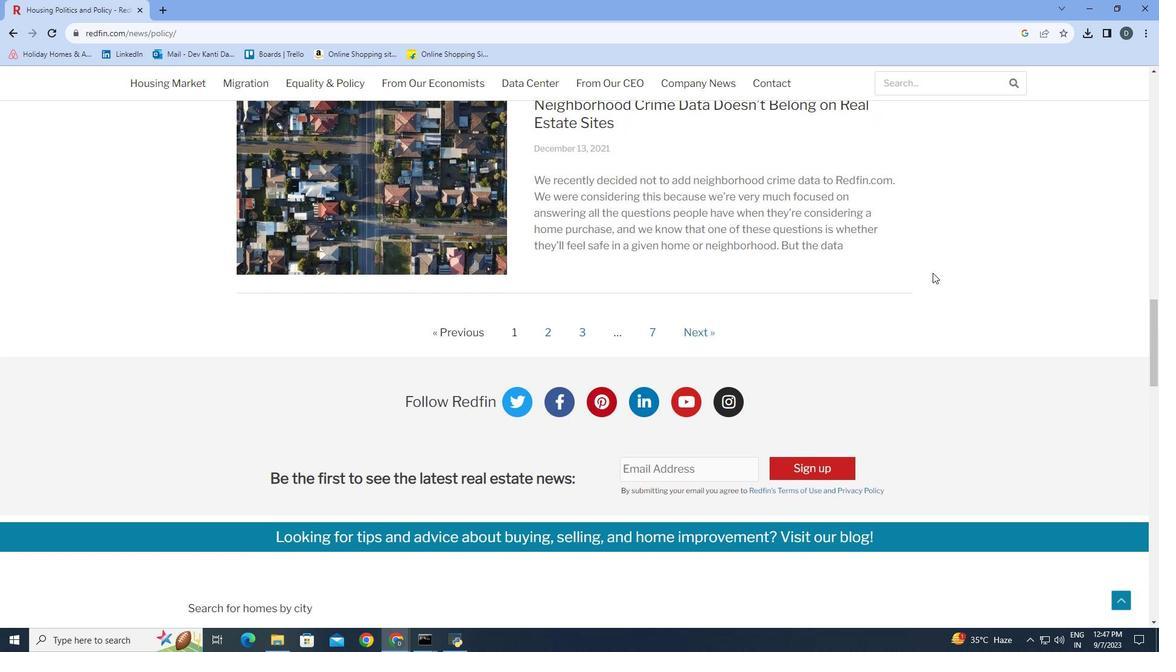 
Action: Mouse scrolled (953, 274) with delta (0, 0)
Screenshot: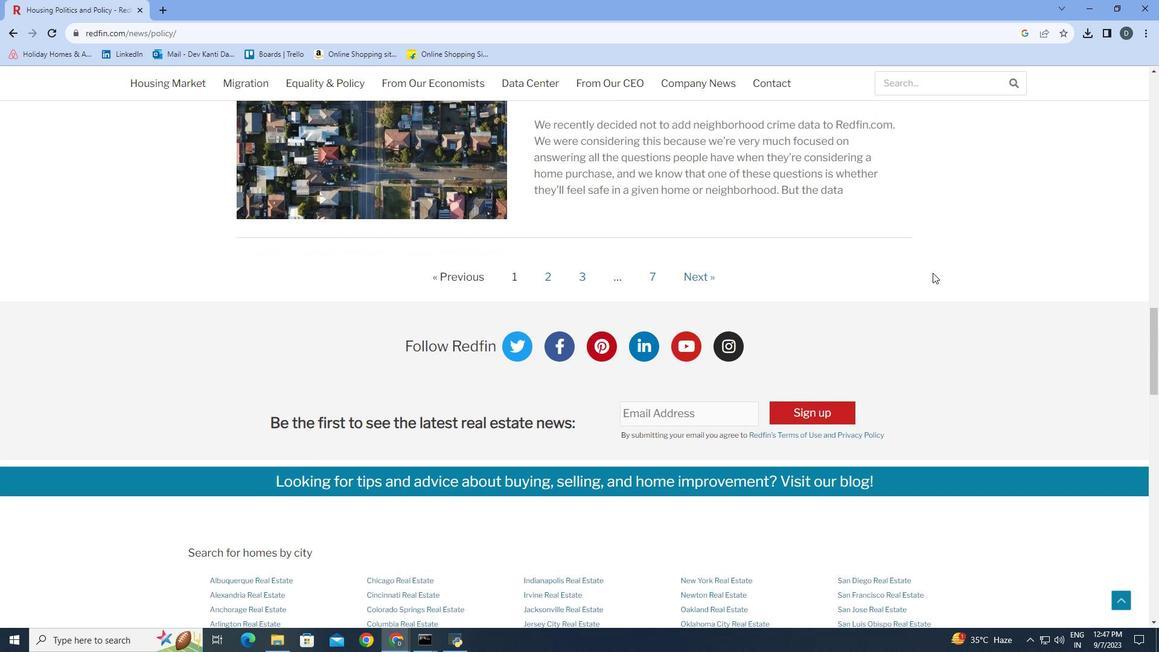 
Action: Mouse scrolled (953, 274) with delta (0, 0)
Screenshot: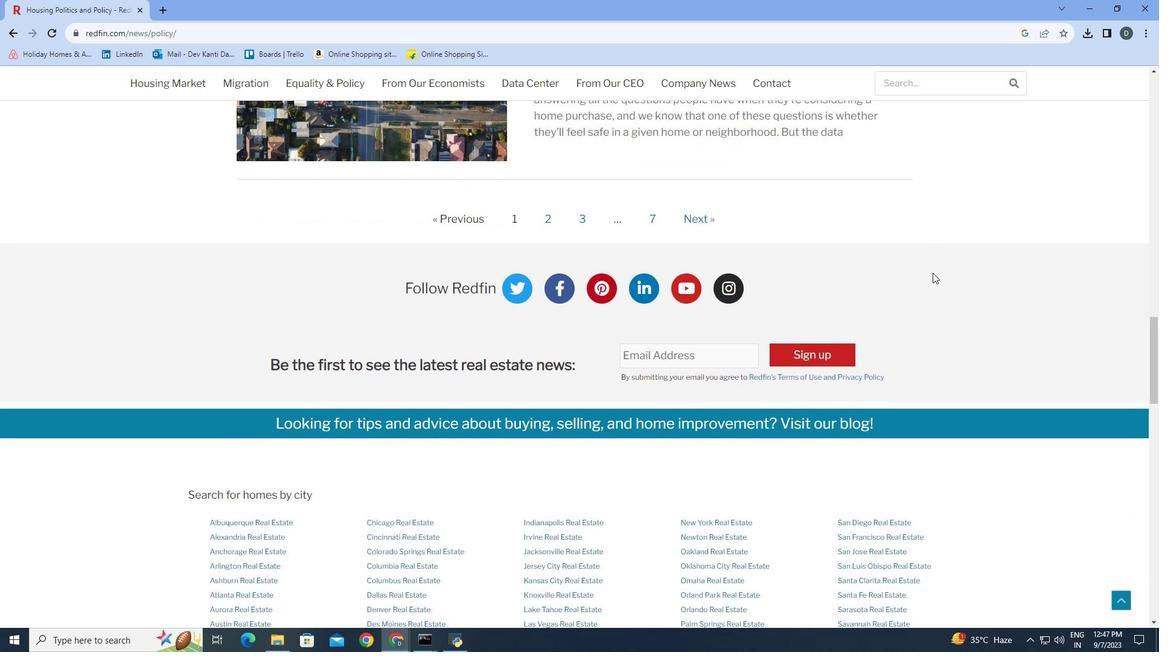 
Action: Mouse scrolled (953, 274) with delta (0, 0)
Screenshot: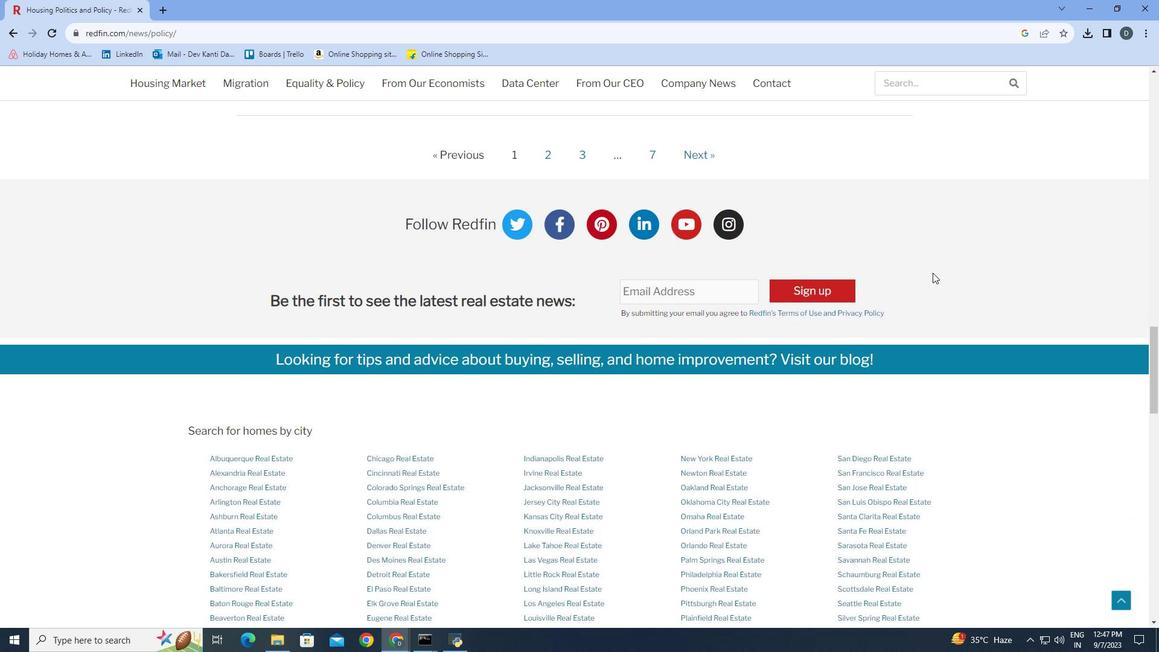 
Action: Mouse scrolled (953, 274) with delta (0, 0)
Screenshot: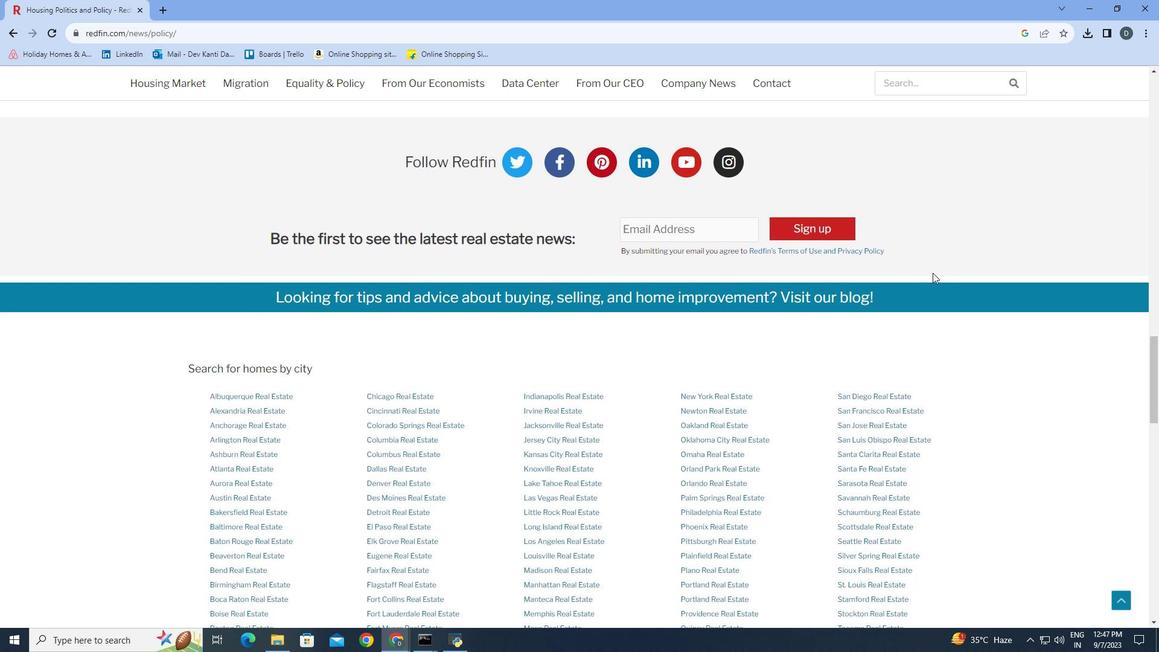 
Action: Mouse scrolled (953, 274) with delta (0, 0)
Screenshot: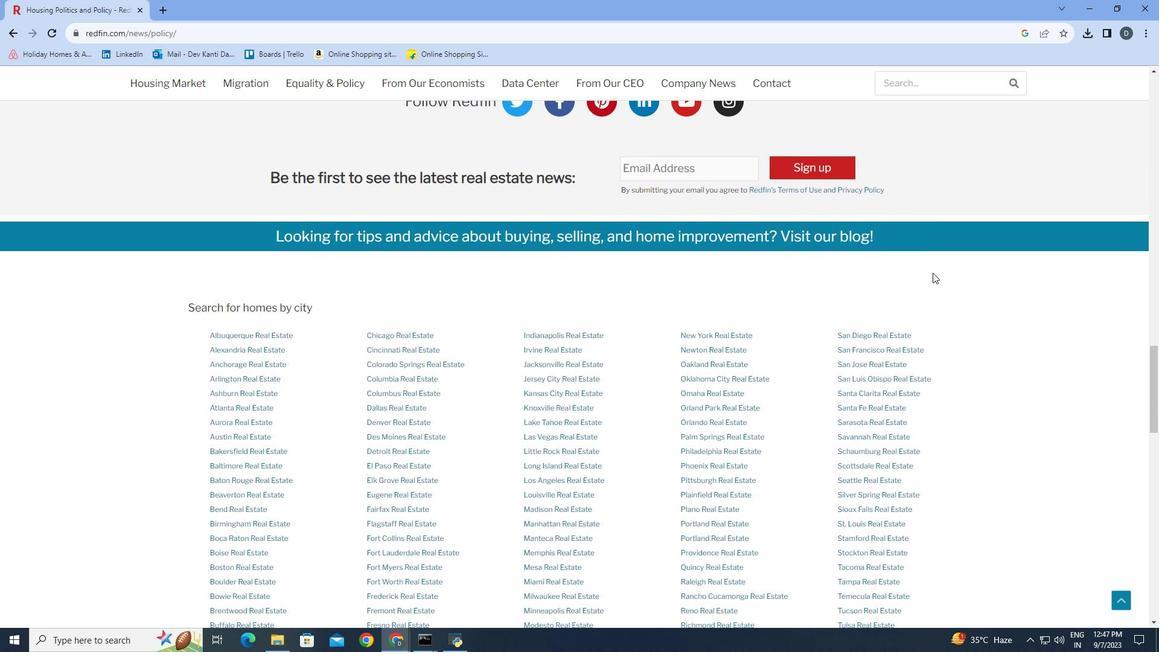 
Action: Mouse scrolled (953, 274) with delta (0, 0)
Screenshot: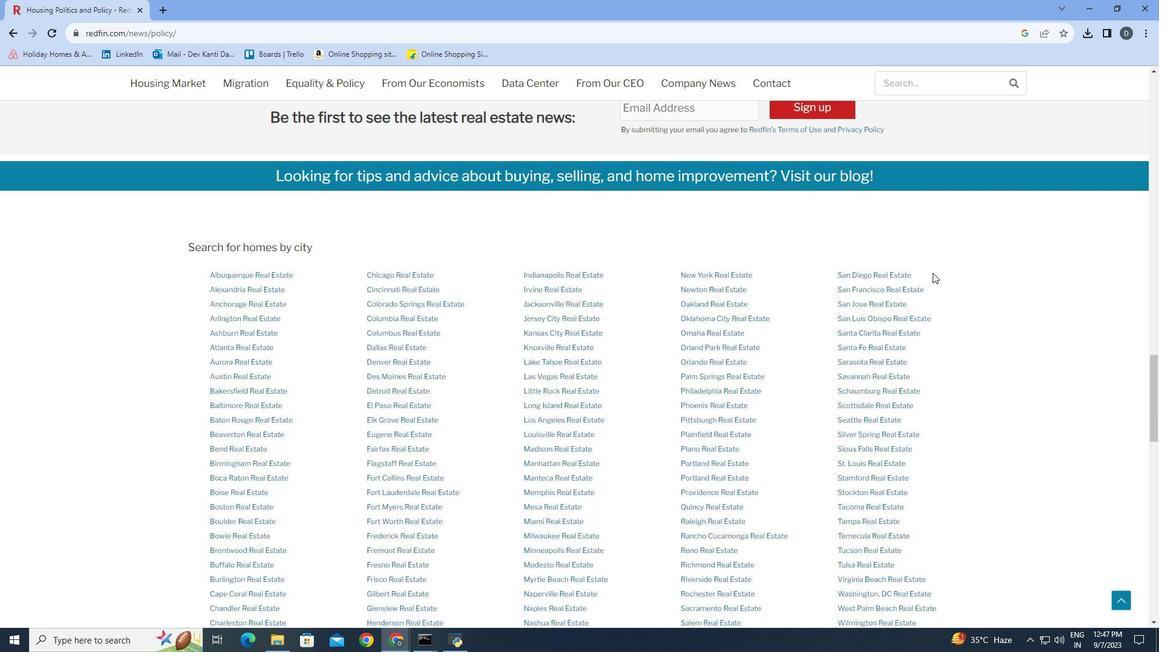 
Action: Mouse scrolled (953, 274) with delta (0, 0)
Screenshot: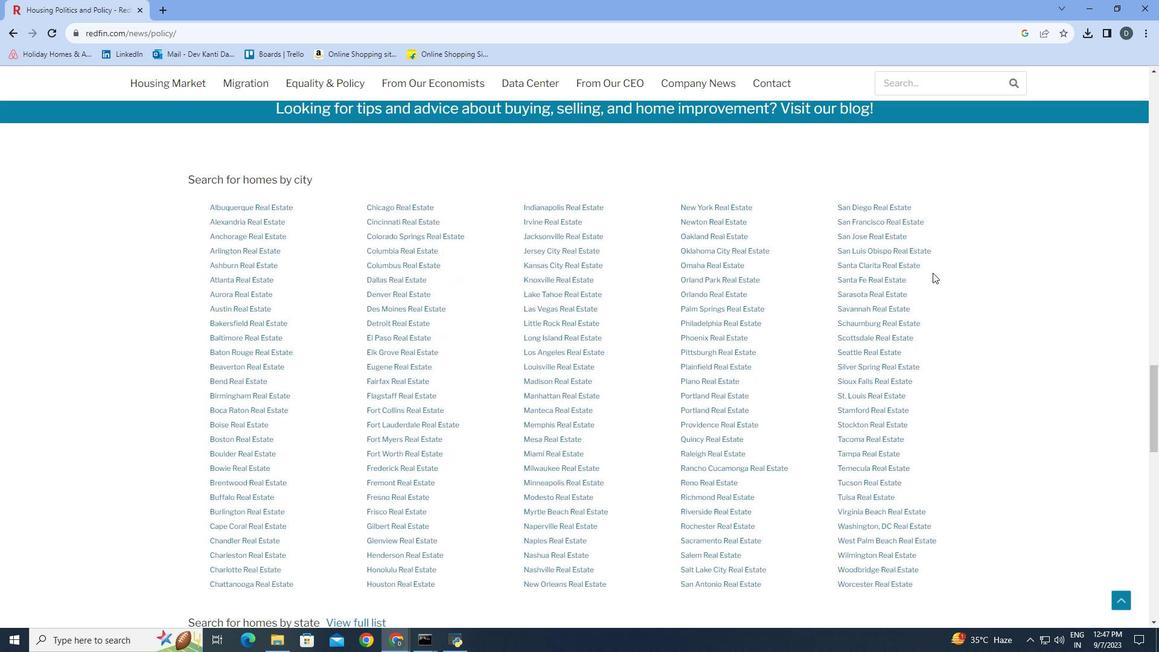 
Action: Mouse scrolled (953, 274) with delta (0, 0)
Screenshot: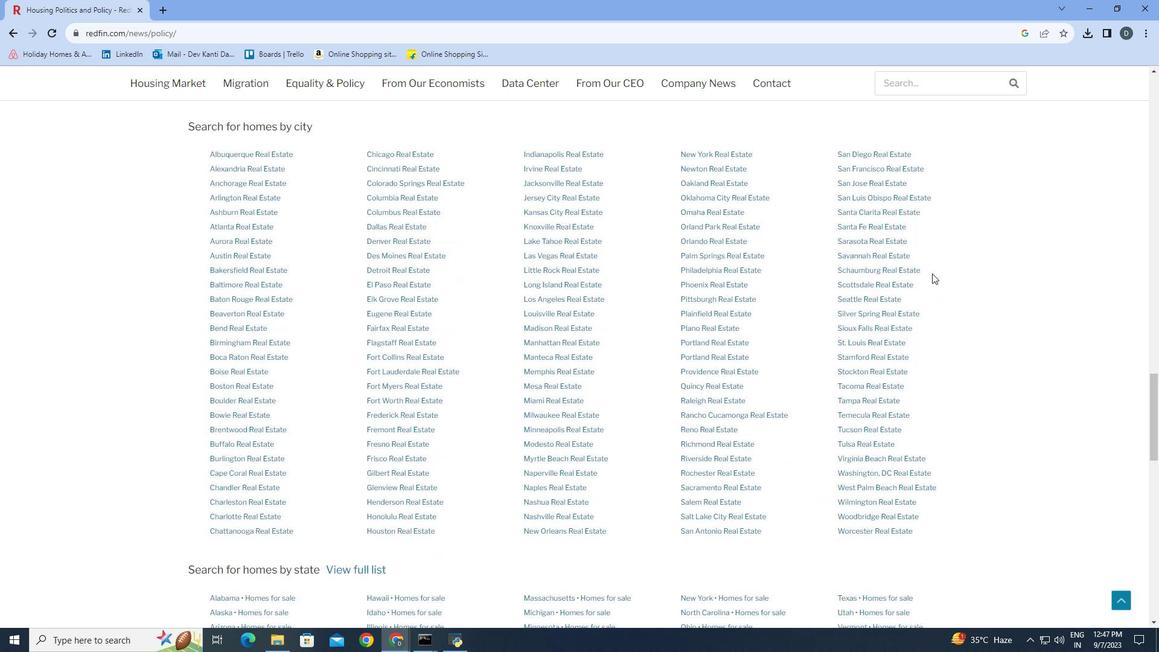 
Action: Mouse scrolled (953, 274) with delta (0, 0)
Screenshot: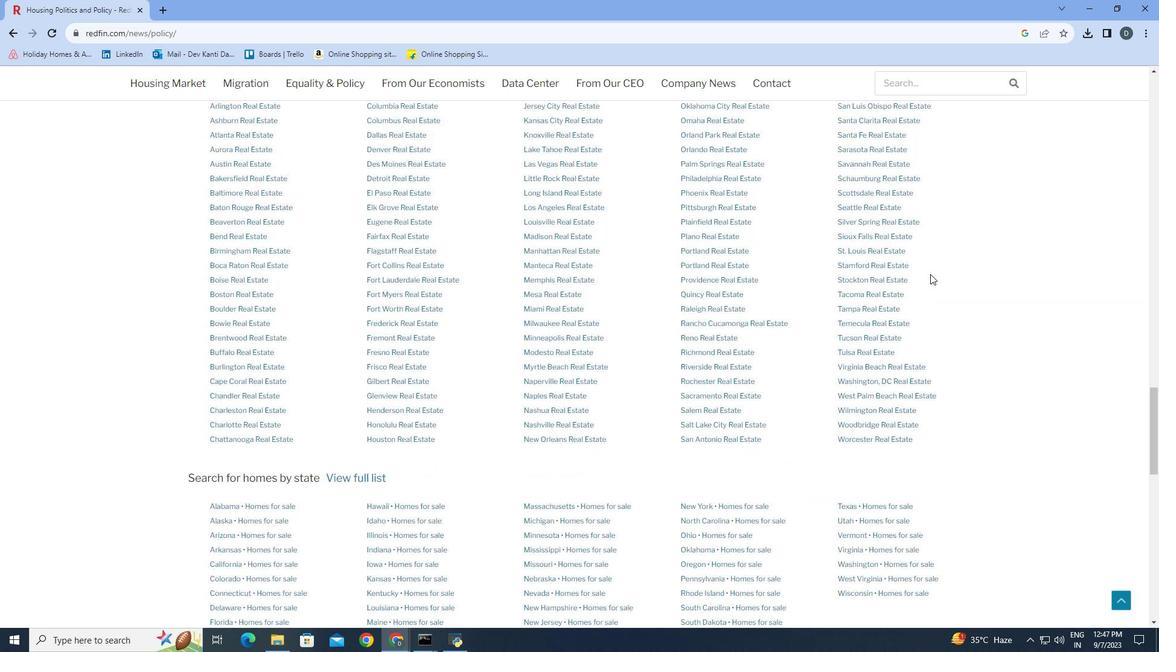 
Action: Mouse moved to (950, 276)
Screenshot: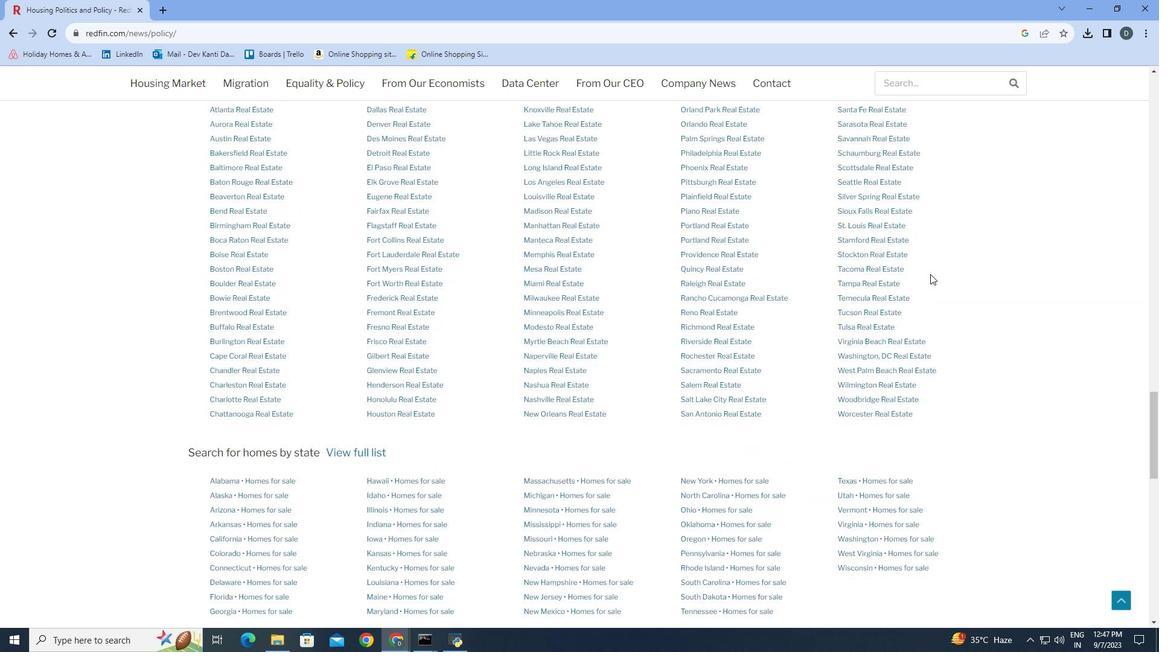 
Action: Mouse scrolled (950, 275) with delta (0, 0)
Screenshot: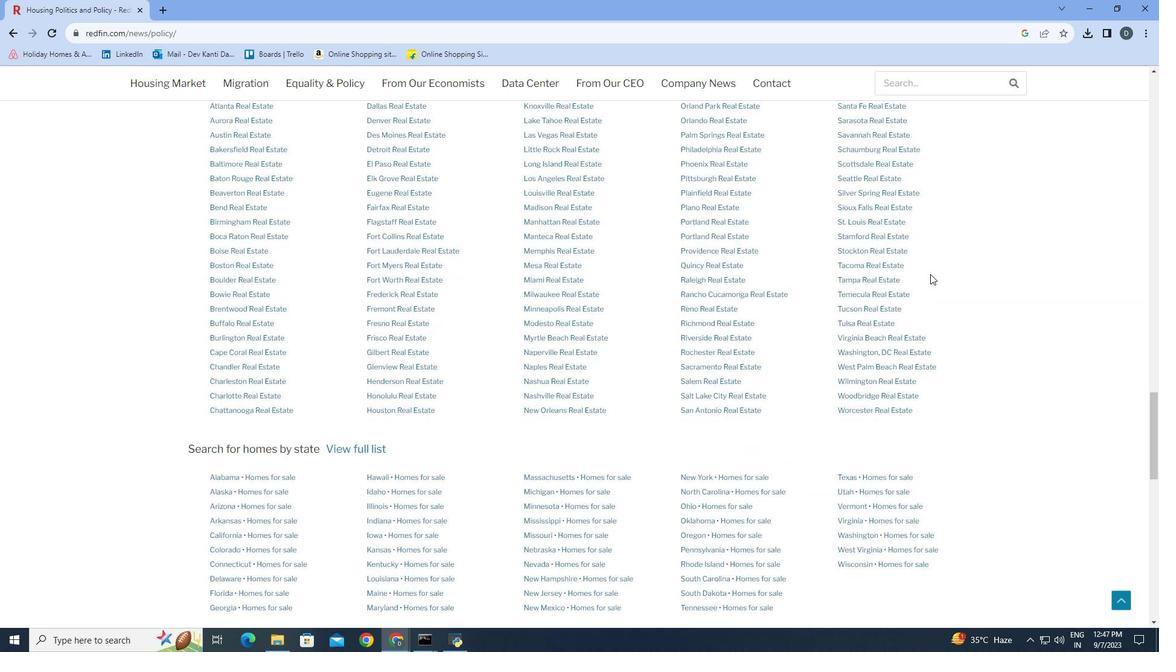 
Action: Mouse scrolled (950, 275) with delta (0, 0)
Screenshot: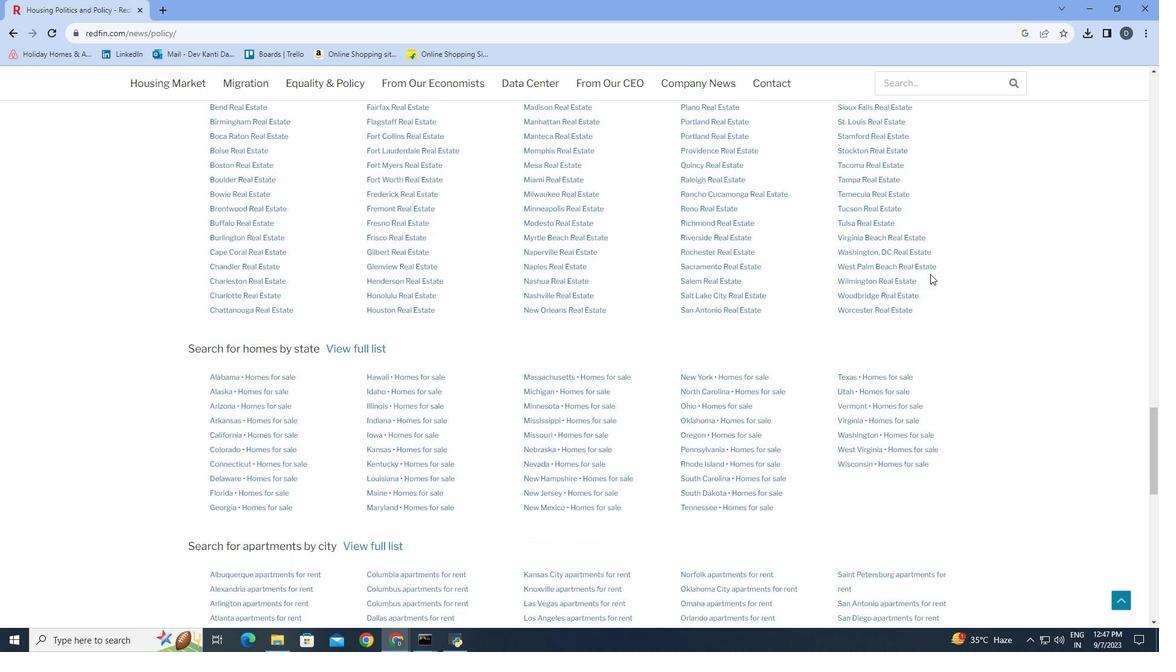 
Action: Mouse scrolled (950, 275) with delta (0, 0)
Screenshot: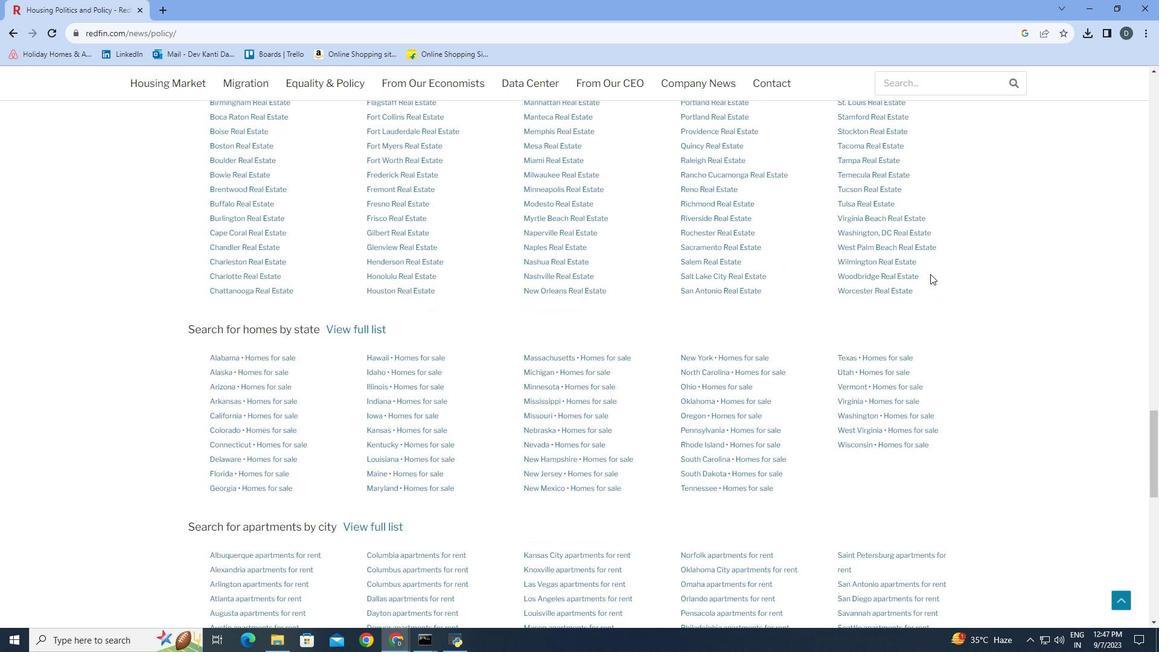 
Action: Mouse scrolled (950, 275) with delta (0, 0)
Screenshot: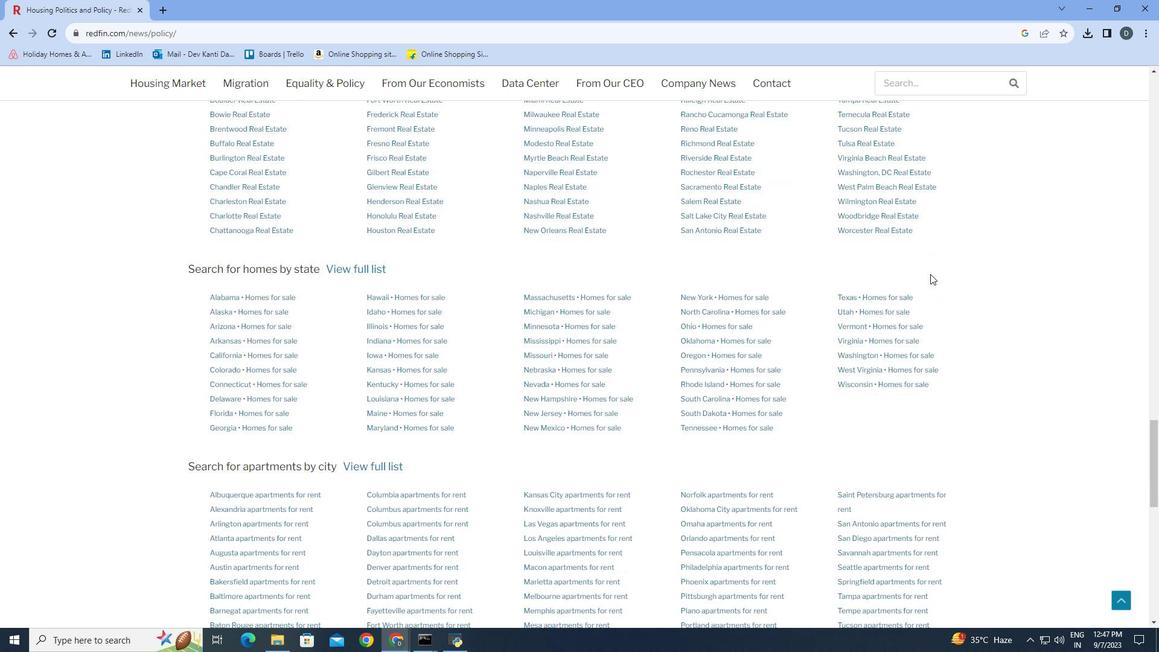 
Action: Mouse scrolled (950, 275) with delta (0, 0)
Screenshot: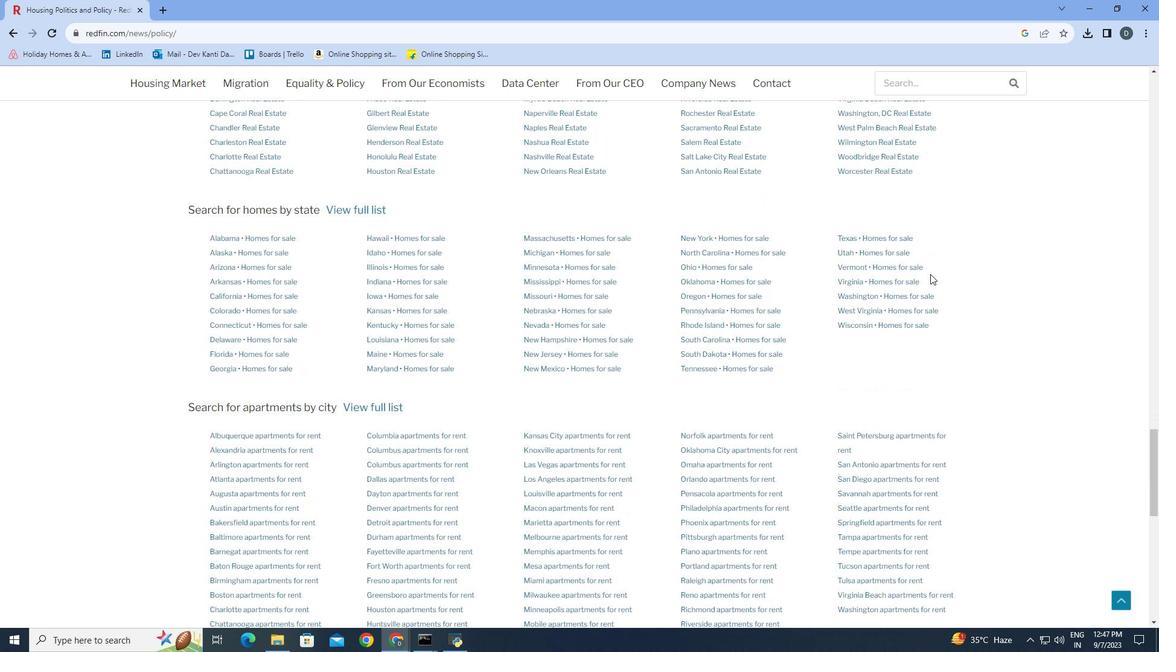 
Action: Mouse scrolled (950, 275) with delta (0, 0)
Screenshot: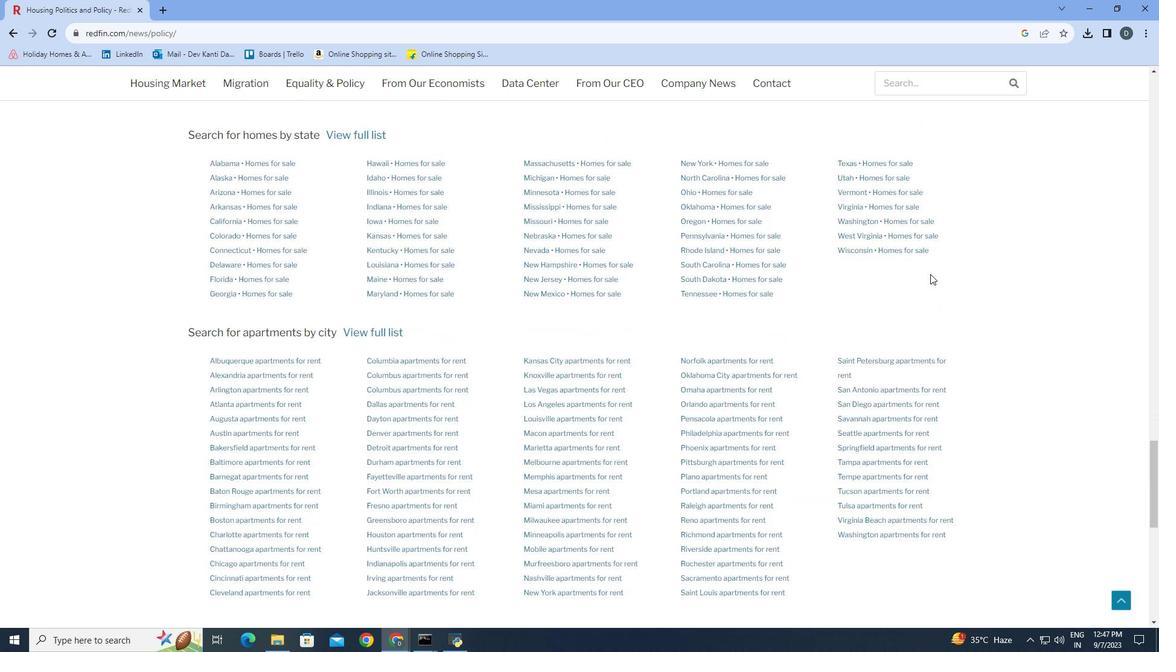 
Action: Mouse scrolled (950, 275) with delta (0, 0)
Screenshot: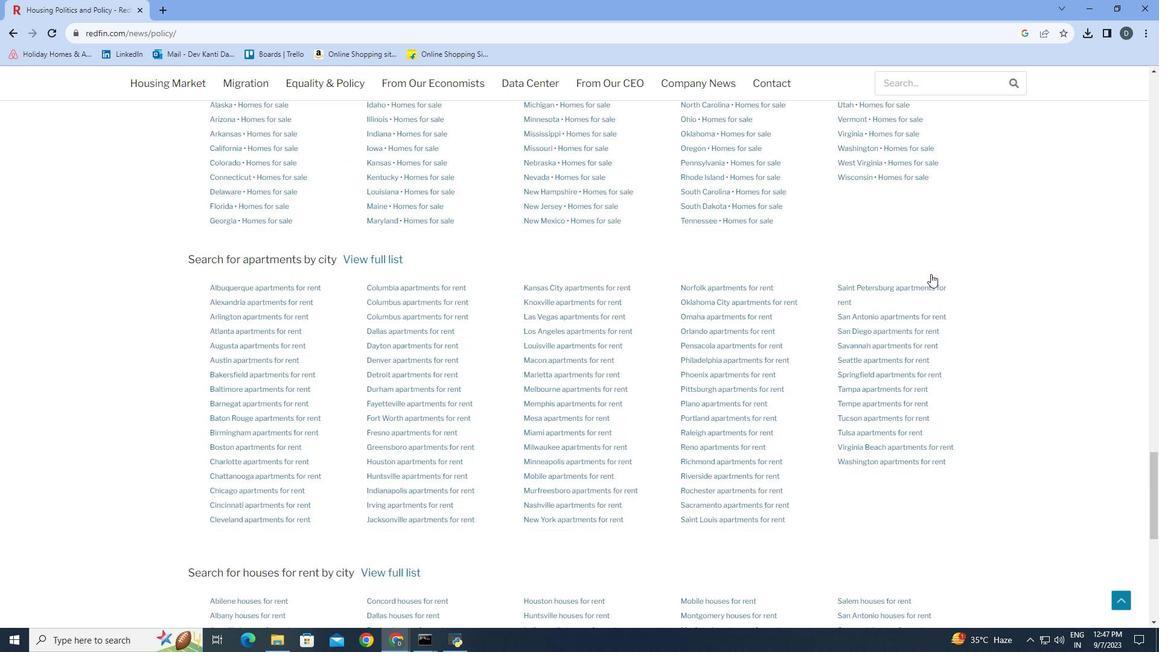 
Action: Mouse scrolled (950, 275) with delta (0, 0)
Screenshot: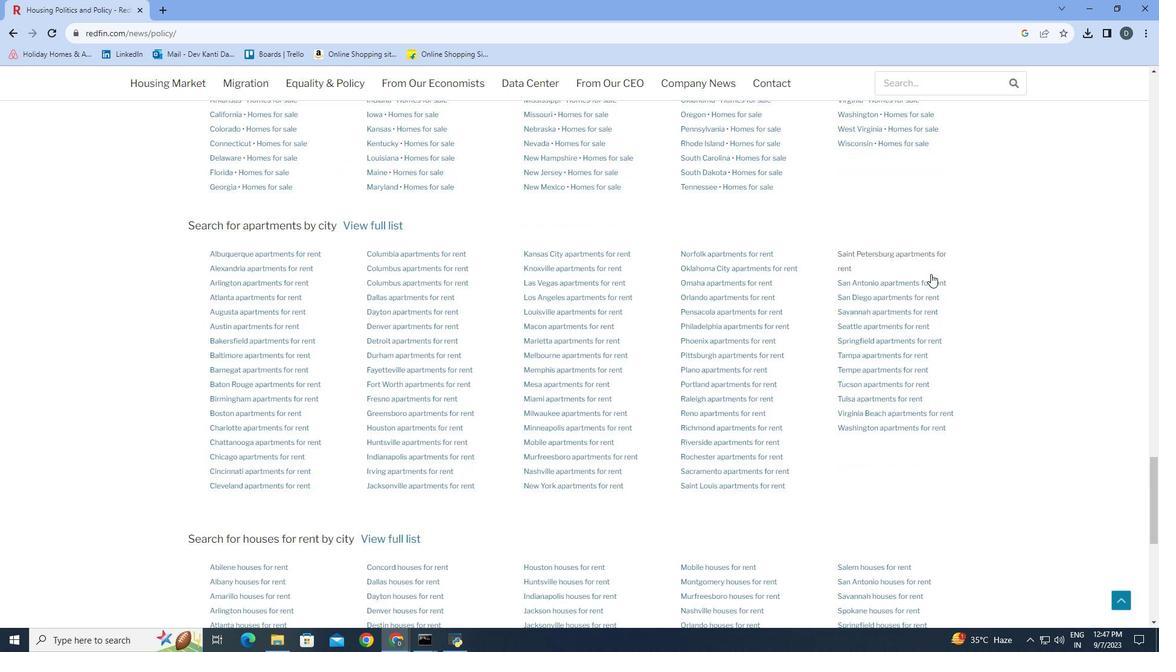 
Action: Mouse moved to (951, 276)
Screenshot: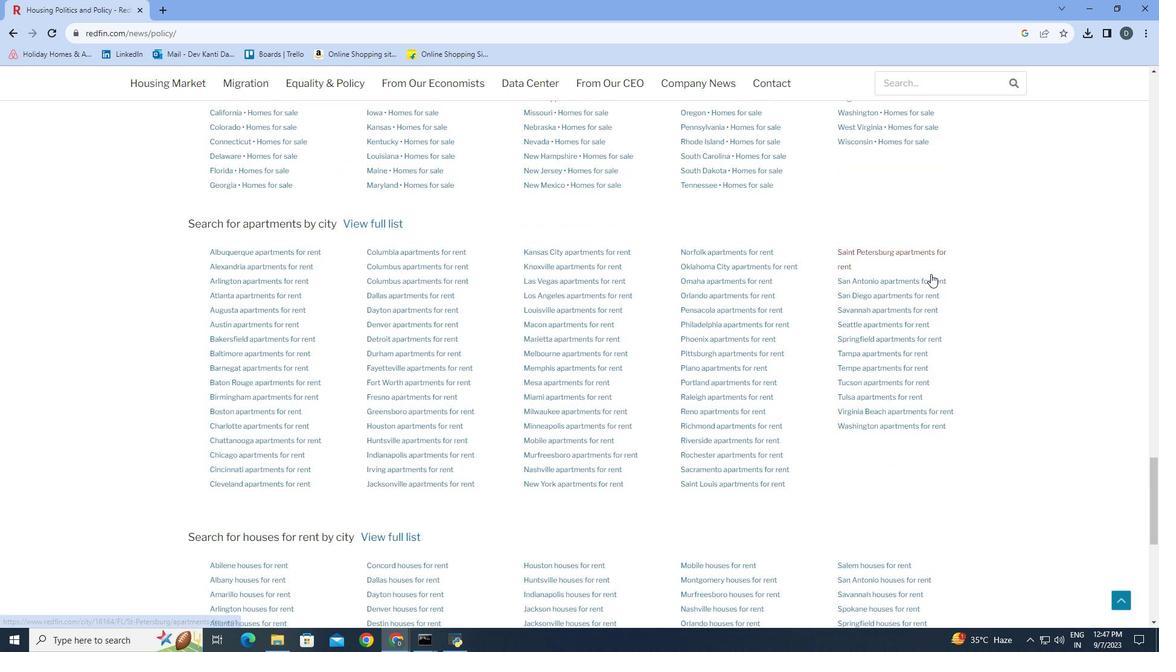 
Action: Mouse scrolled (951, 275) with delta (0, 0)
Screenshot: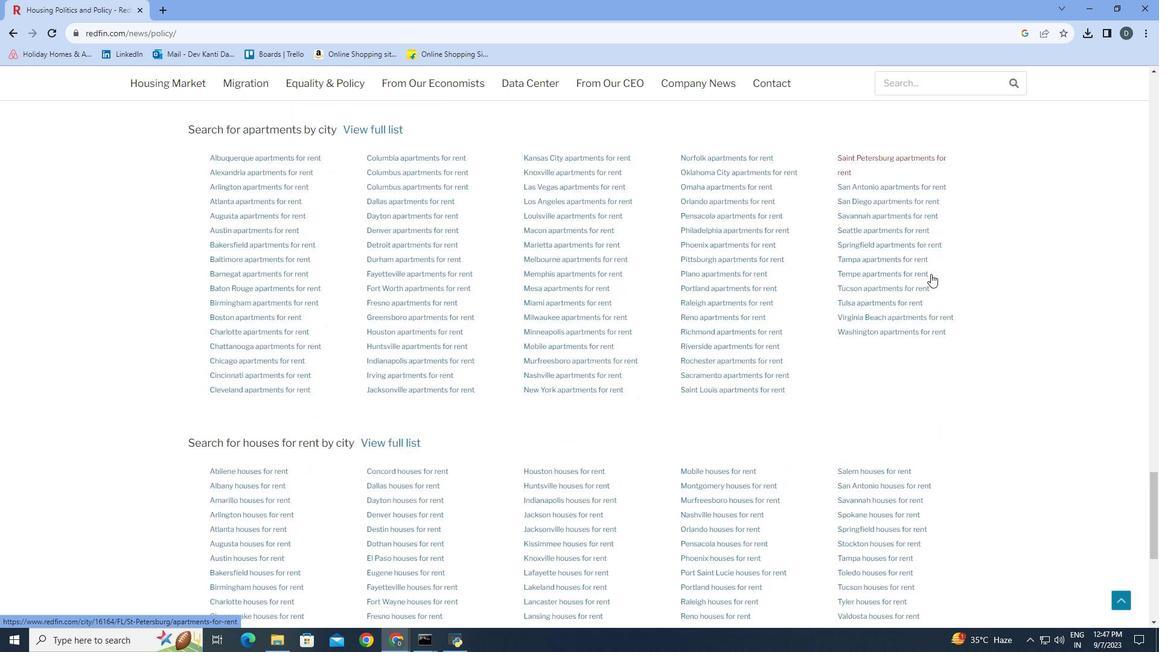 
Action: Mouse scrolled (951, 275) with delta (0, 0)
Screenshot: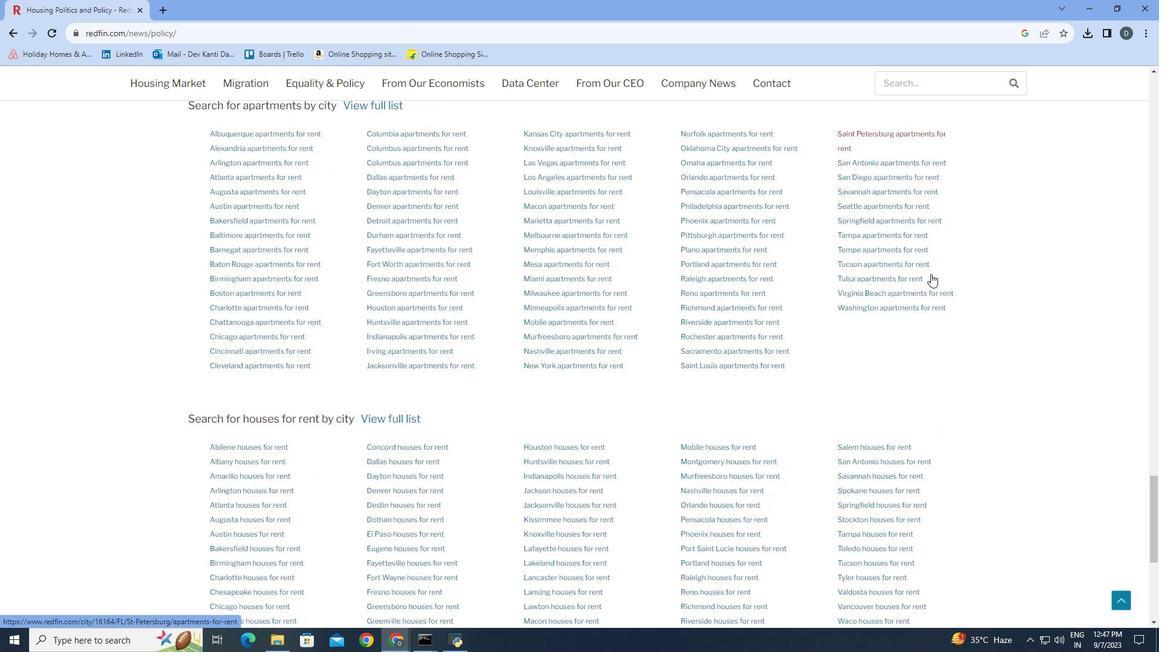 
Action: Mouse scrolled (951, 275) with delta (0, 0)
Screenshot: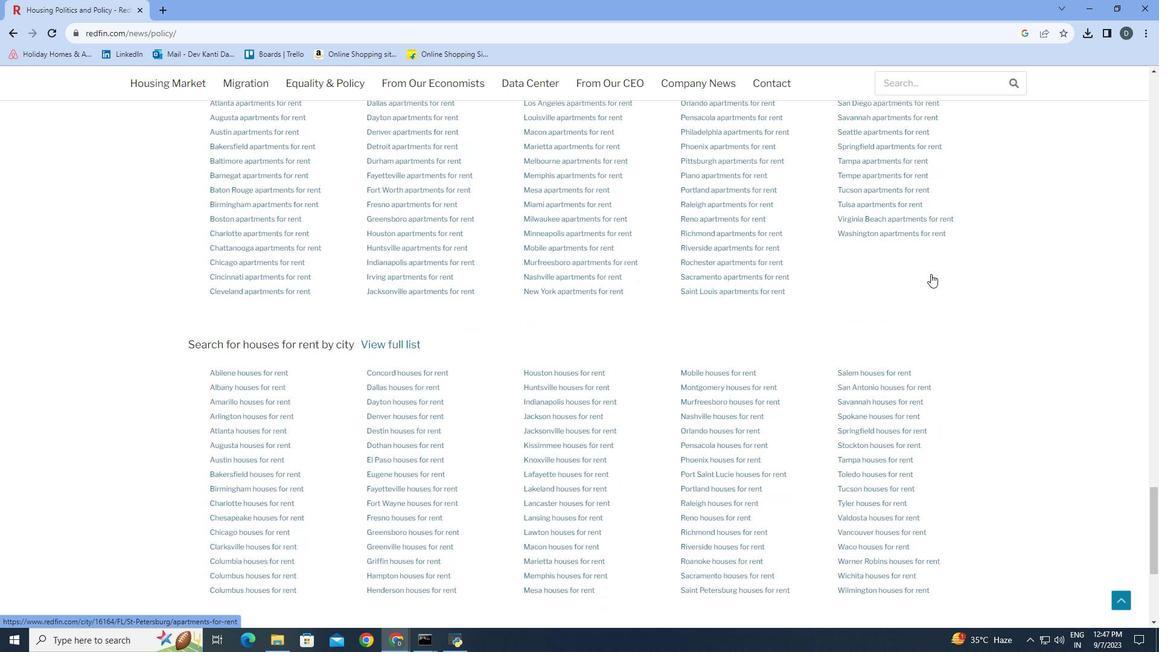 
Action: Mouse scrolled (951, 275) with delta (0, 0)
Screenshot: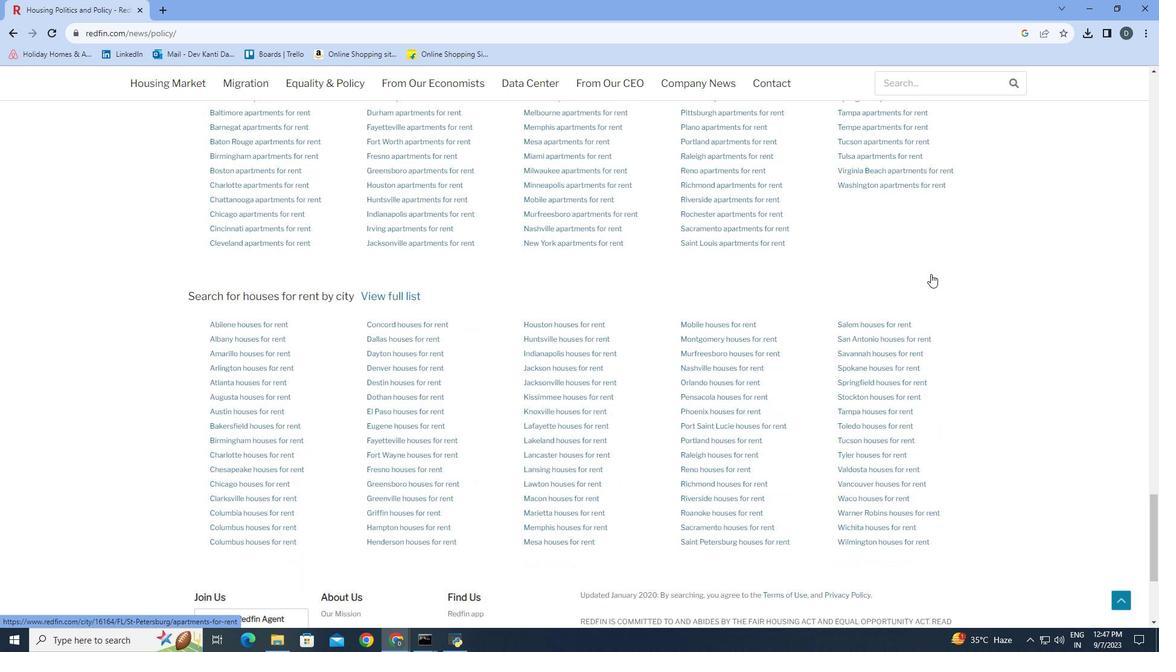 
Action: Mouse scrolled (951, 275) with delta (0, 0)
Screenshot: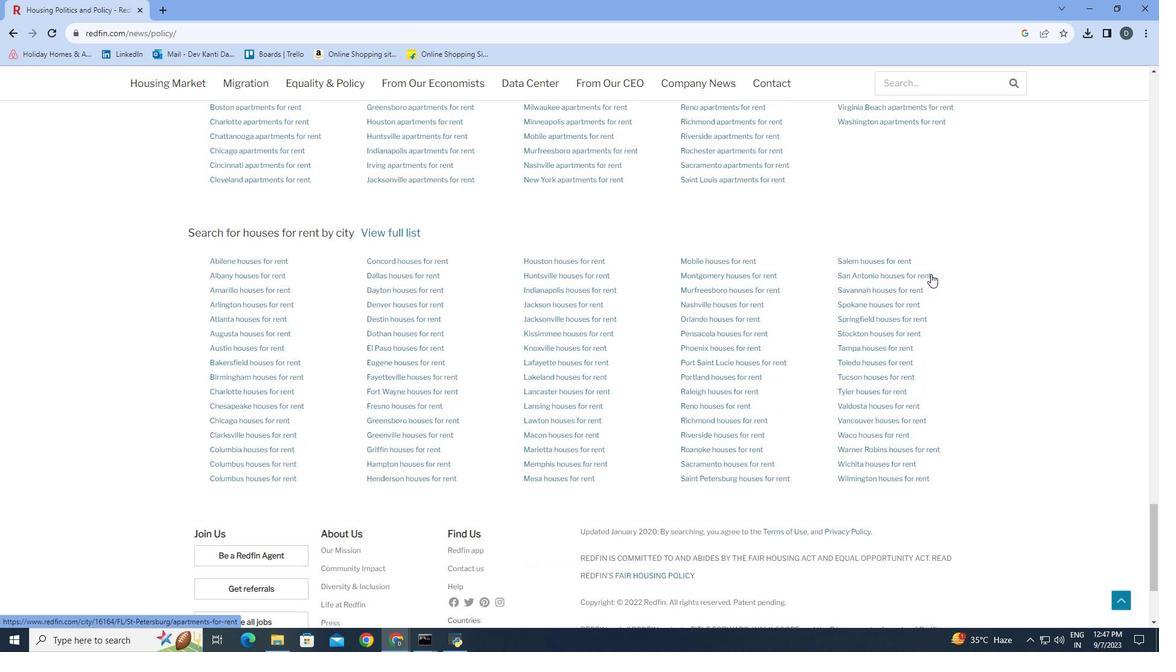 
Action: Mouse scrolled (951, 275) with delta (0, 0)
Screenshot: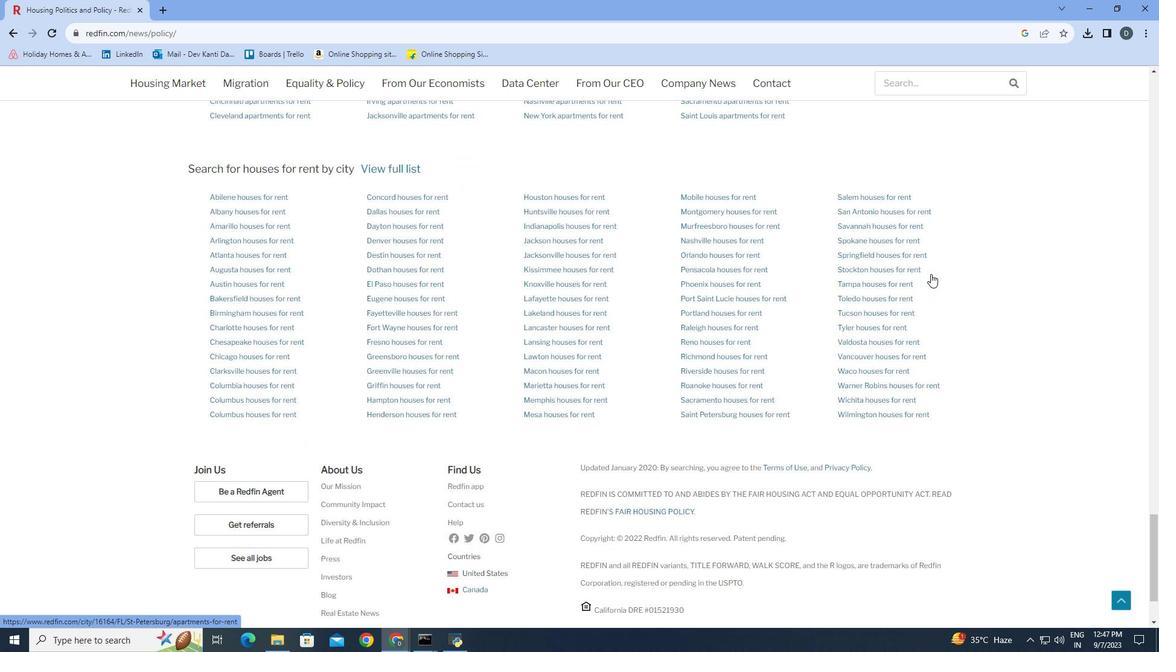 
Action: Mouse scrolled (951, 275) with delta (0, 0)
Screenshot: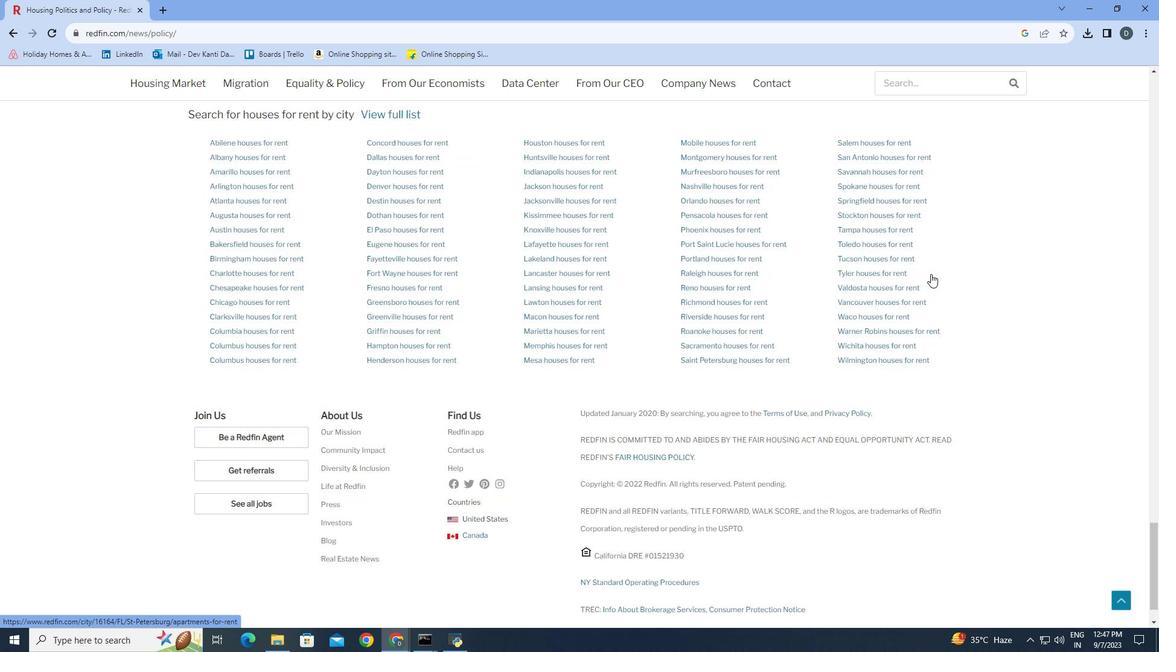 
Action: Mouse moved to (952, 276)
Screenshot: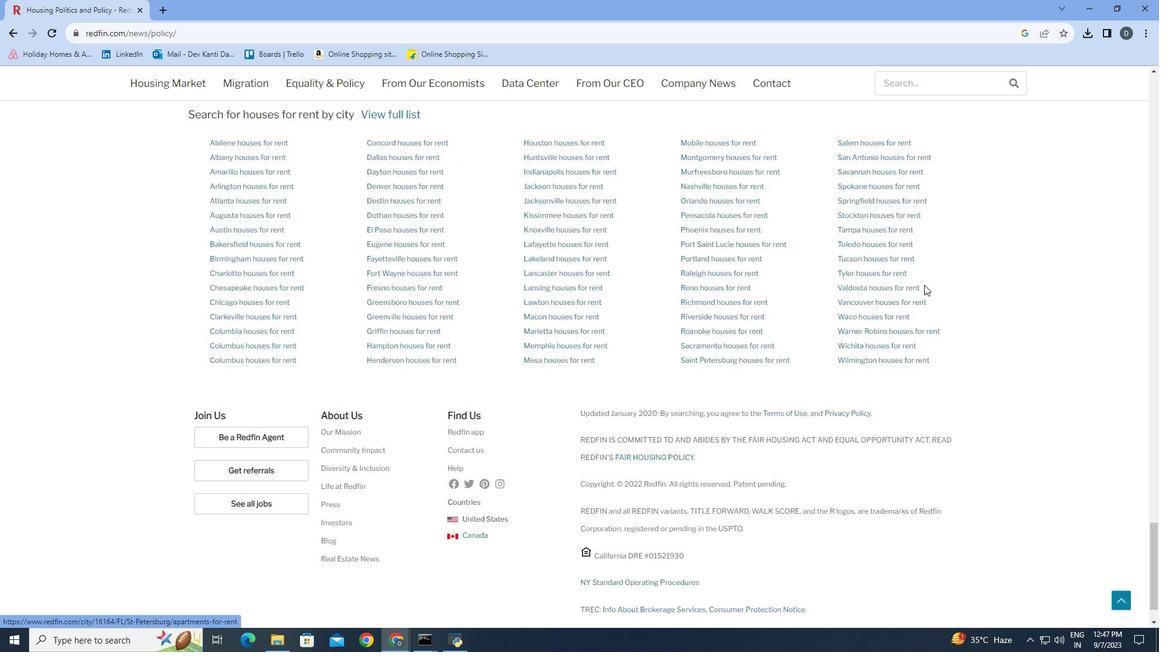 
